 Task: Find connections with filter location Andenne with filter topic #Lockdownwith filter profile language Spanish with filter current company United Breweries Ltd. with filter school IETE with filter industry Museums, Historical Sites, and Zoos with filter service category Administrative with filter keywords title Chief Executive Officer
Action: Mouse moved to (697, 145)
Screenshot: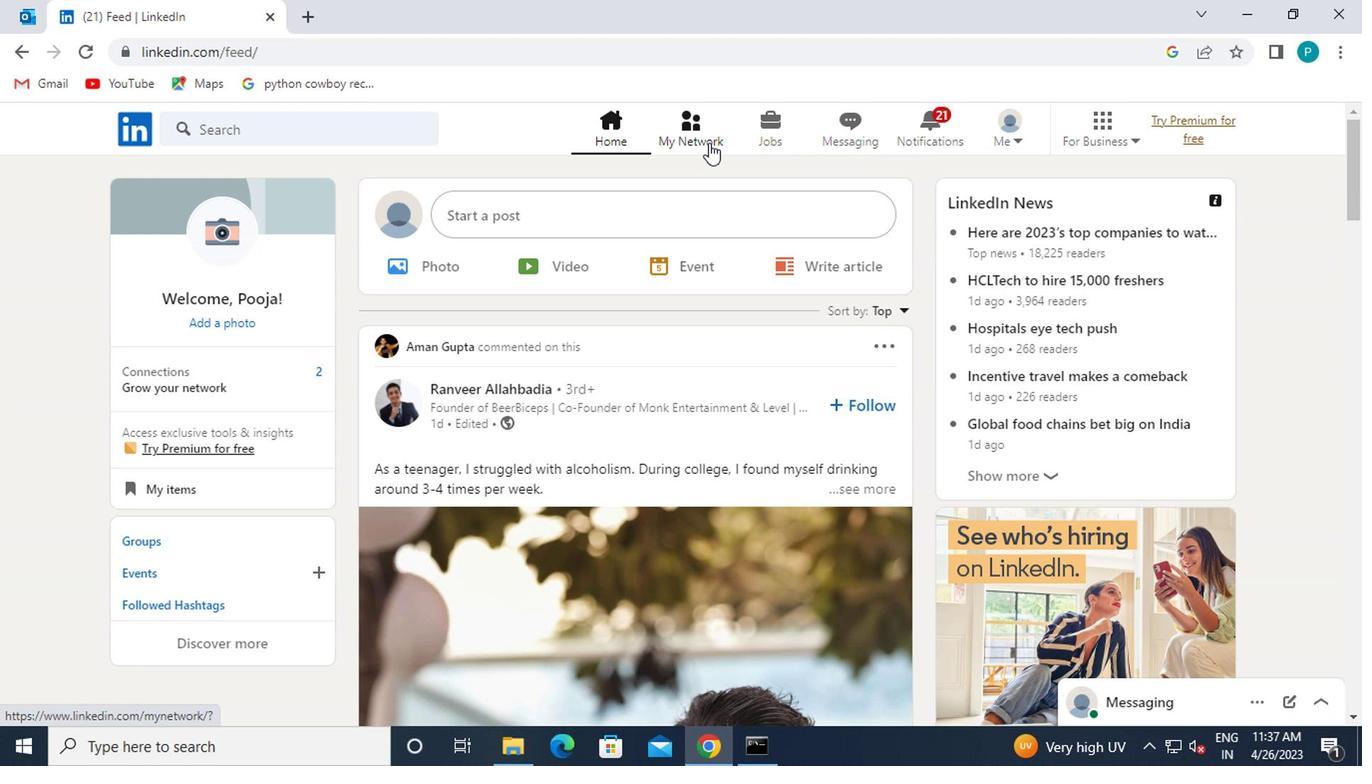 
Action: Mouse pressed left at (697, 145)
Screenshot: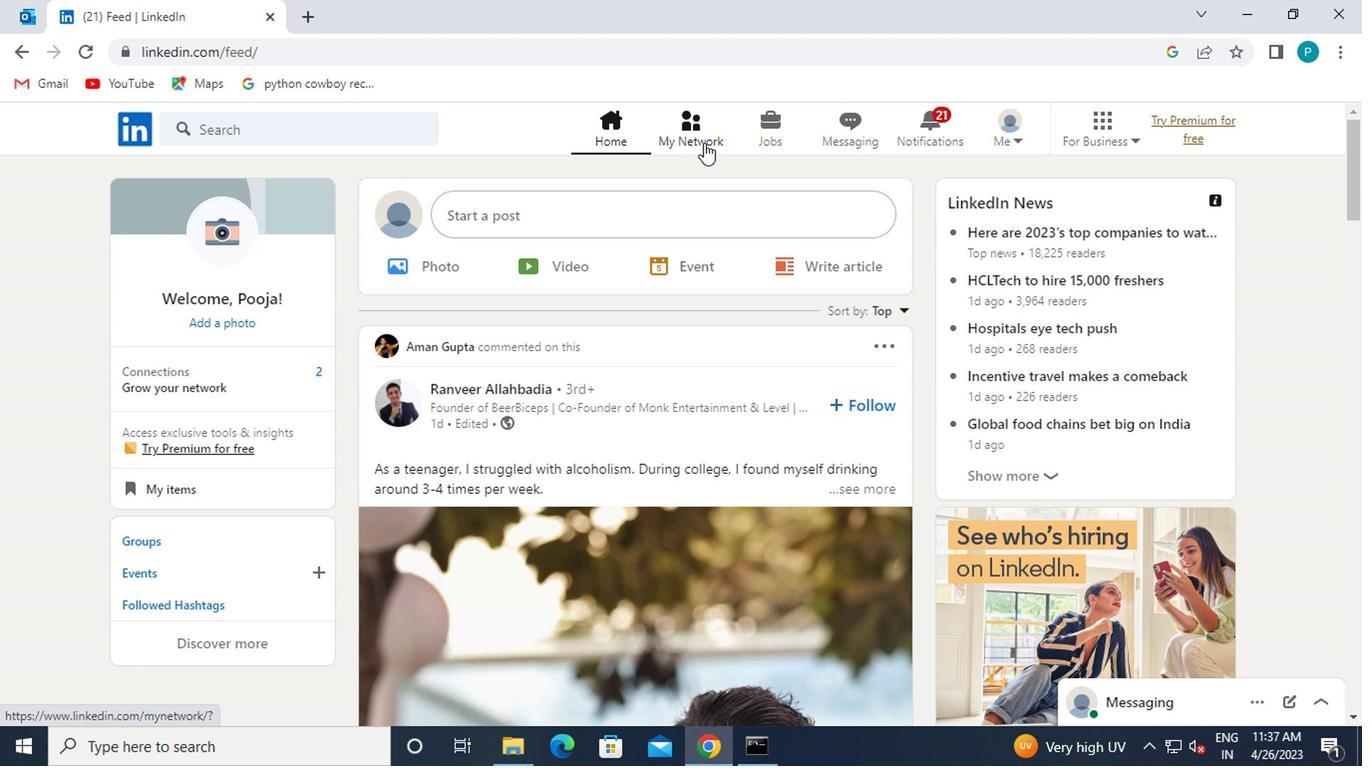 
Action: Mouse moved to (367, 227)
Screenshot: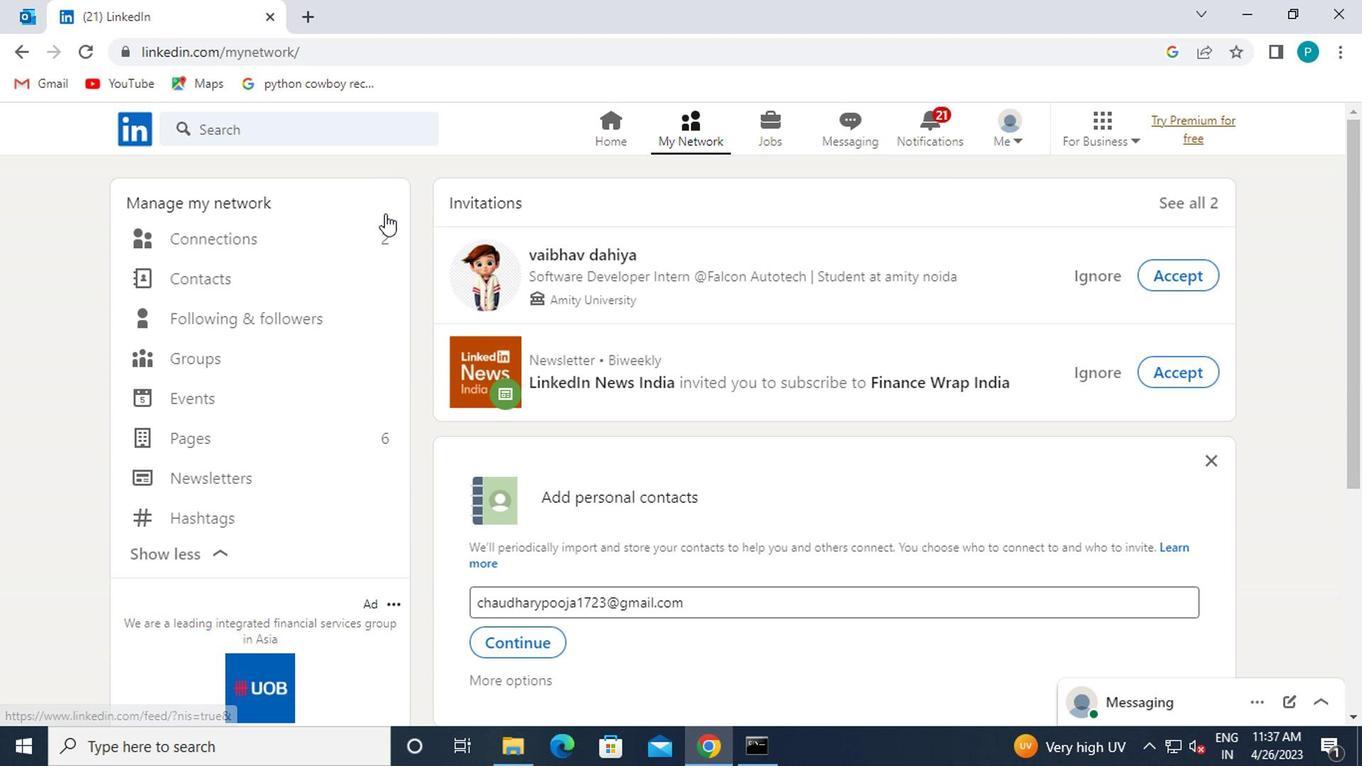 
Action: Mouse pressed left at (367, 227)
Screenshot: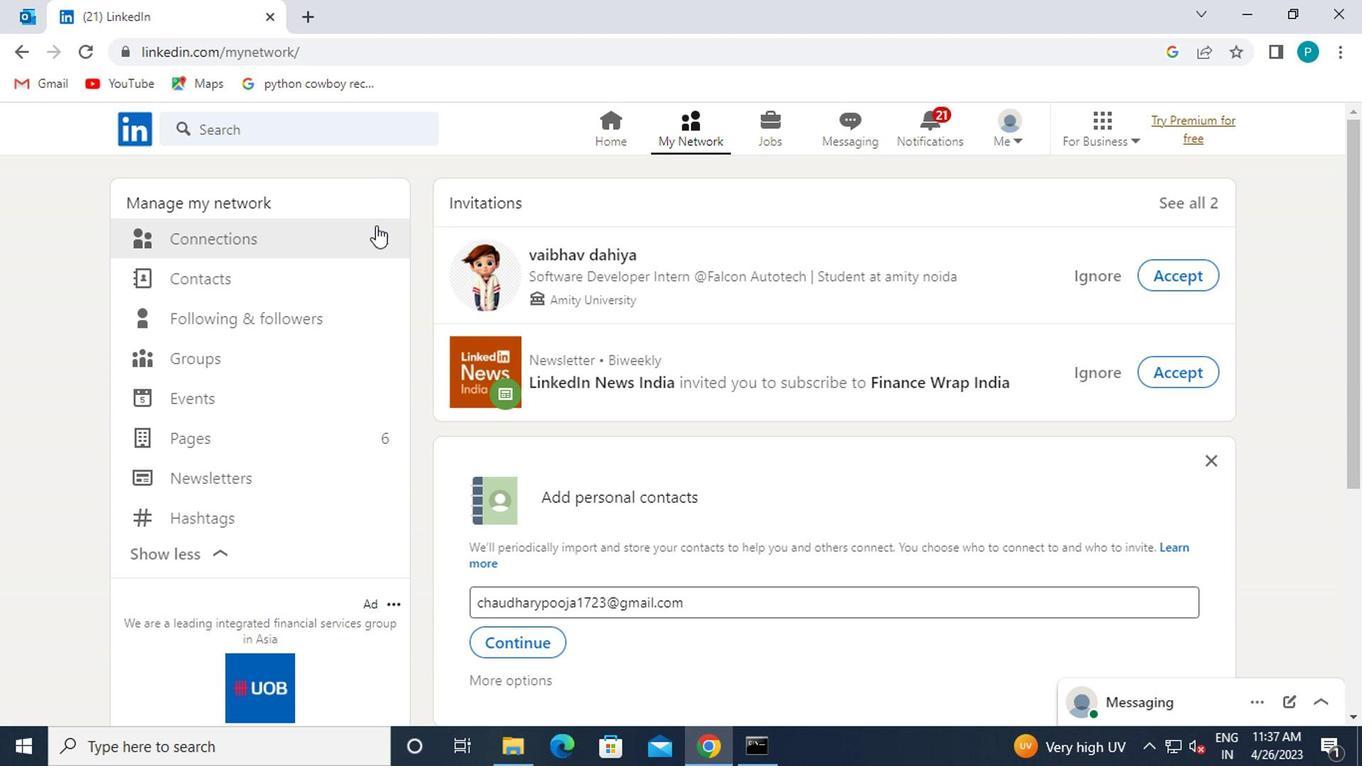 
Action: Mouse moved to (332, 236)
Screenshot: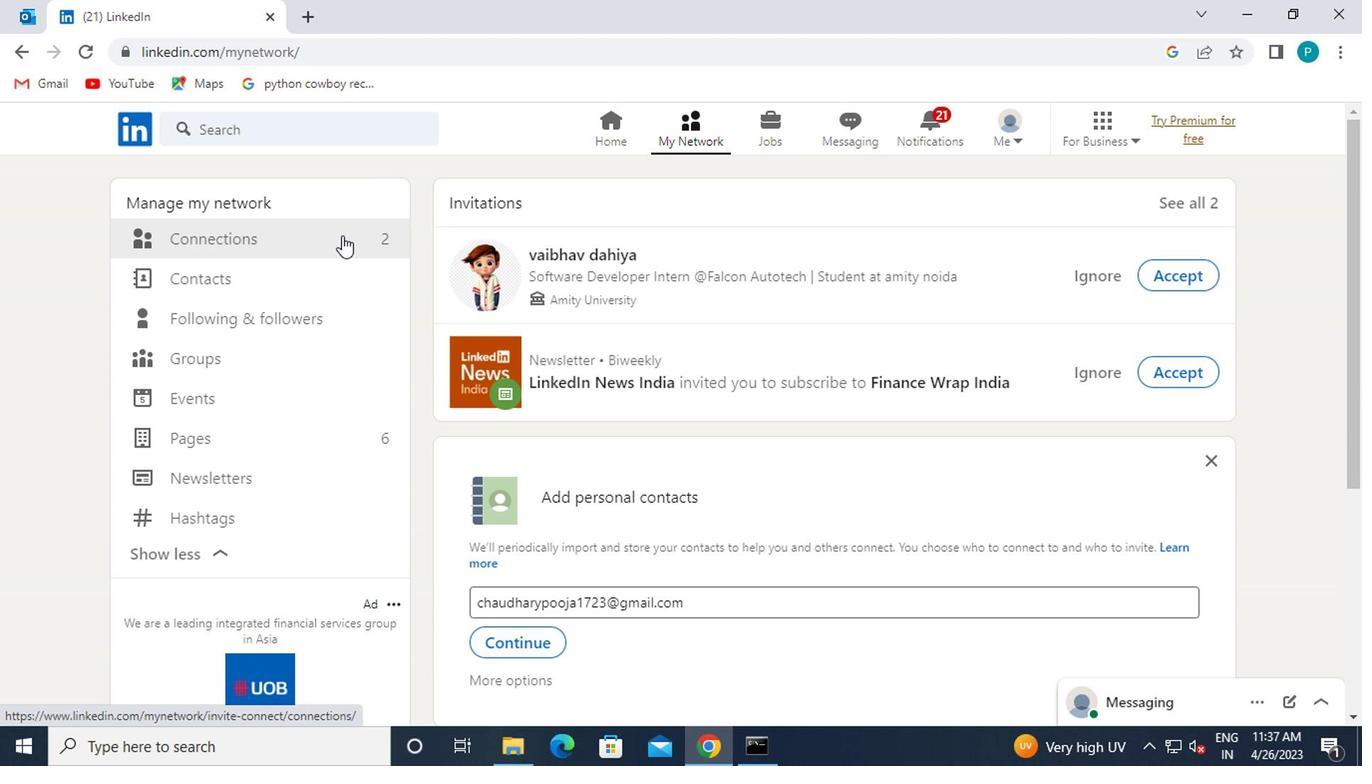 
Action: Mouse pressed left at (332, 236)
Screenshot: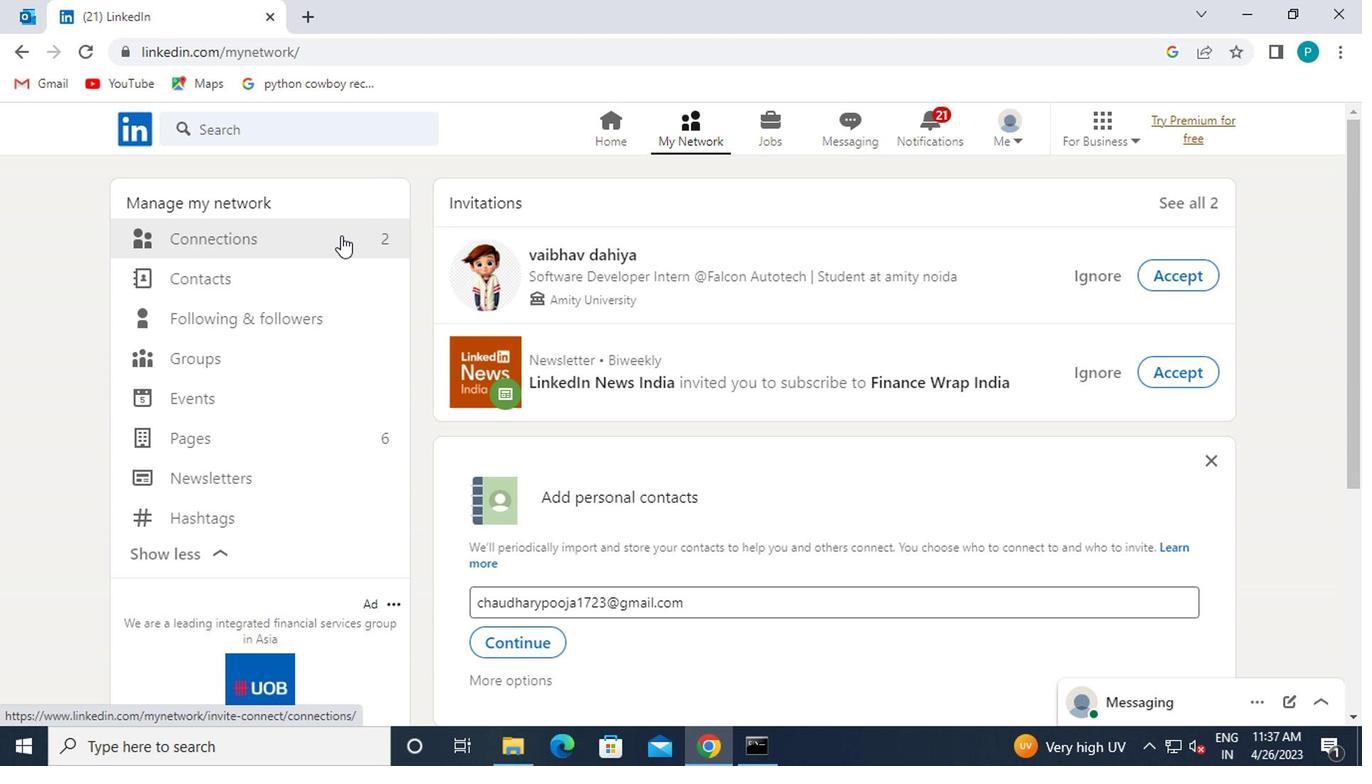 
Action: Mouse pressed left at (332, 236)
Screenshot: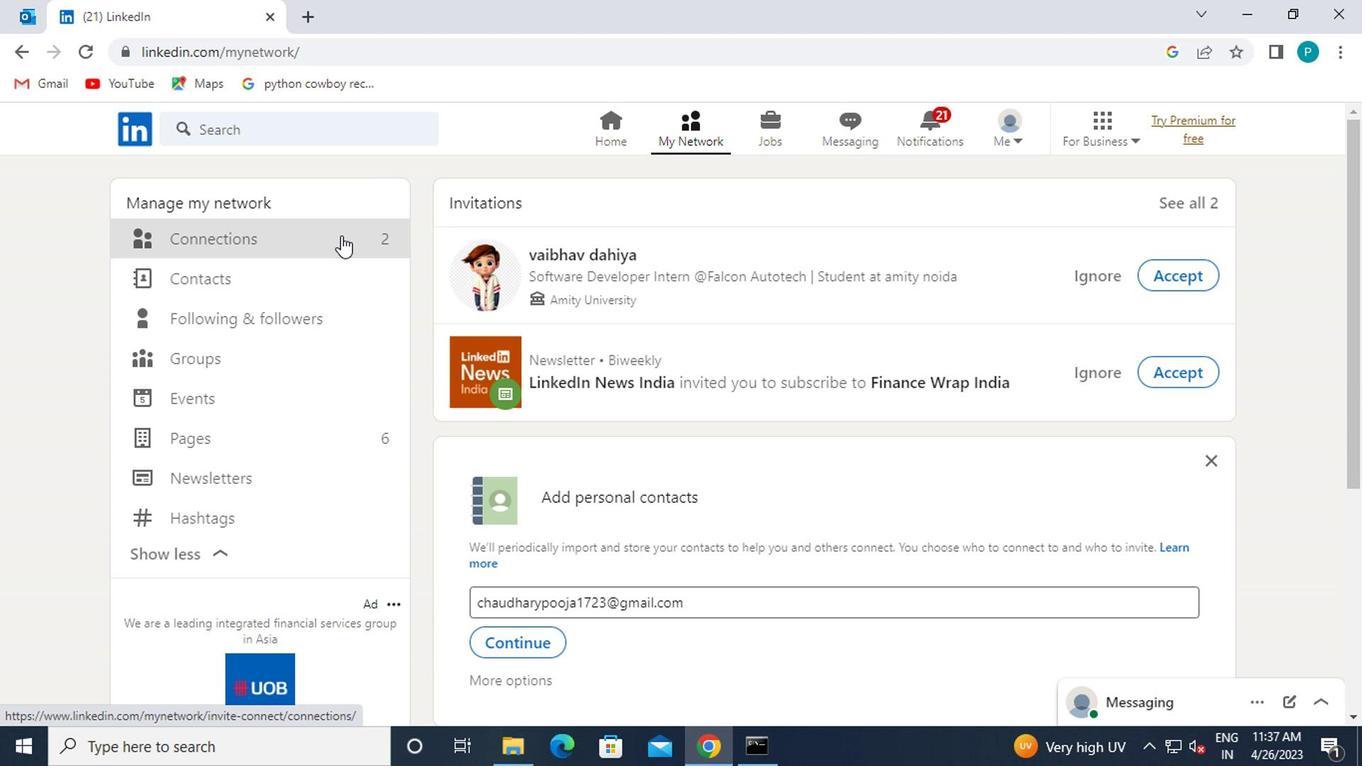 
Action: Mouse moved to (810, 234)
Screenshot: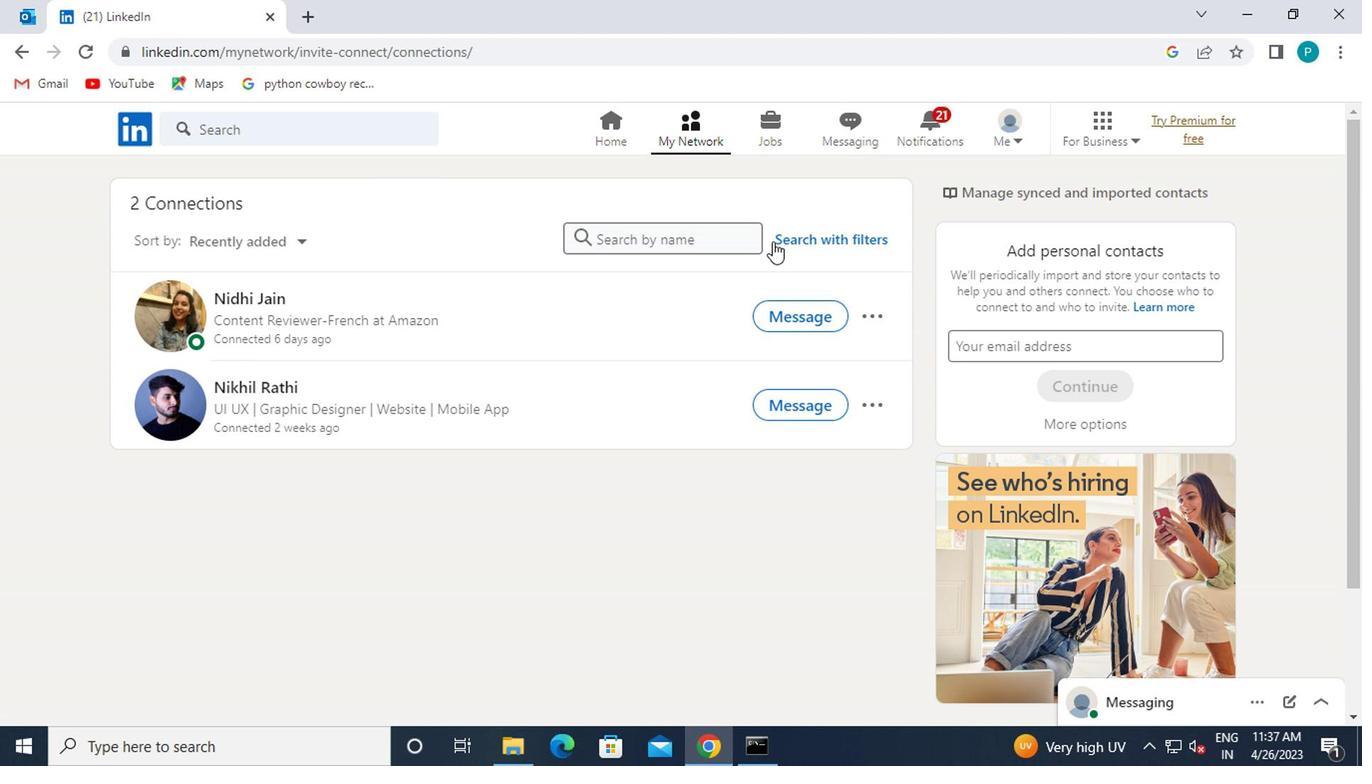 
Action: Mouse pressed left at (810, 234)
Screenshot: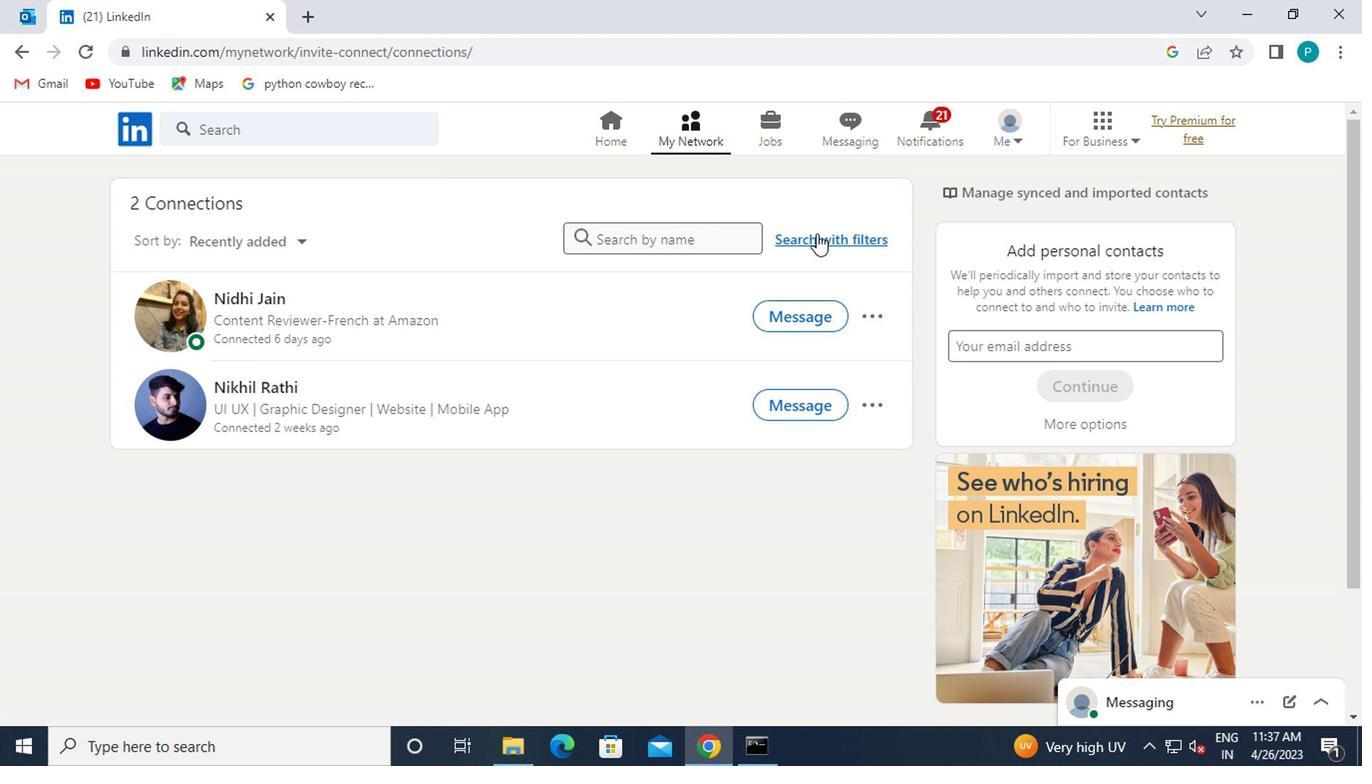 
Action: Mouse moved to (639, 181)
Screenshot: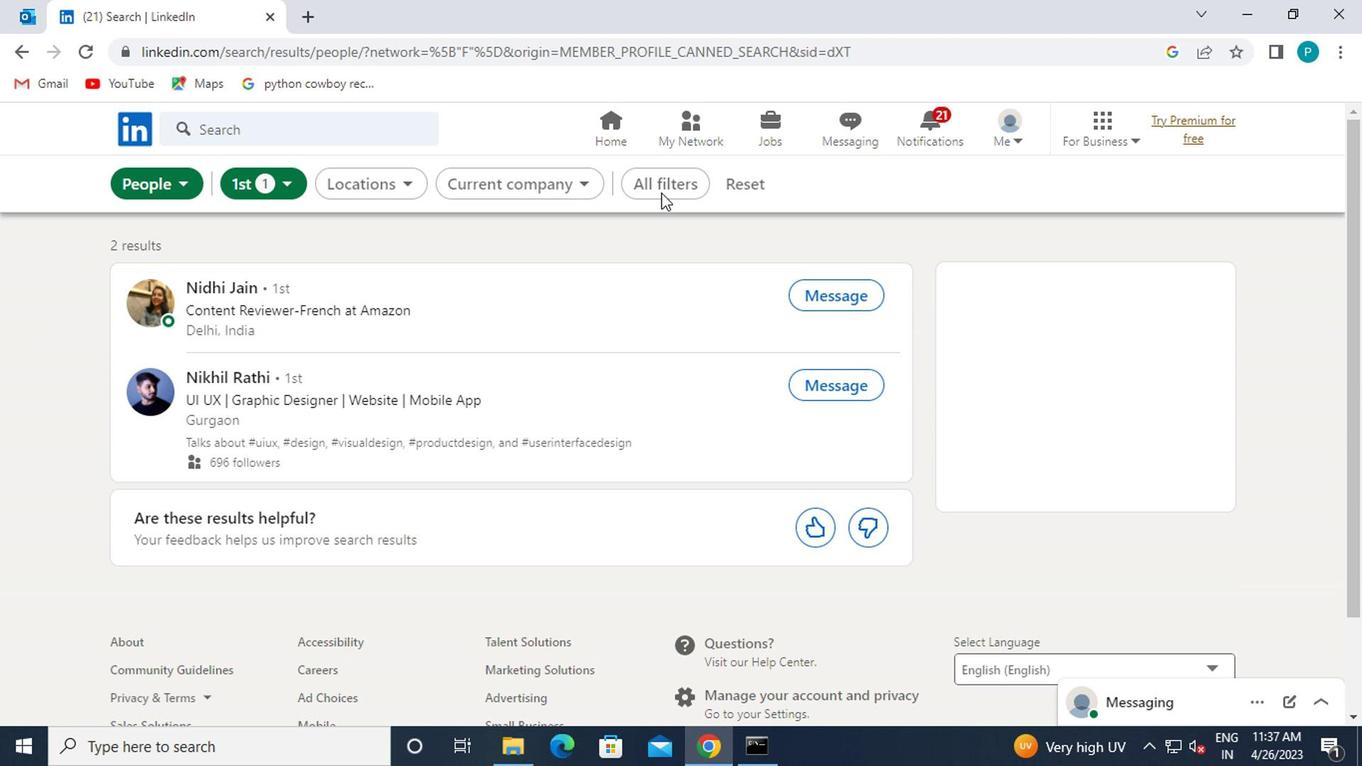 
Action: Mouse pressed left at (639, 181)
Screenshot: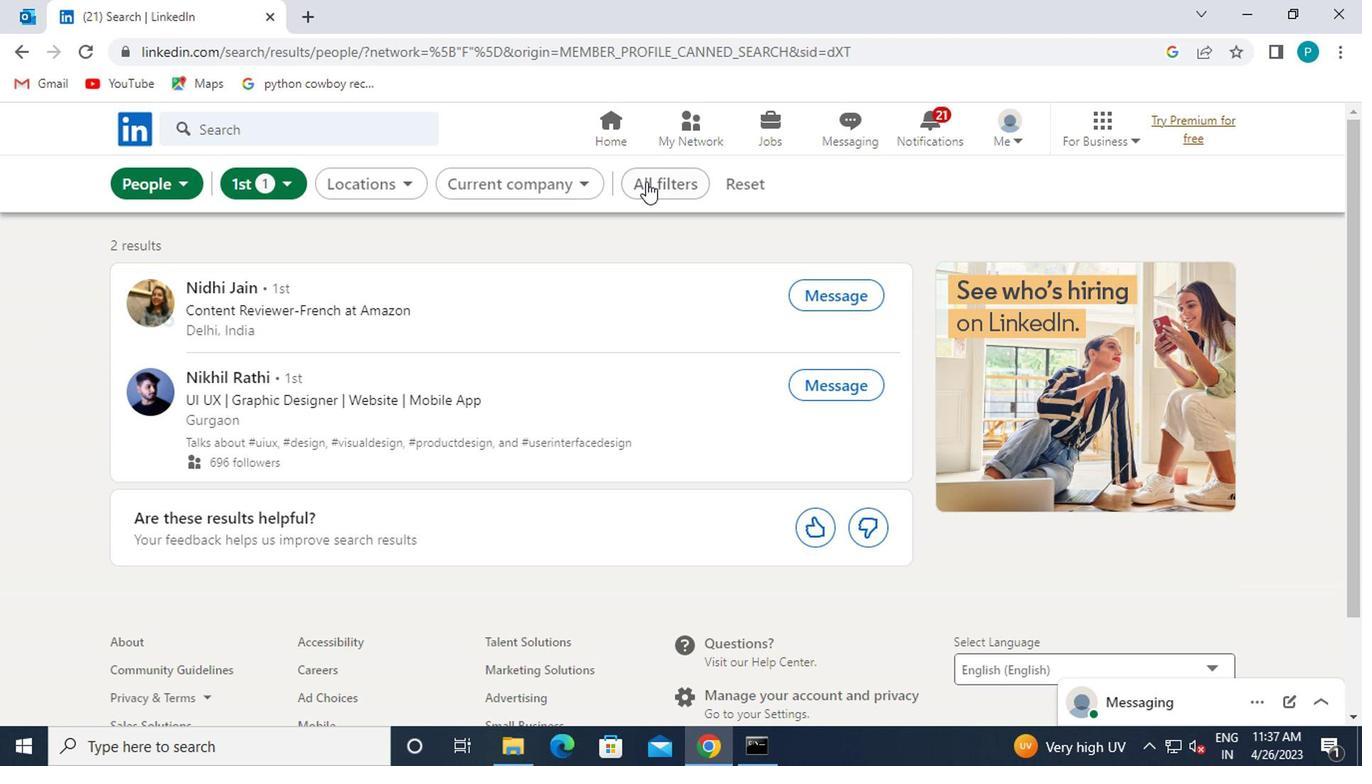 
Action: Mouse moved to (984, 482)
Screenshot: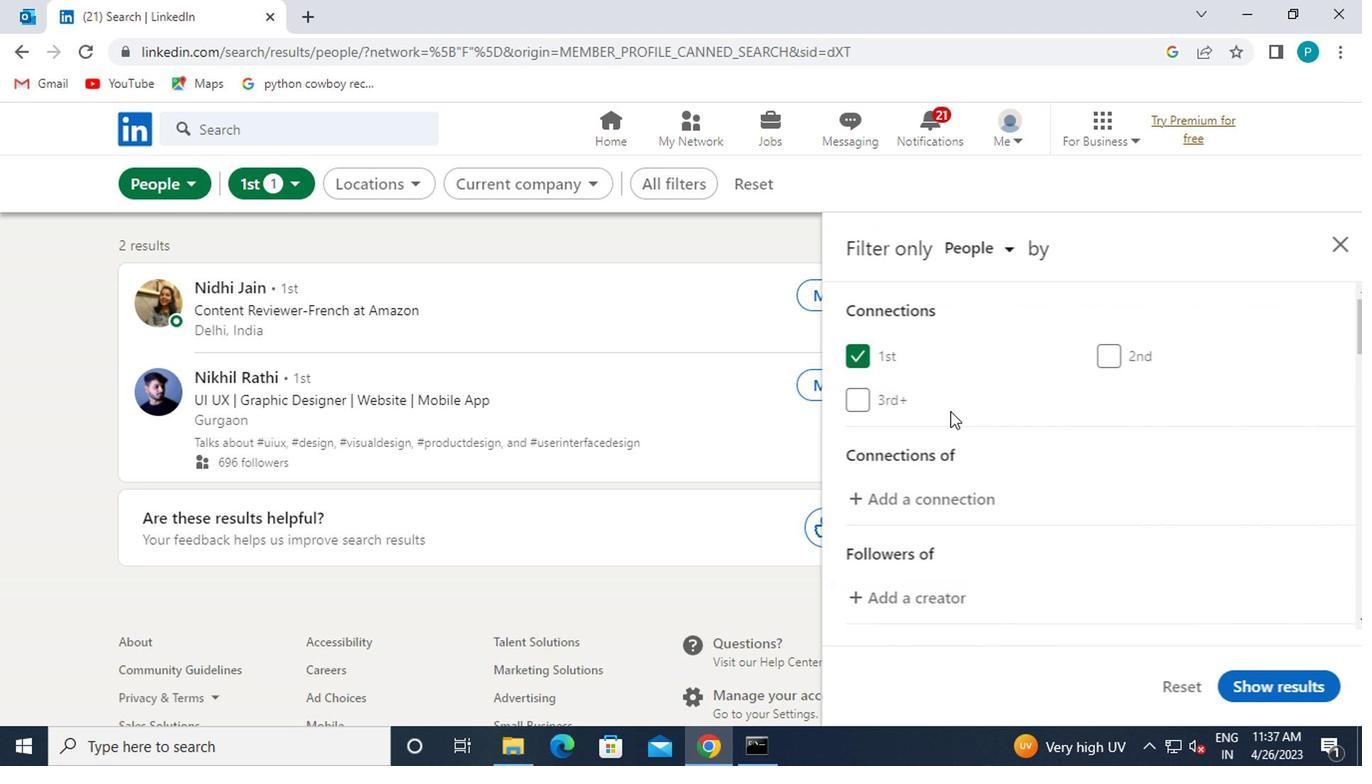 
Action: Mouse scrolled (984, 481) with delta (0, 0)
Screenshot: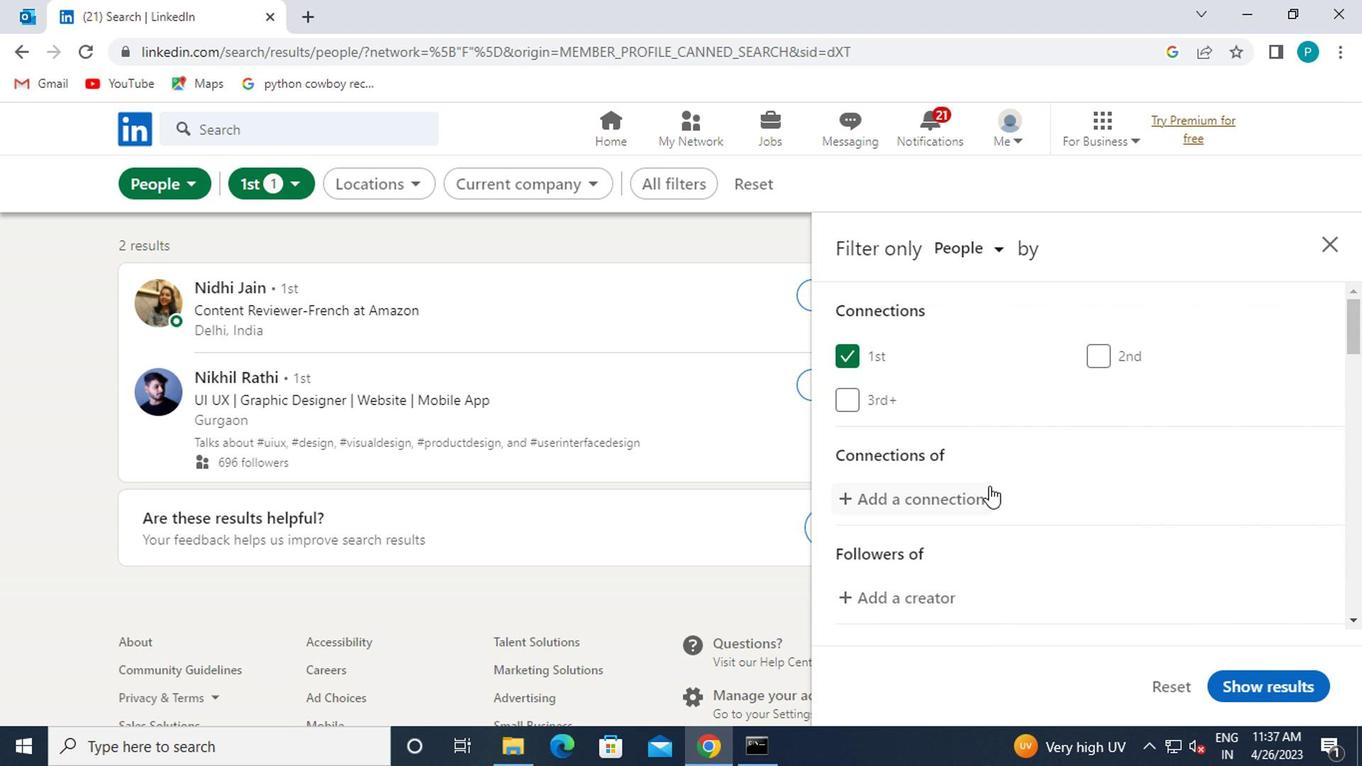 
Action: Mouse scrolled (984, 481) with delta (0, 0)
Screenshot: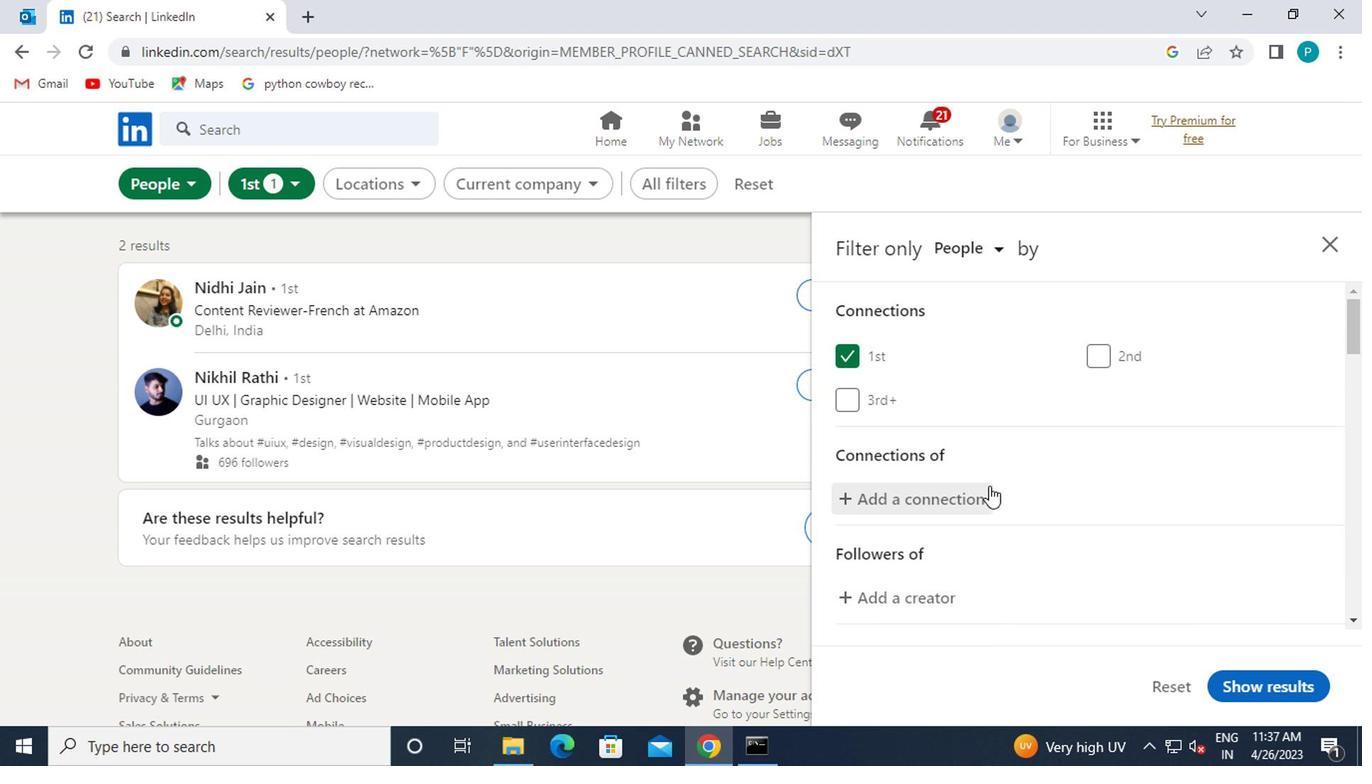 
Action: Mouse scrolled (984, 481) with delta (0, 0)
Screenshot: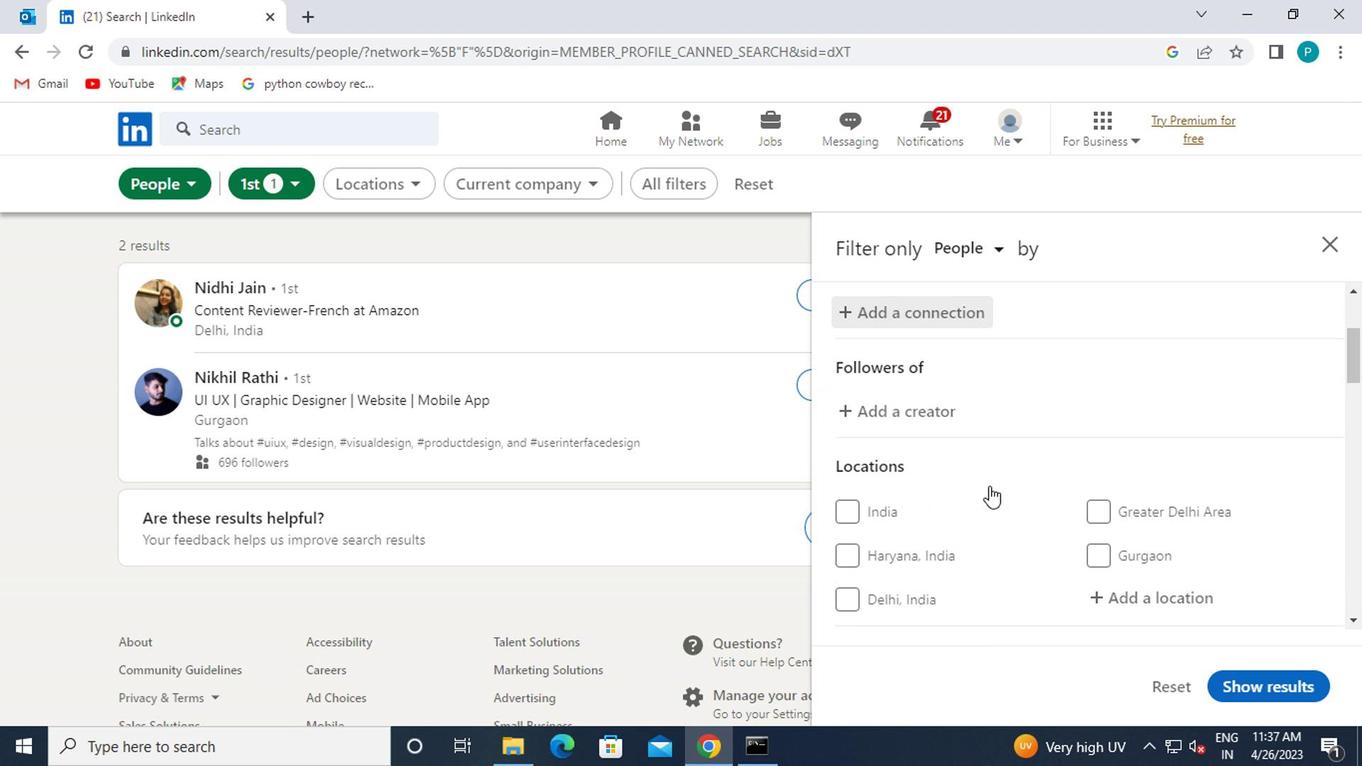 
Action: Mouse moved to (1097, 486)
Screenshot: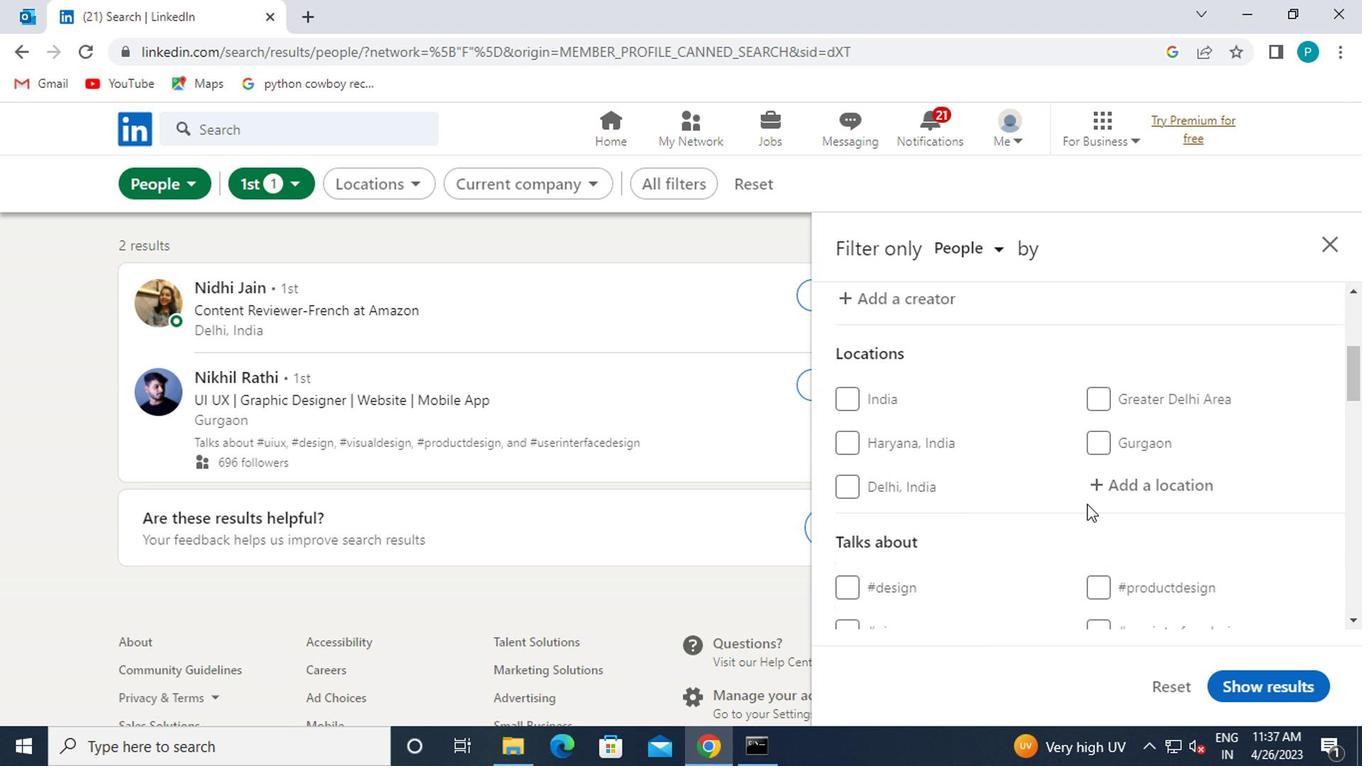 
Action: Mouse pressed left at (1097, 486)
Screenshot: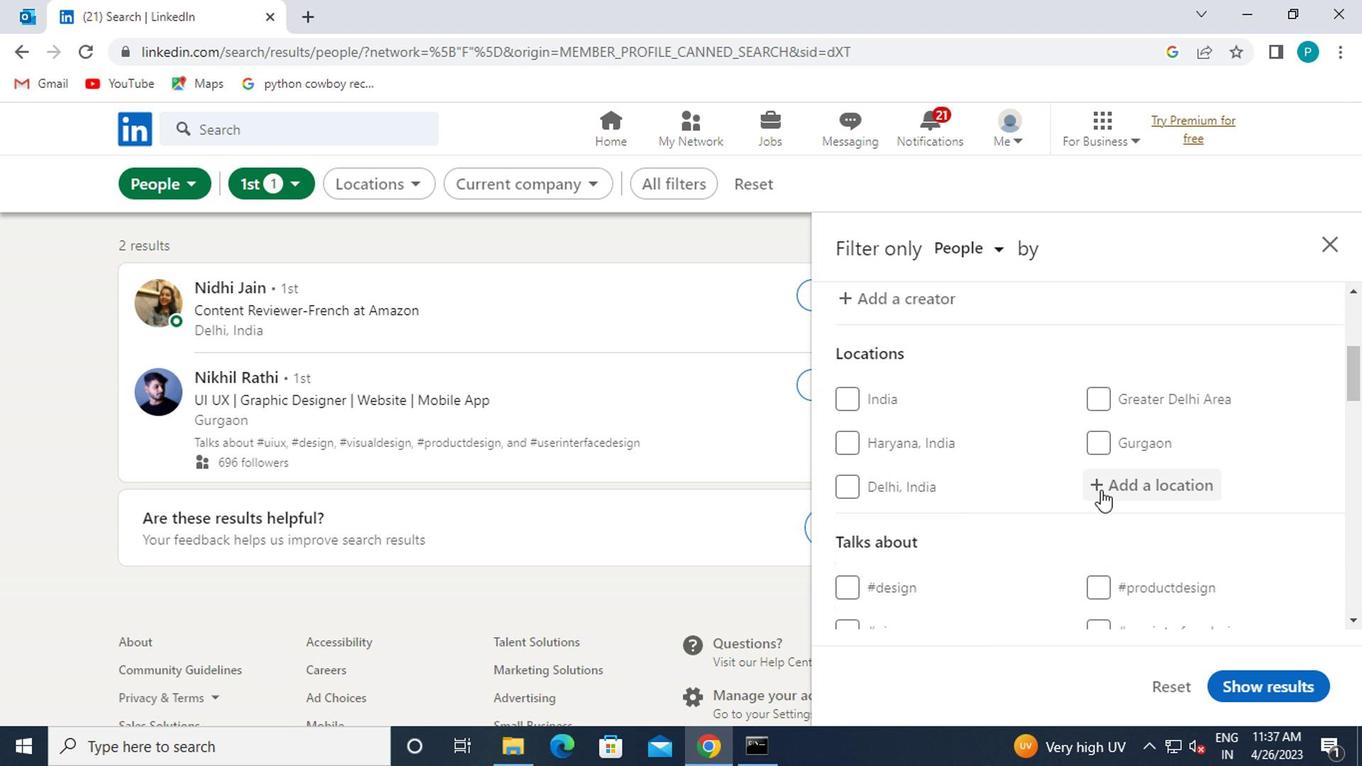 
Action: Mouse moved to (1111, 484)
Screenshot: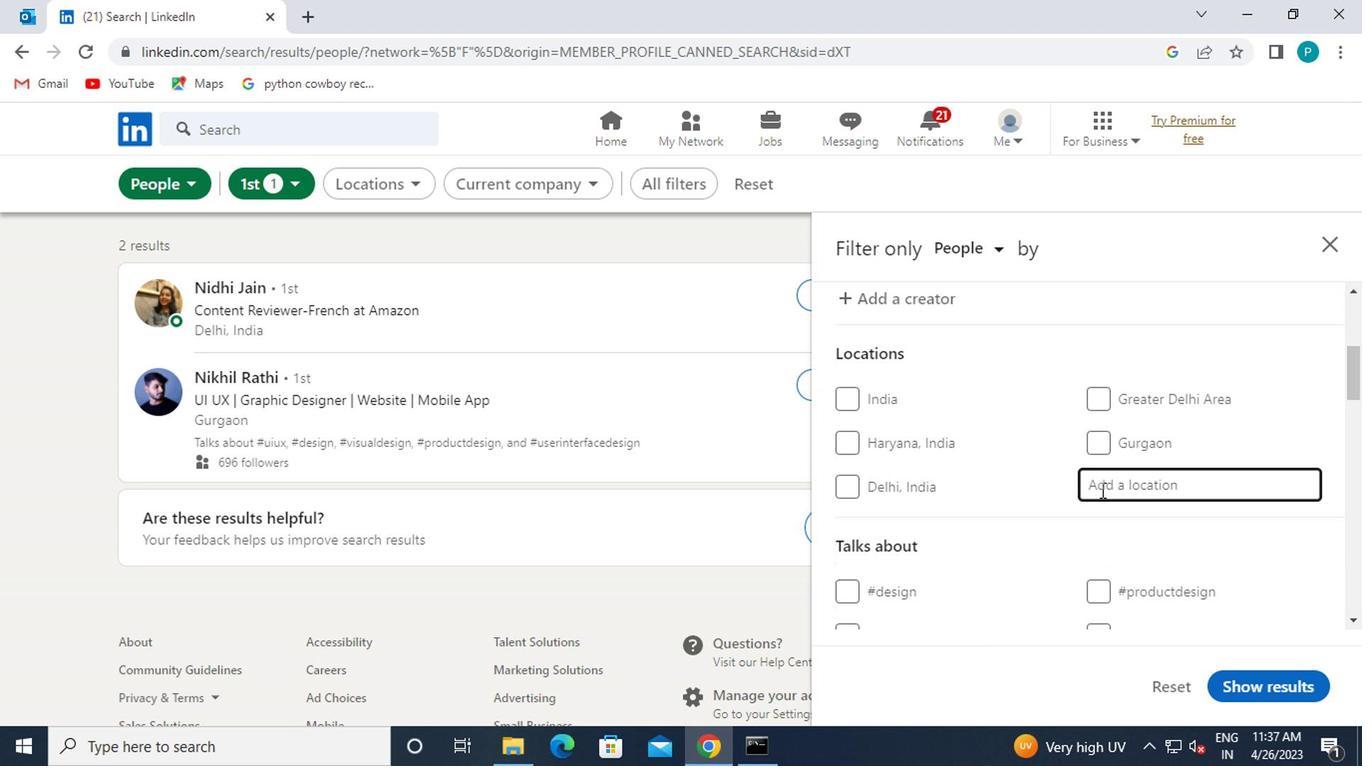 
Action: Key pressed <Key.caps_lock>a<Key.caps_lock>ndenne<Key.enter>
Screenshot: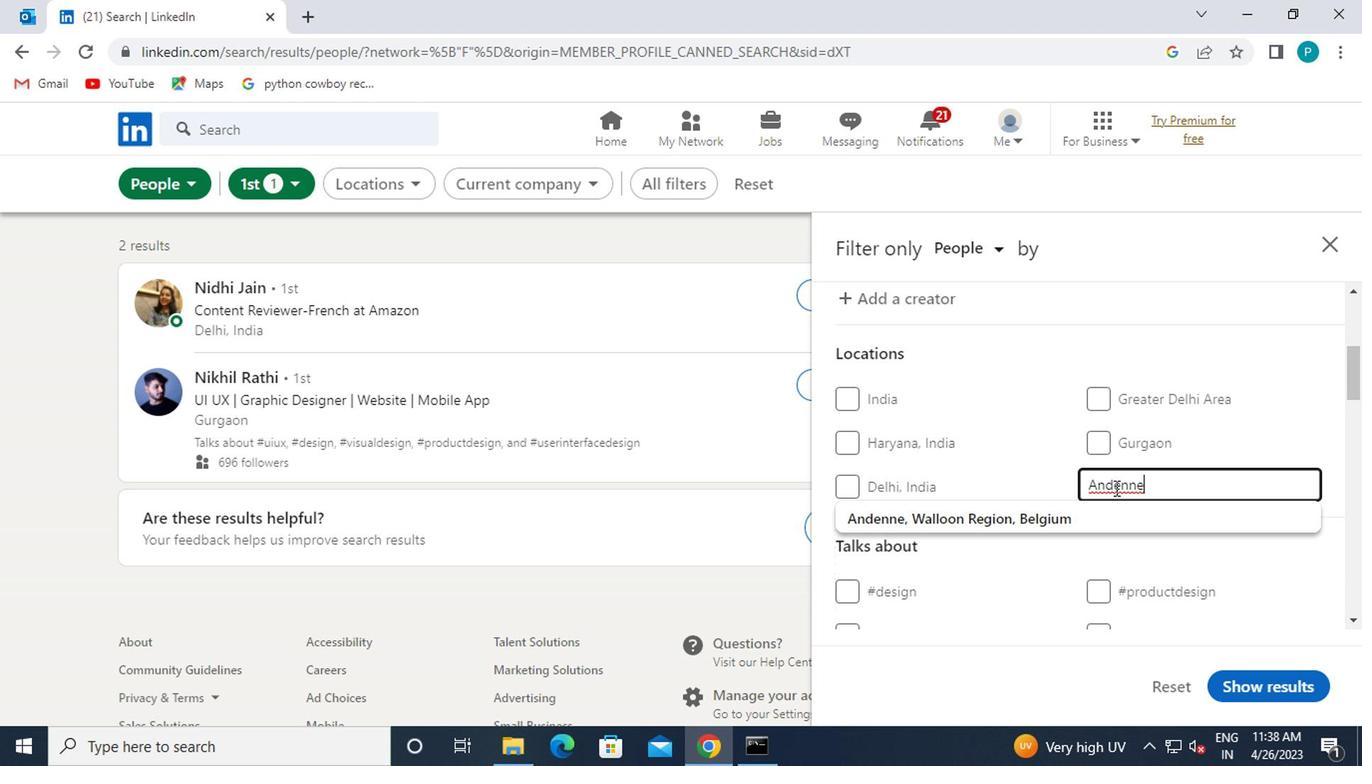 
Action: Mouse moved to (1236, 483)
Screenshot: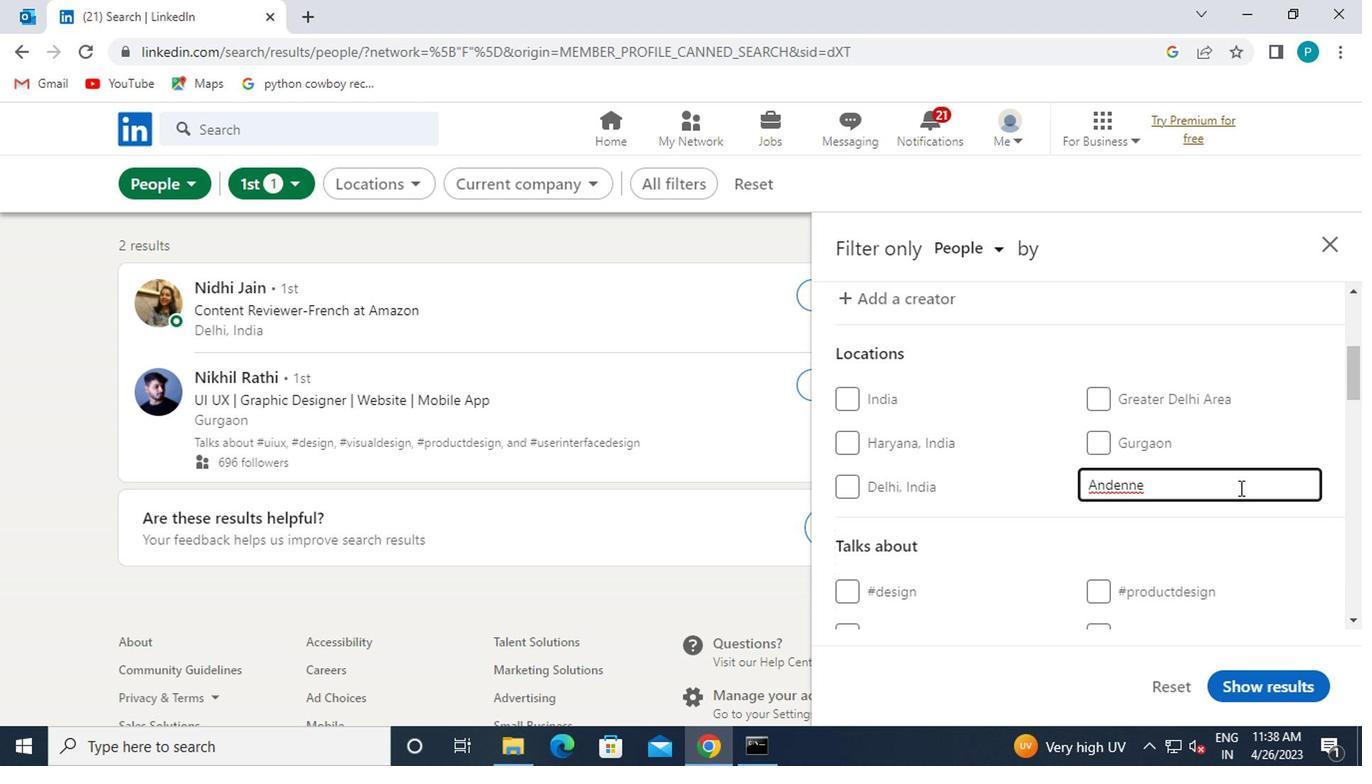 
Action: Mouse scrolled (1236, 482) with delta (0, -1)
Screenshot: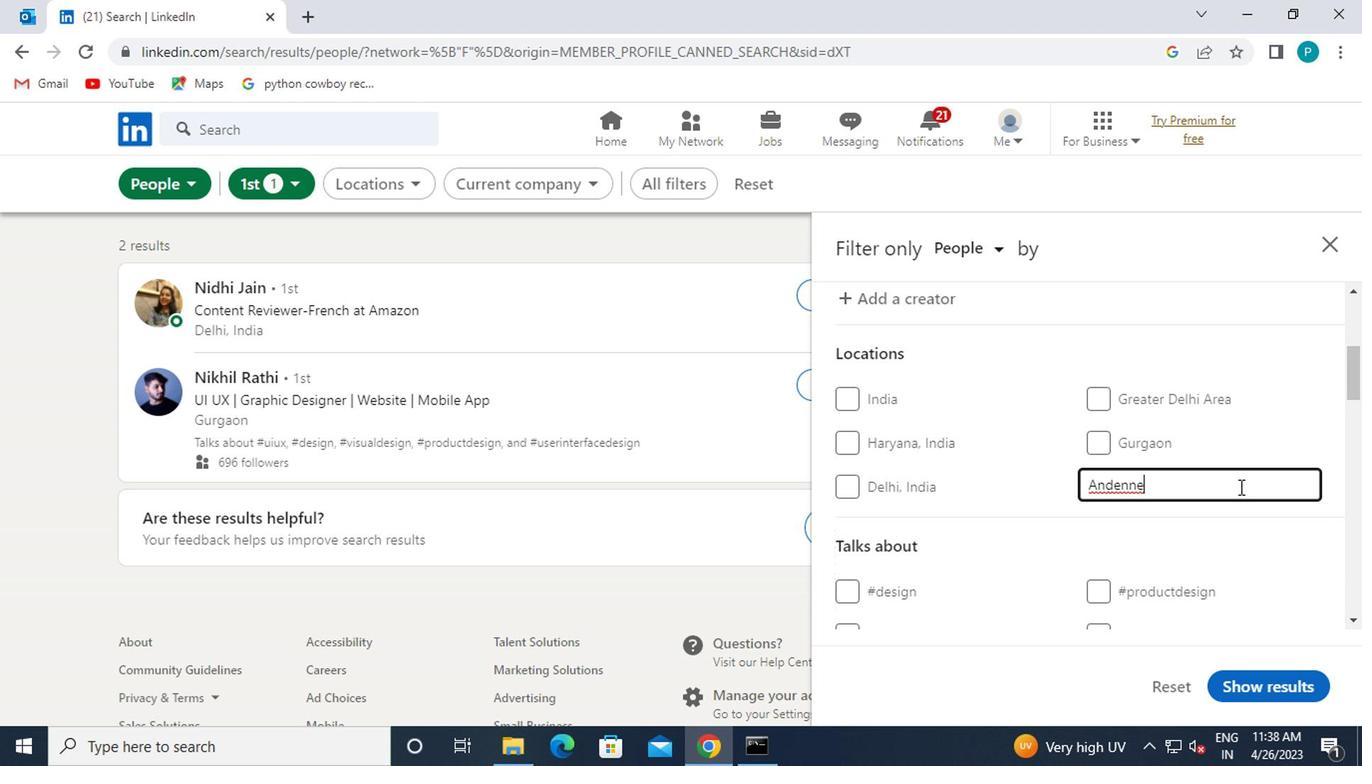 
Action: Mouse scrolled (1236, 482) with delta (0, -1)
Screenshot: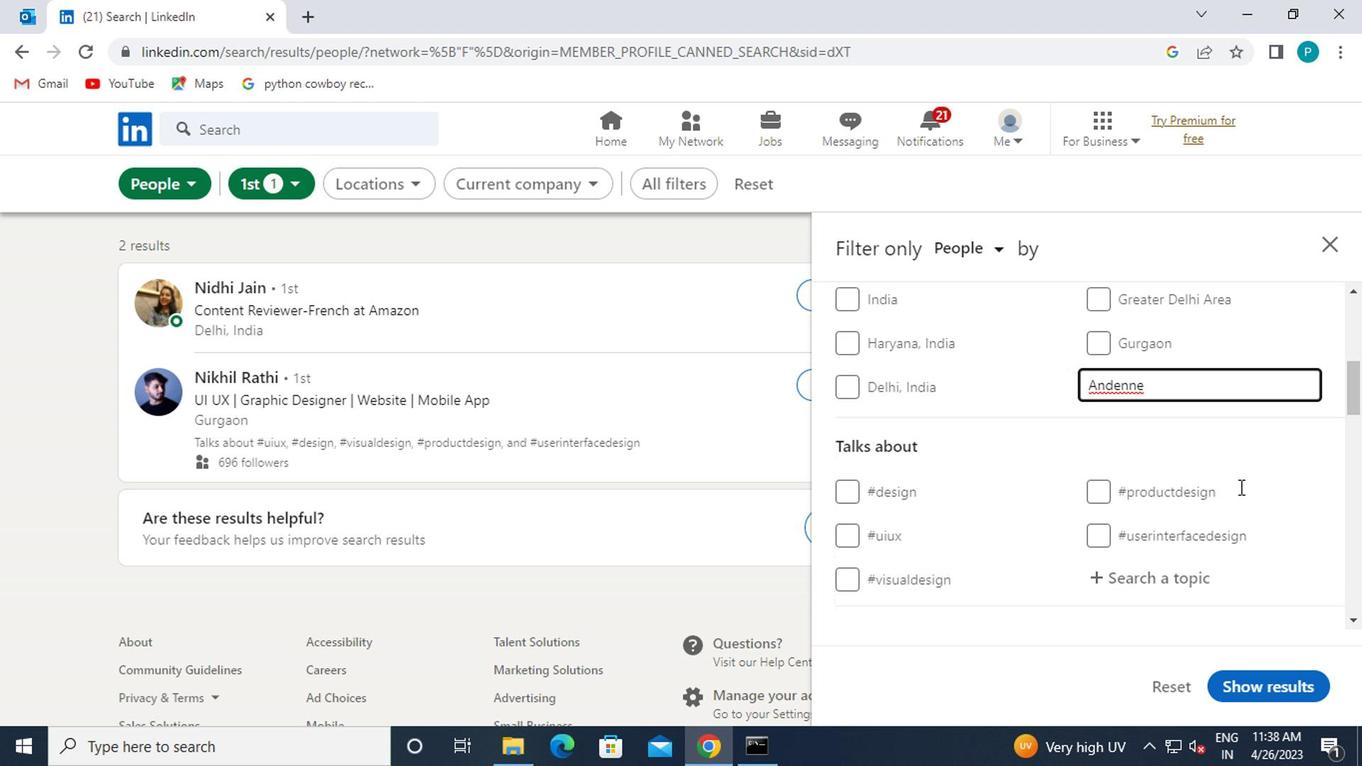 
Action: Mouse moved to (1168, 461)
Screenshot: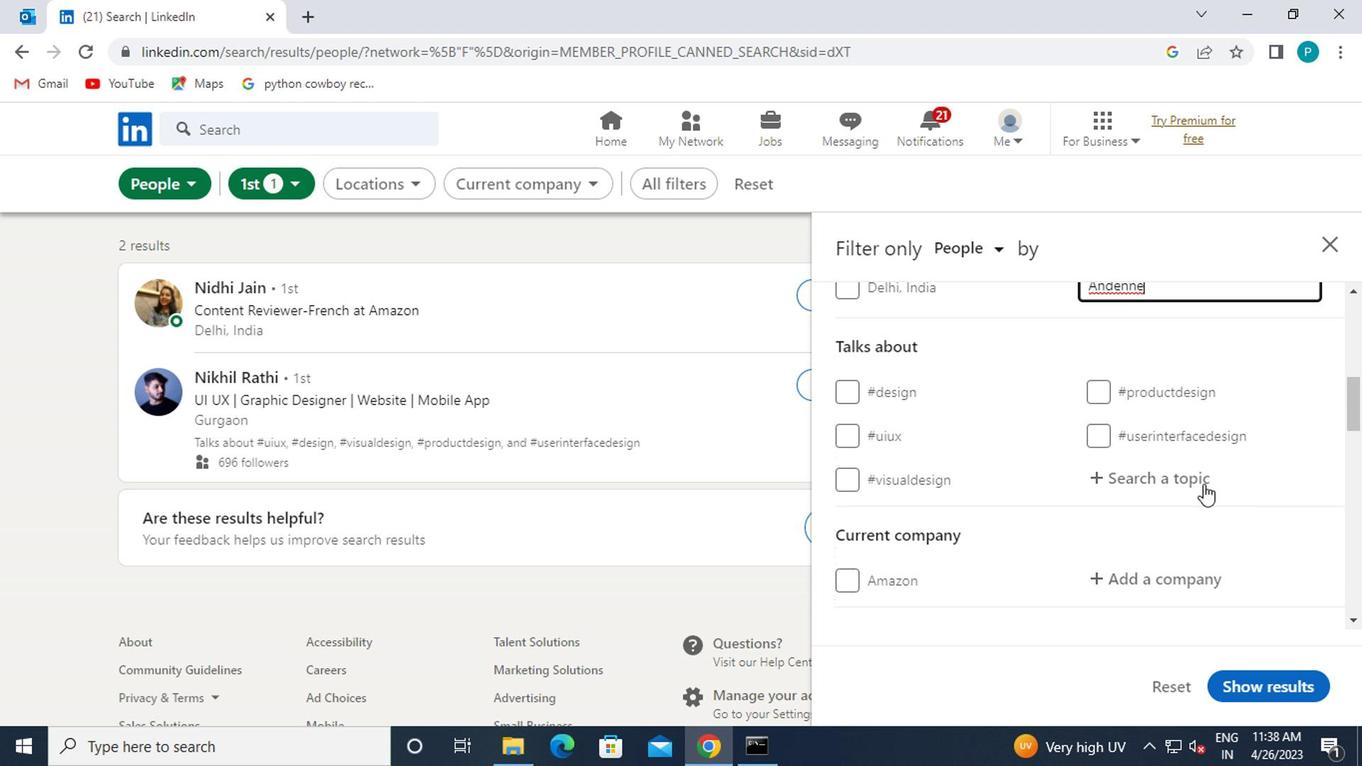 
Action: Mouse pressed left at (1168, 461)
Screenshot: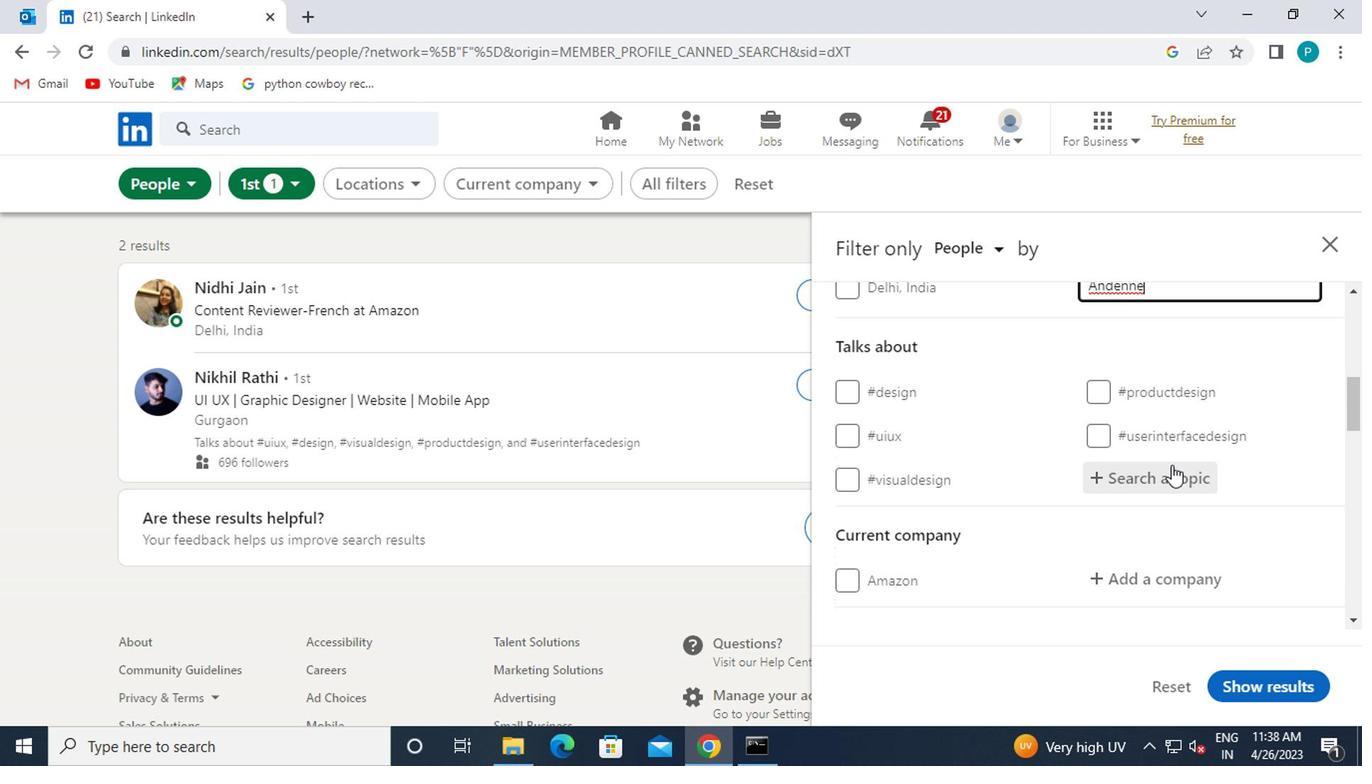 
Action: Key pressed <Key.shift><Key.shift>#<Key.caps_lock>L<Key.caps_lock>OCKDOWN
Screenshot: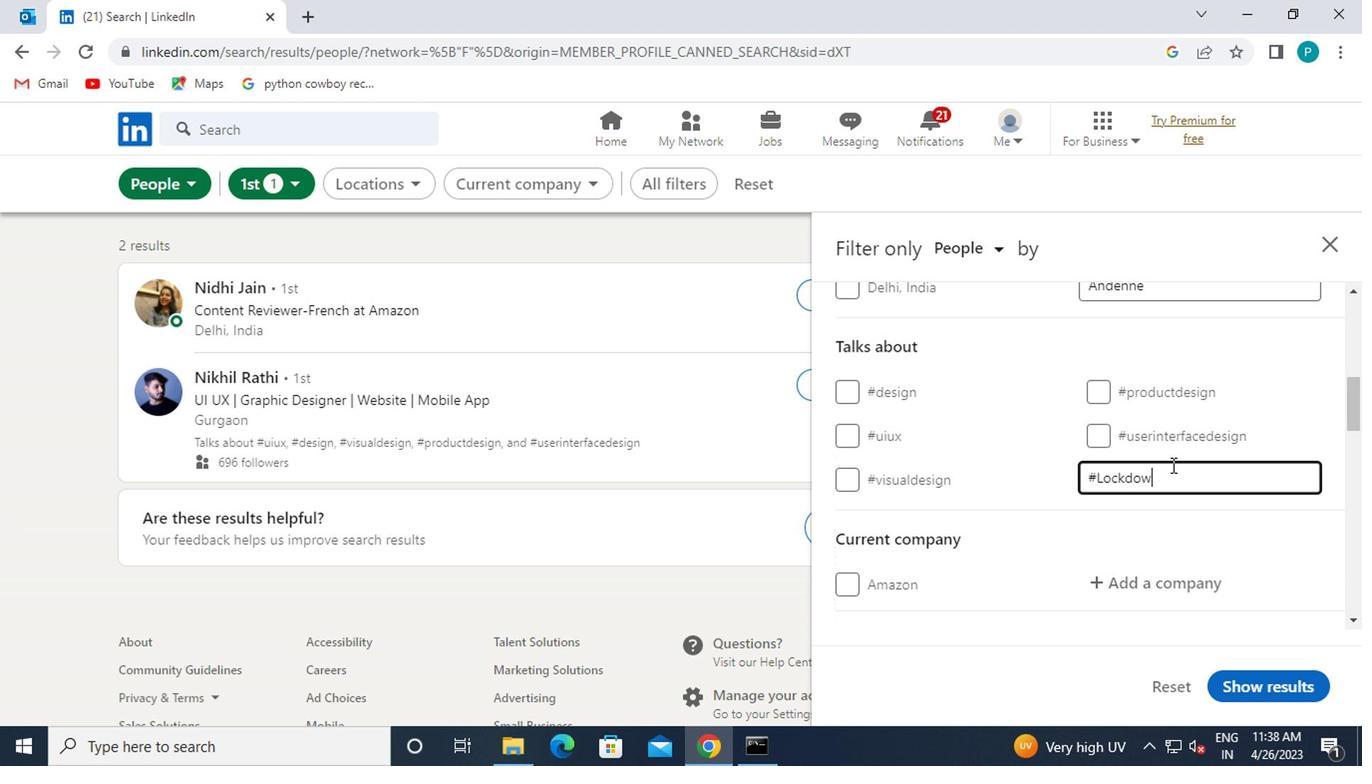 
Action: Mouse moved to (1168, 461)
Screenshot: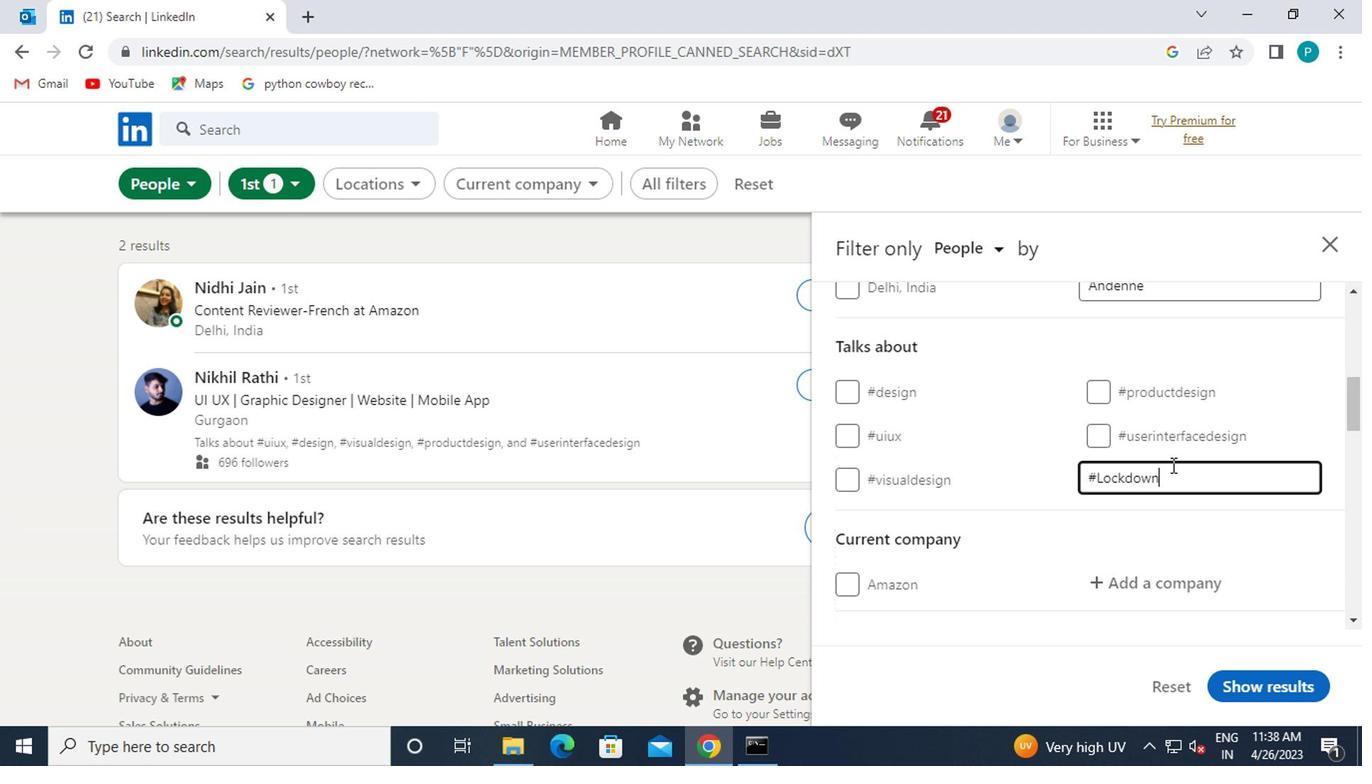 
Action: Mouse scrolled (1168, 461) with delta (0, 0)
Screenshot: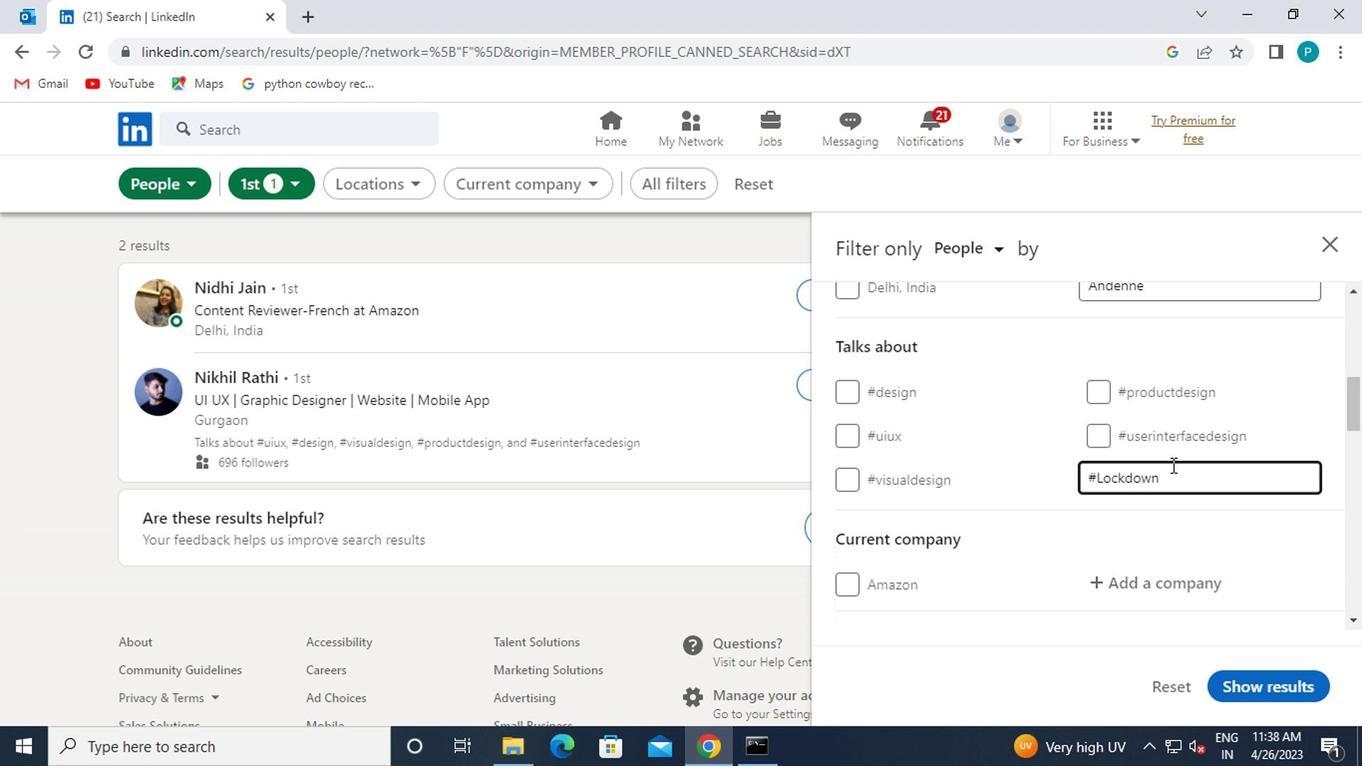 
Action: Mouse scrolled (1168, 461) with delta (0, 0)
Screenshot: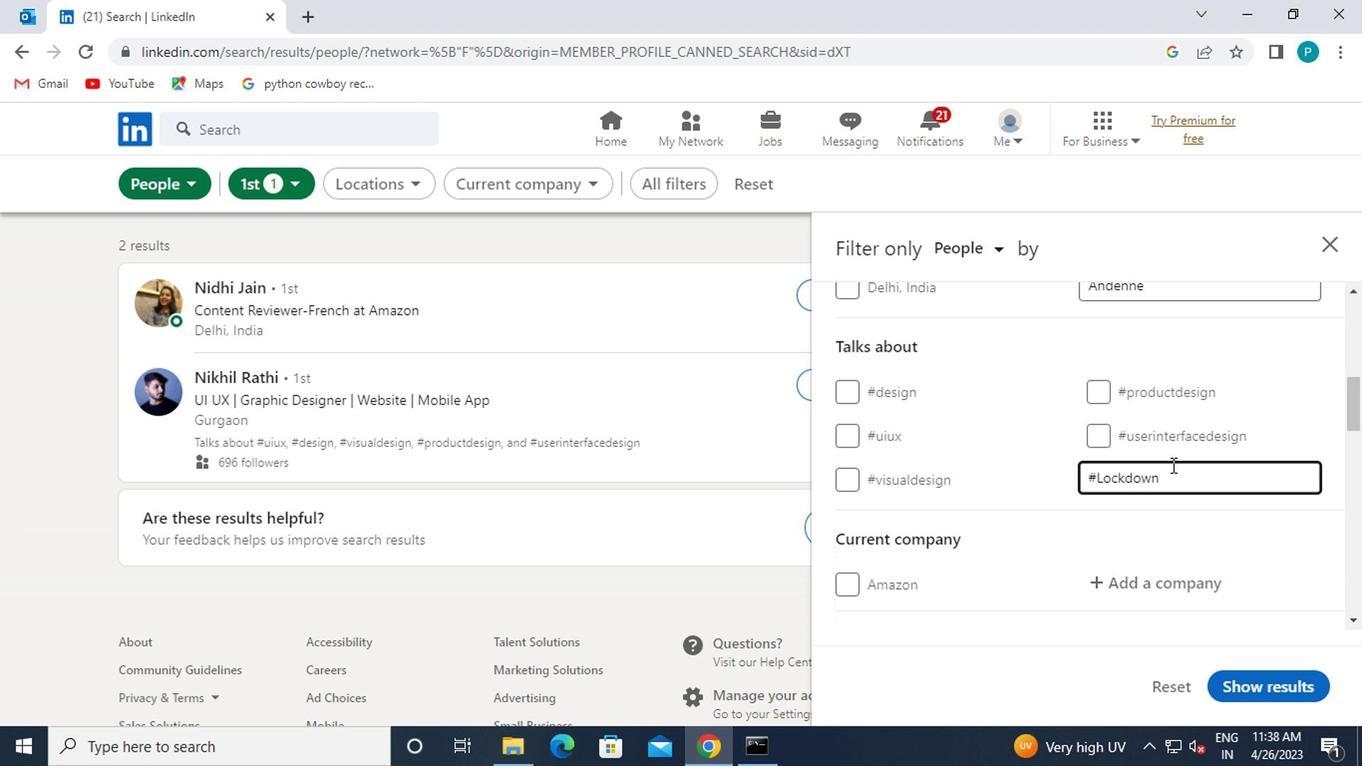 
Action: Mouse scrolled (1168, 461) with delta (0, 0)
Screenshot: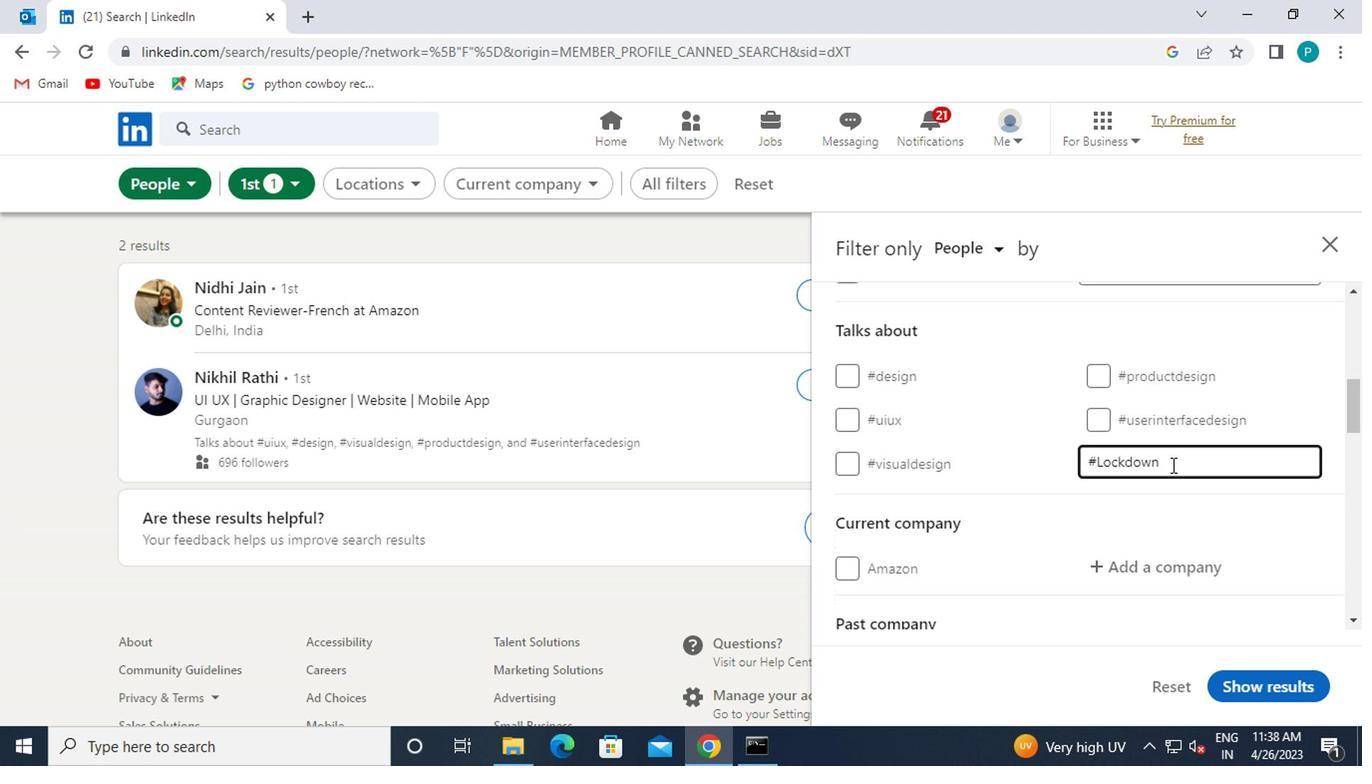 
Action: Mouse moved to (1136, 454)
Screenshot: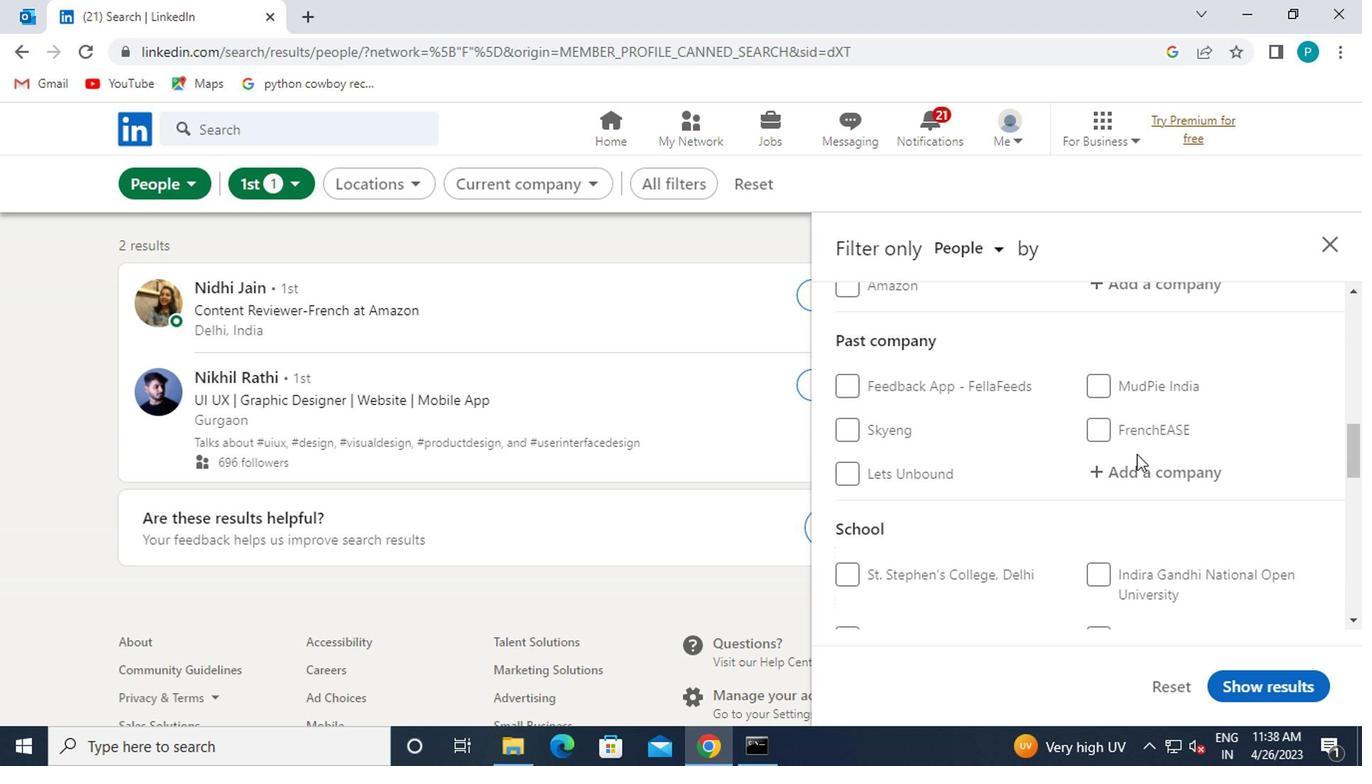 
Action: Mouse scrolled (1136, 453) with delta (0, 0)
Screenshot: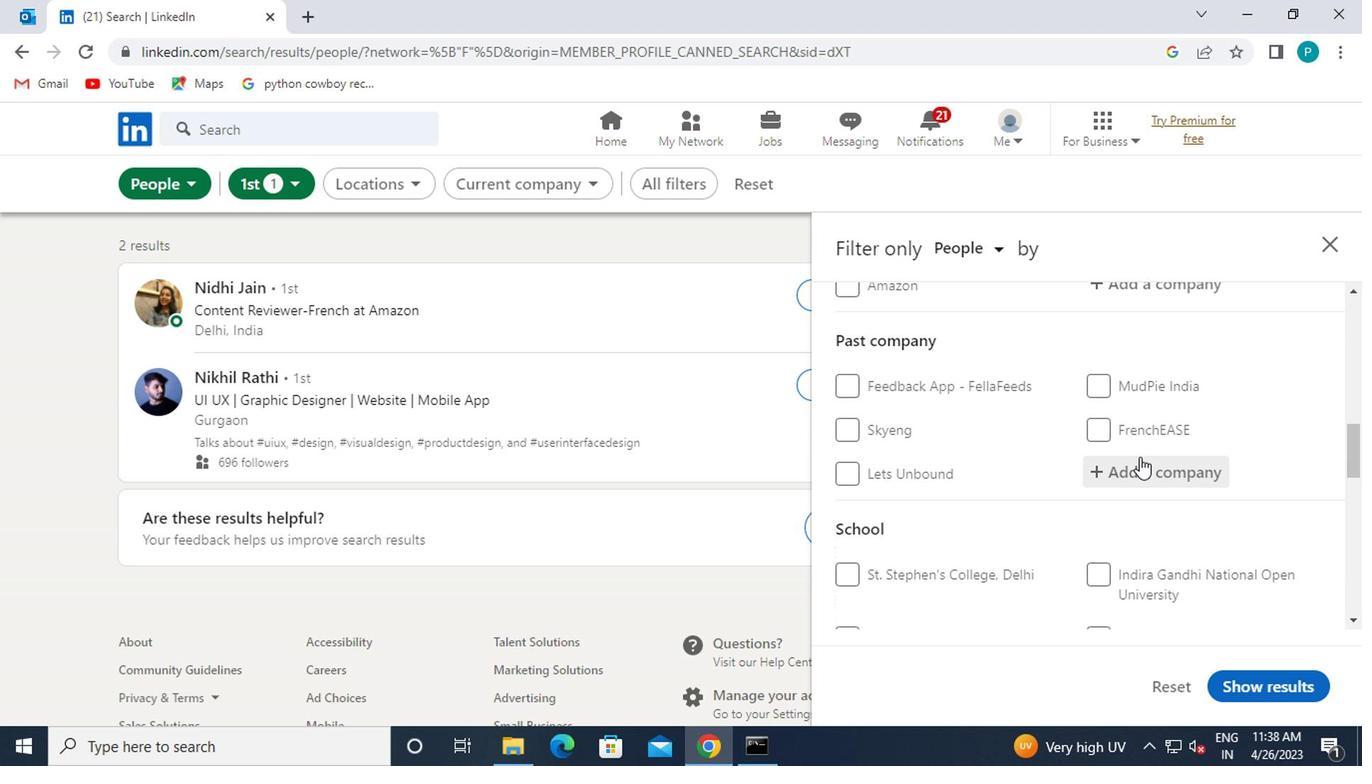 
Action: Mouse scrolled (1136, 455) with delta (0, 1)
Screenshot: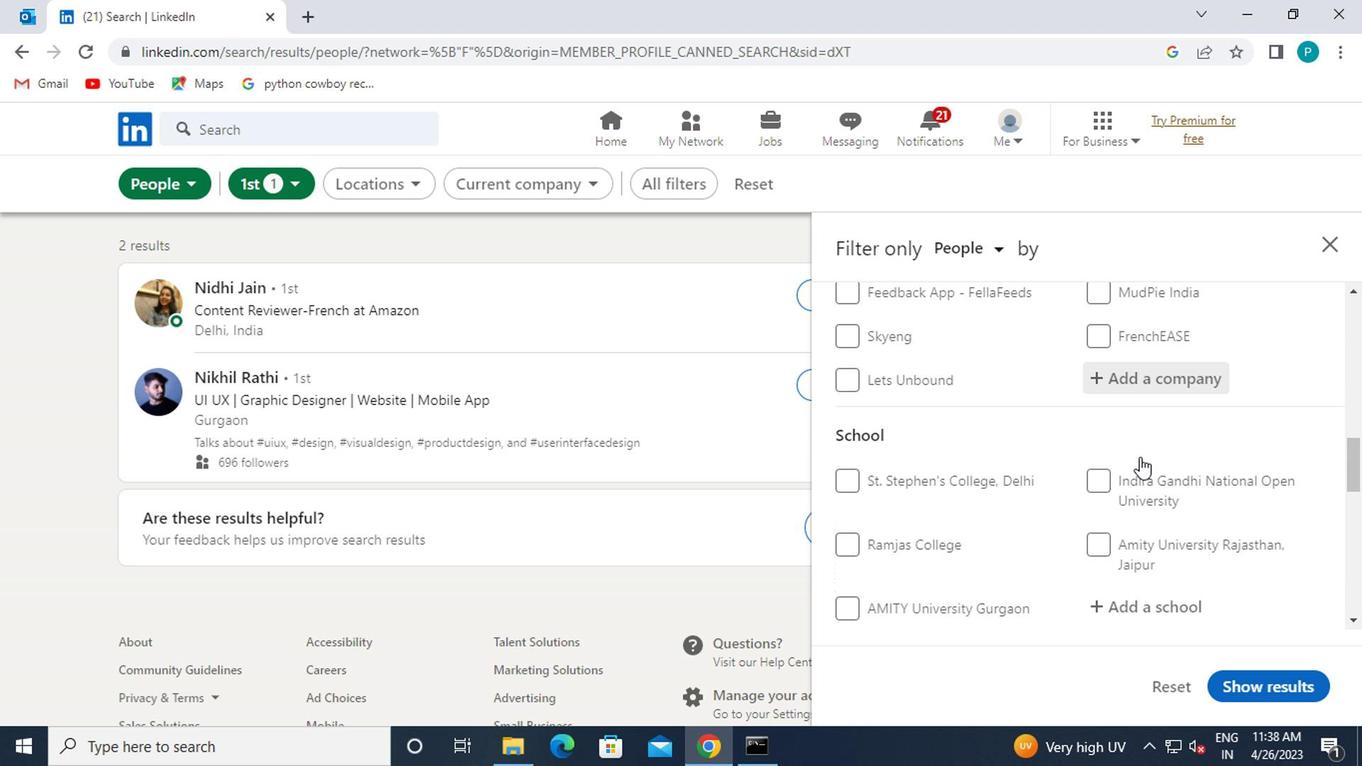 
Action: Mouse scrolled (1136, 455) with delta (0, 1)
Screenshot: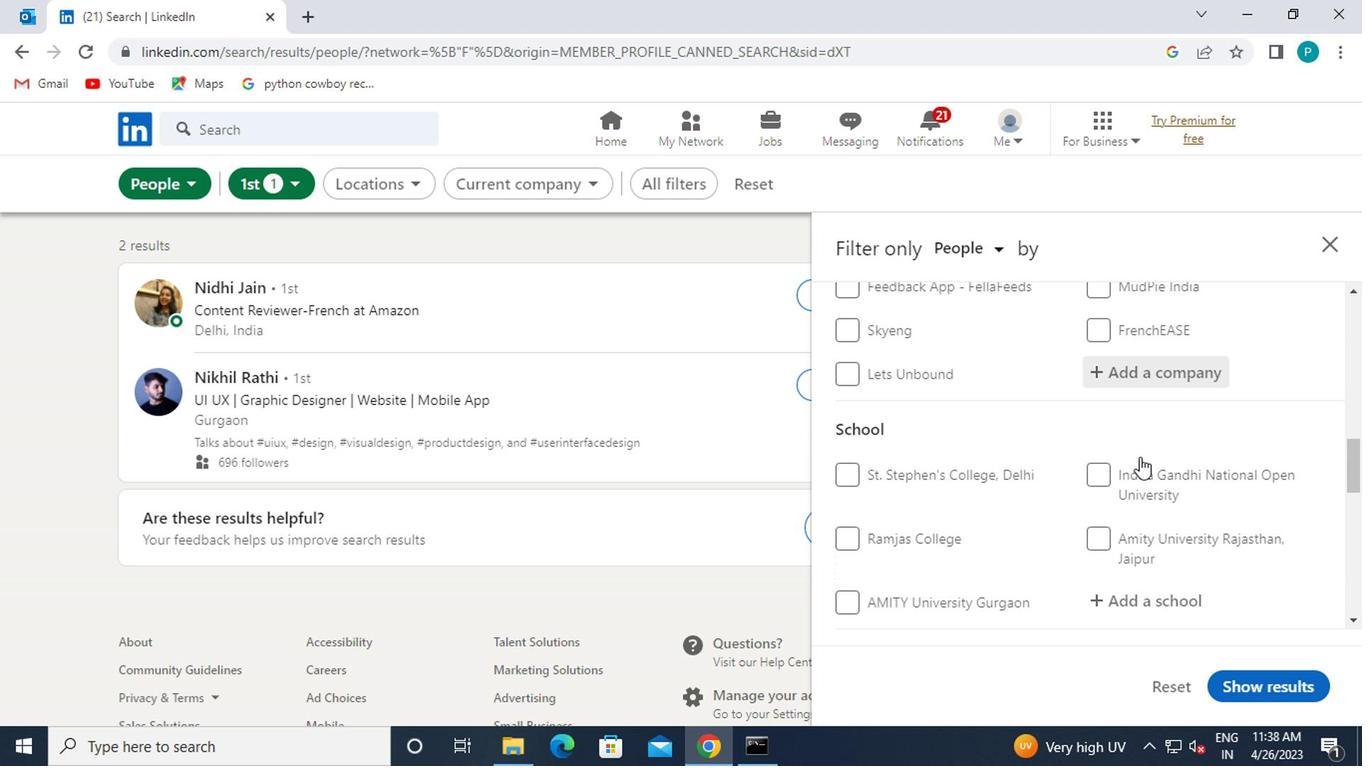 
Action: Mouse scrolled (1136, 455) with delta (0, 1)
Screenshot: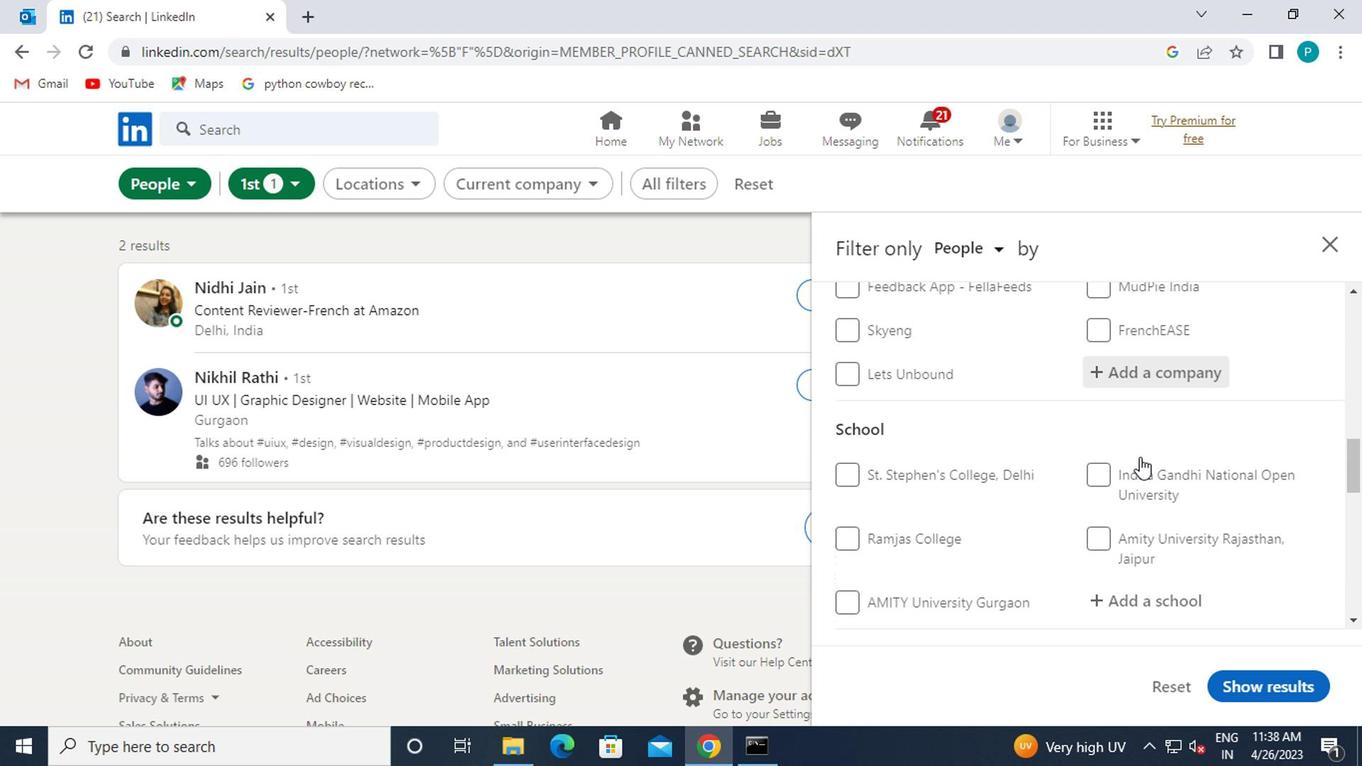 
Action: Mouse moved to (1148, 468)
Screenshot: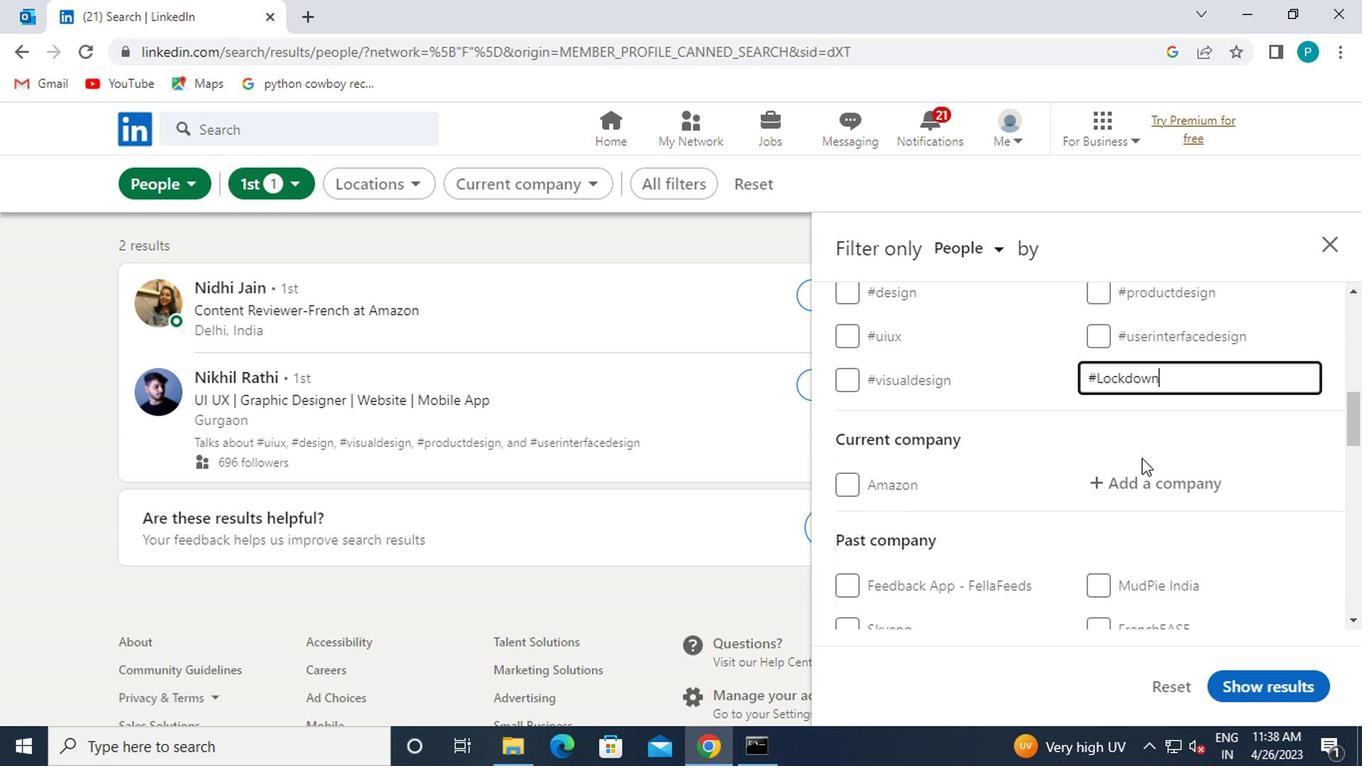 
Action: Mouse pressed left at (1148, 468)
Screenshot: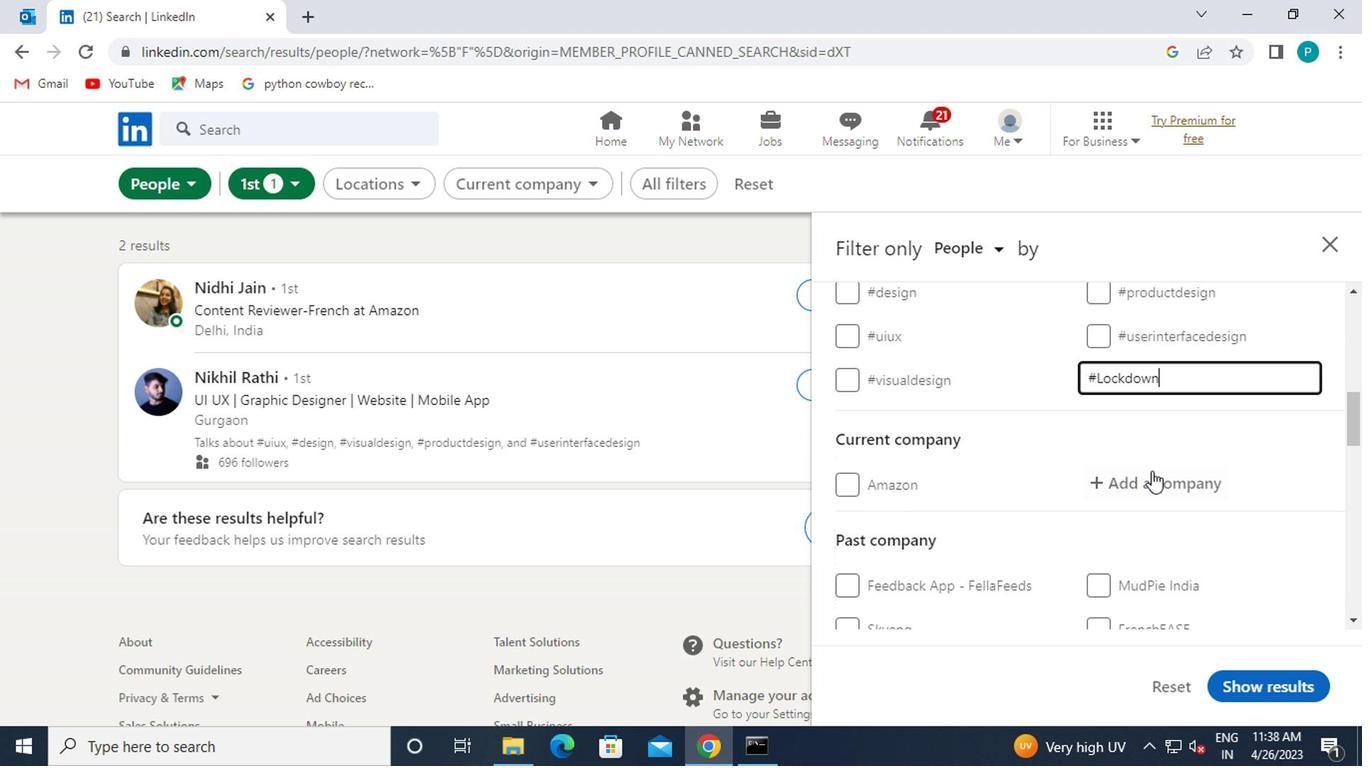 
Action: Key pressed UNITED
Screenshot: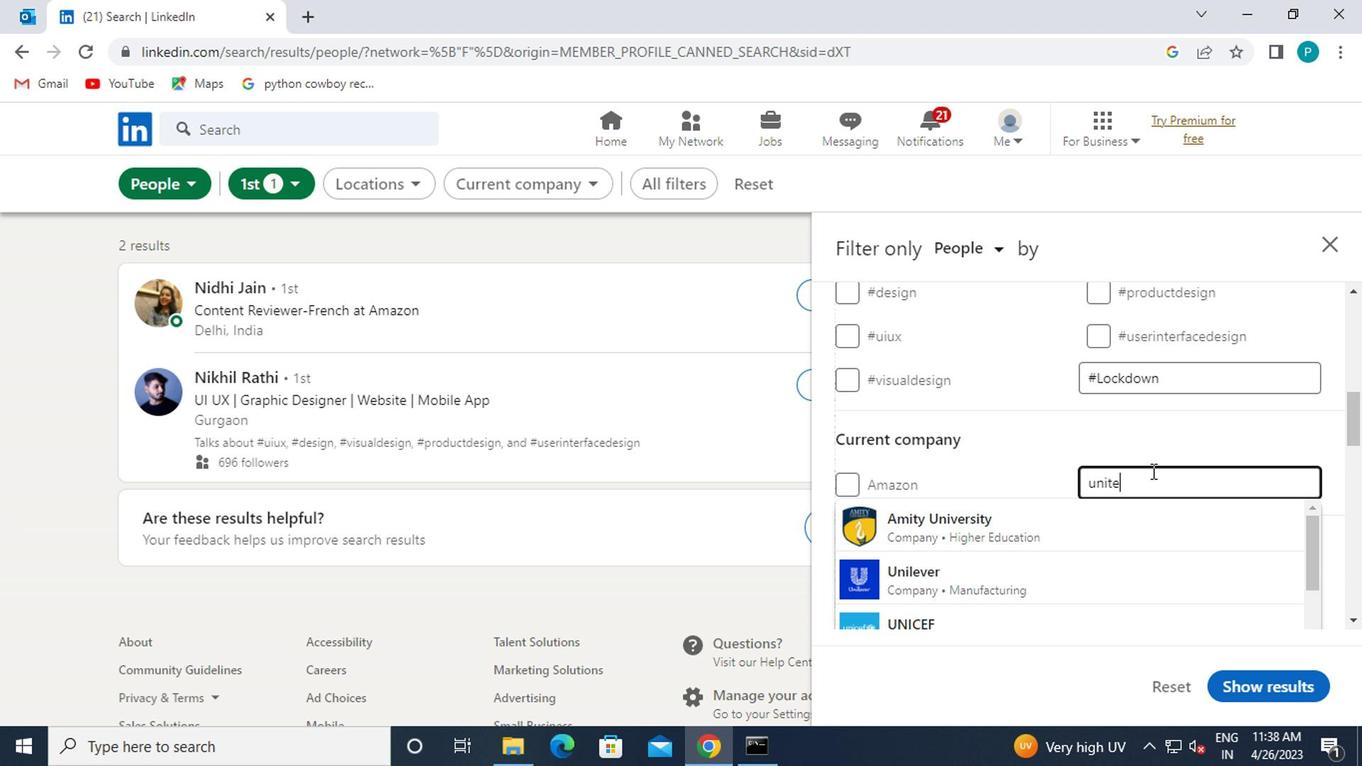 
Action: Mouse moved to (1164, 496)
Screenshot: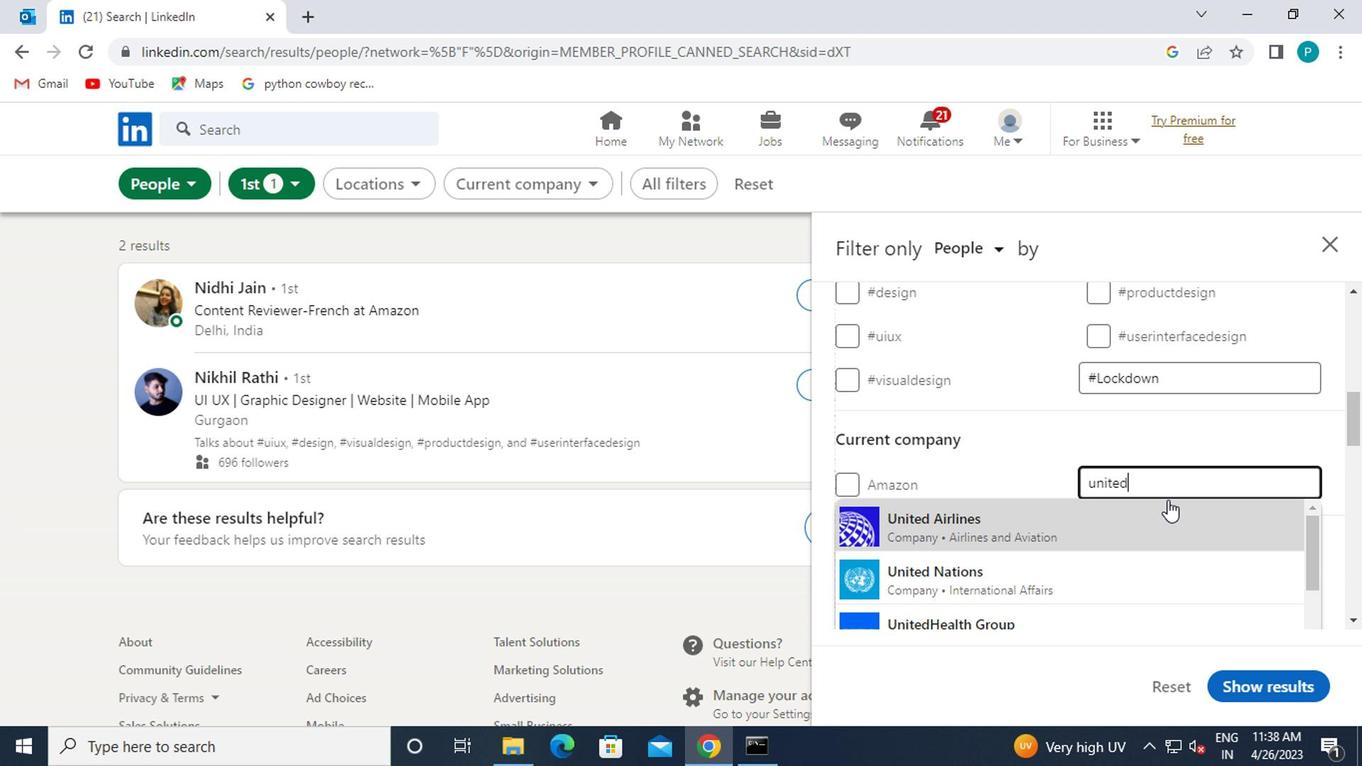 
Action: Key pressed <Key.space>BRE
Screenshot: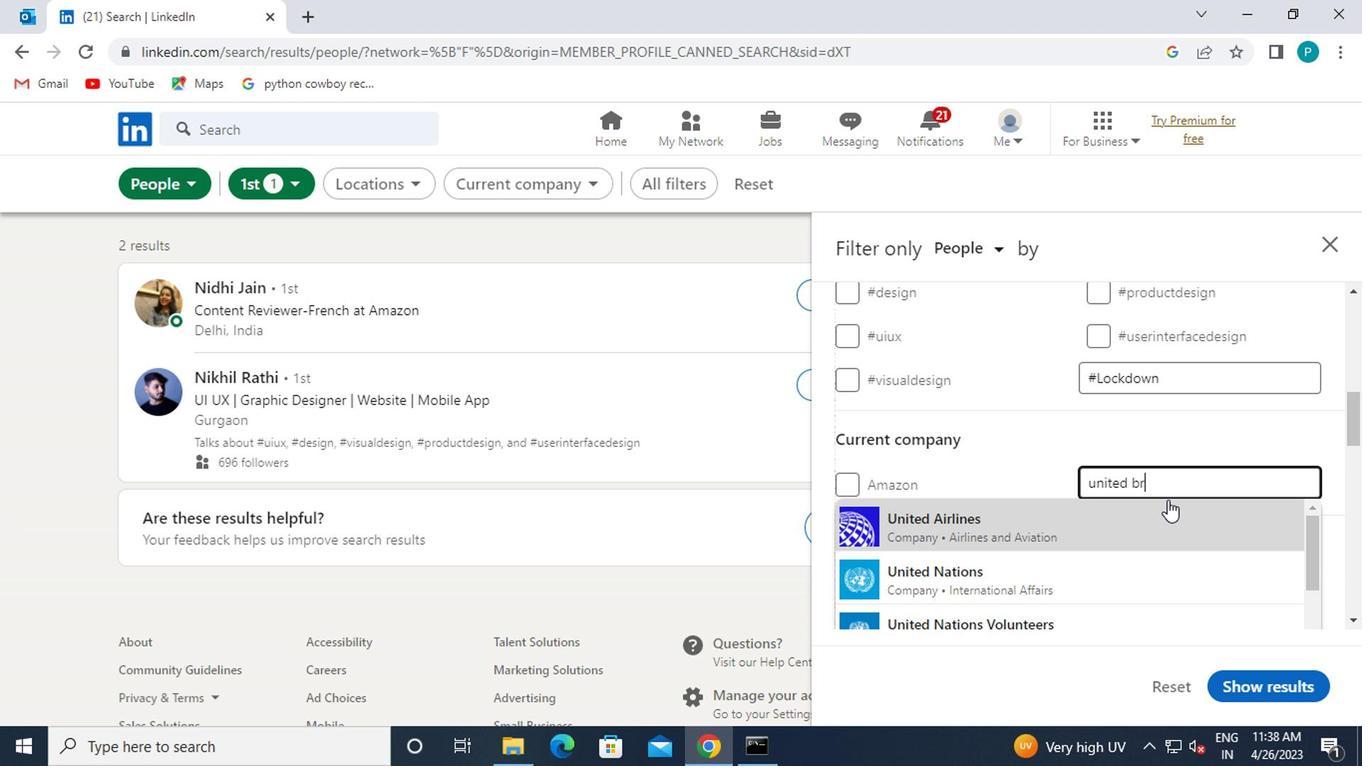 
Action: Mouse pressed left at (1164, 496)
Screenshot: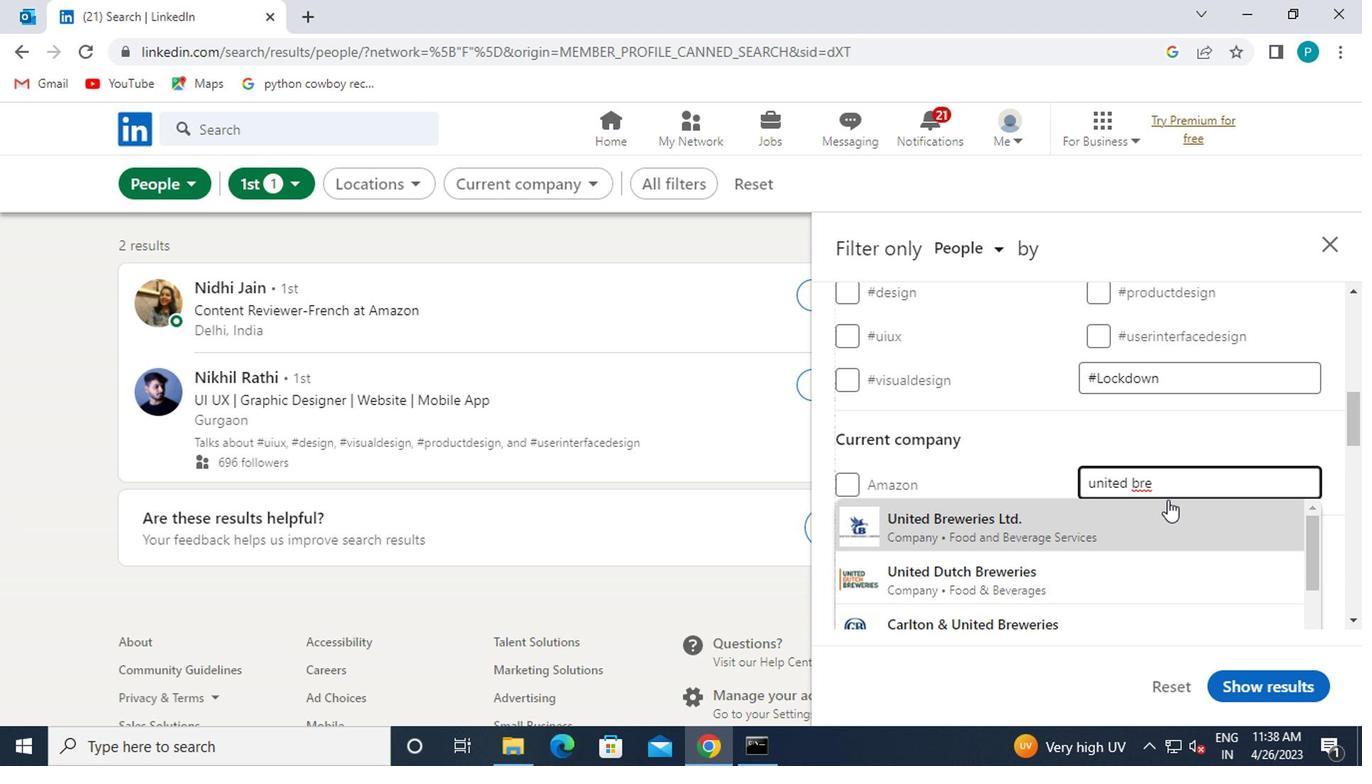 
Action: Mouse moved to (1049, 441)
Screenshot: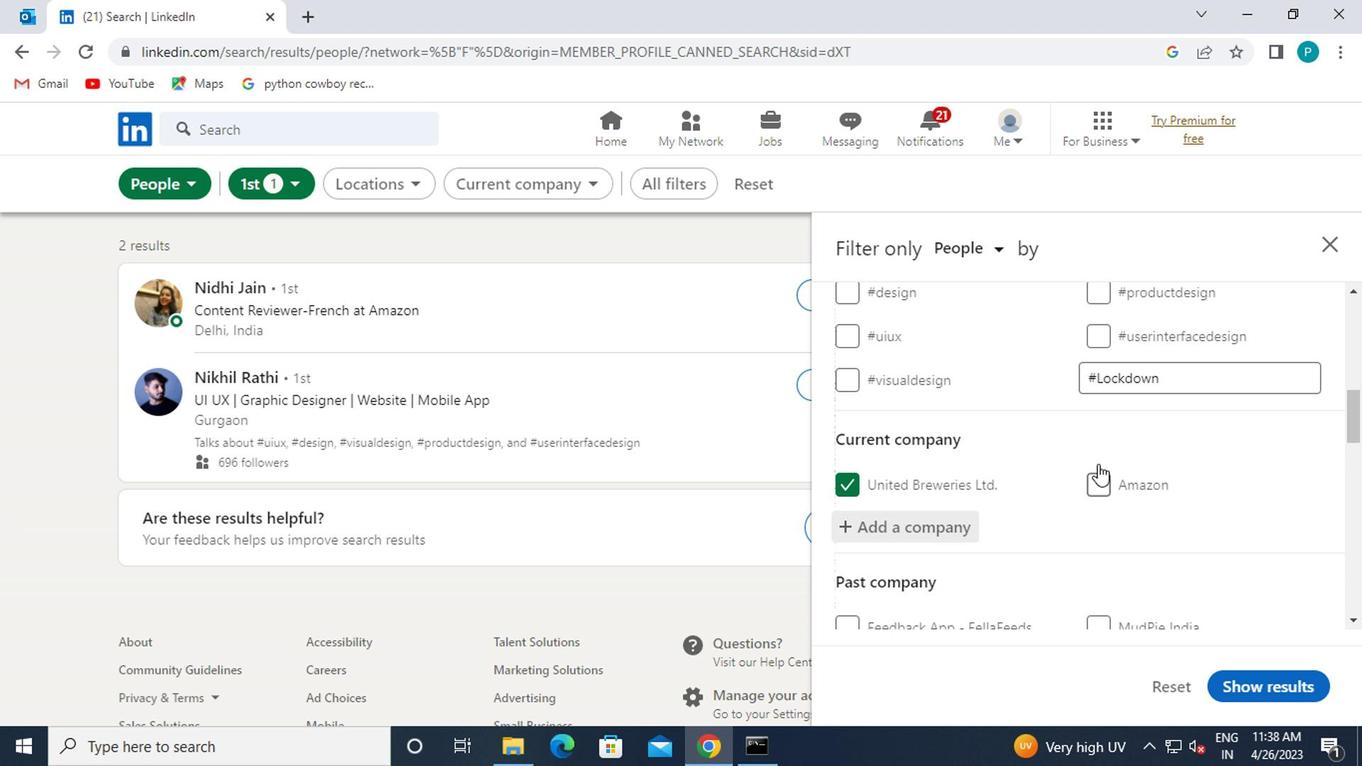 
Action: Mouse scrolled (1049, 440) with delta (0, 0)
Screenshot: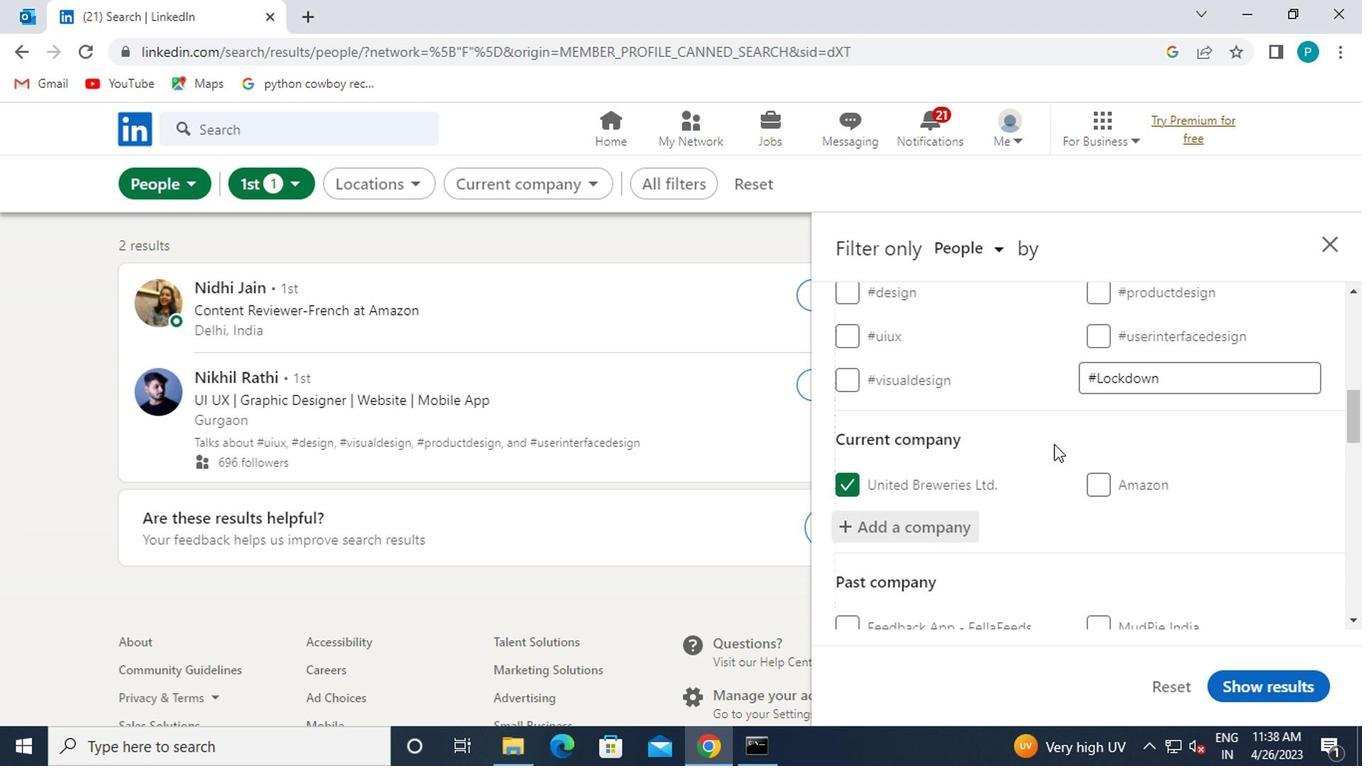 
Action: Mouse scrolled (1049, 440) with delta (0, 0)
Screenshot: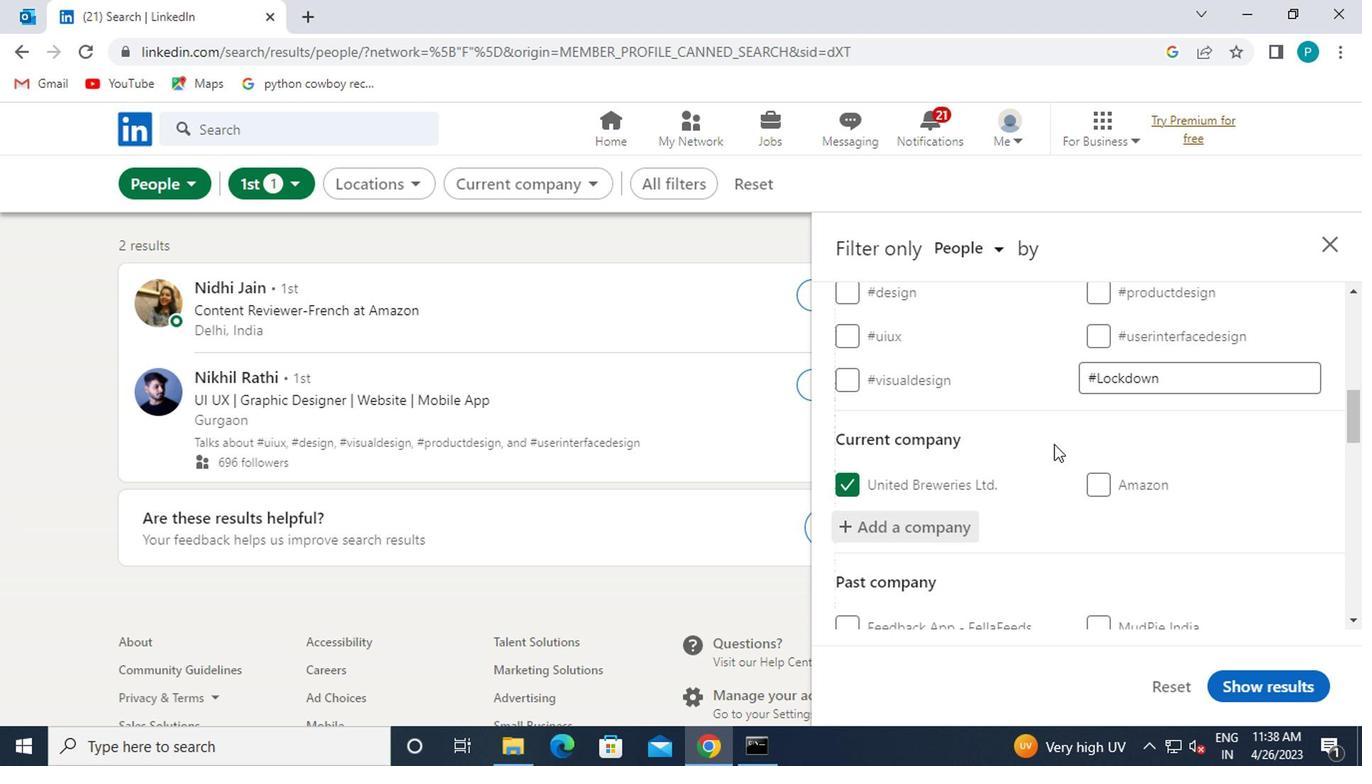 
Action: Mouse scrolled (1049, 440) with delta (0, 0)
Screenshot: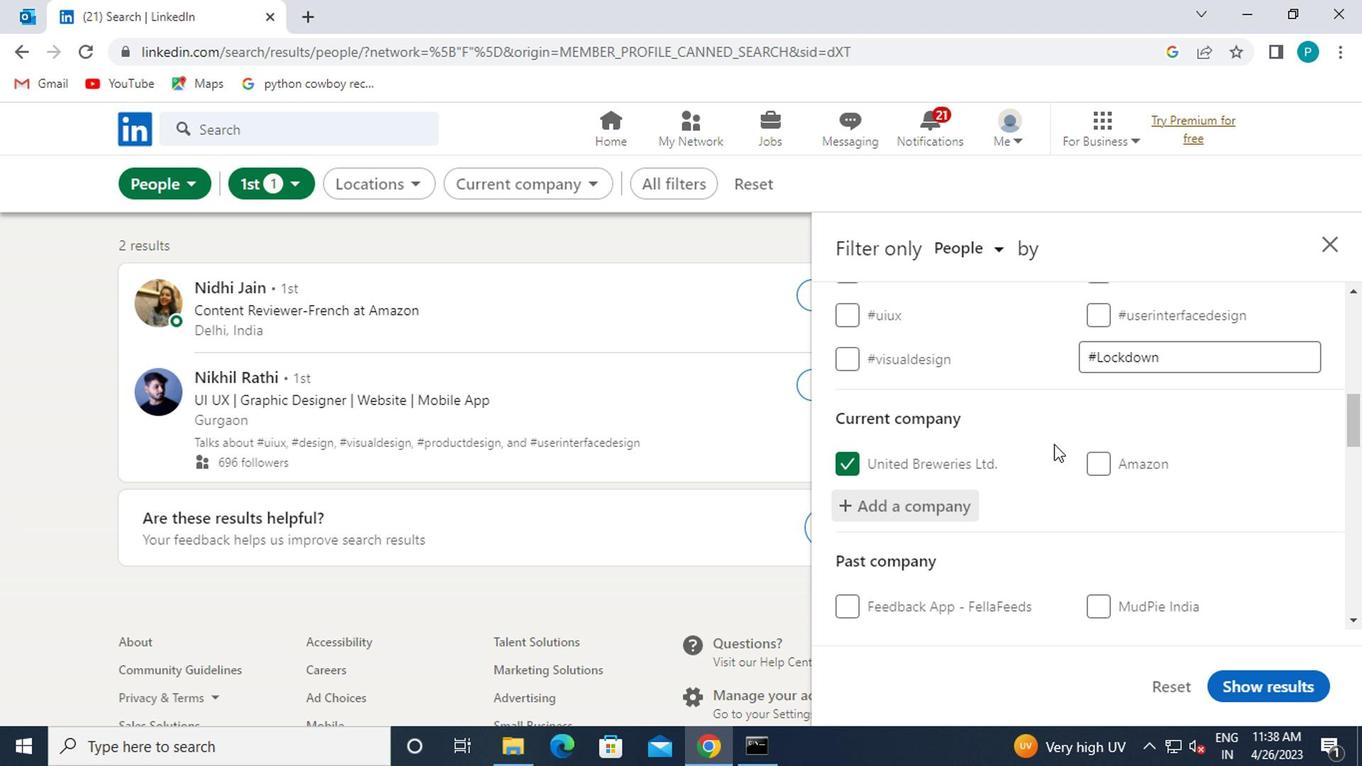
Action: Mouse moved to (1103, 442)
Screenshot: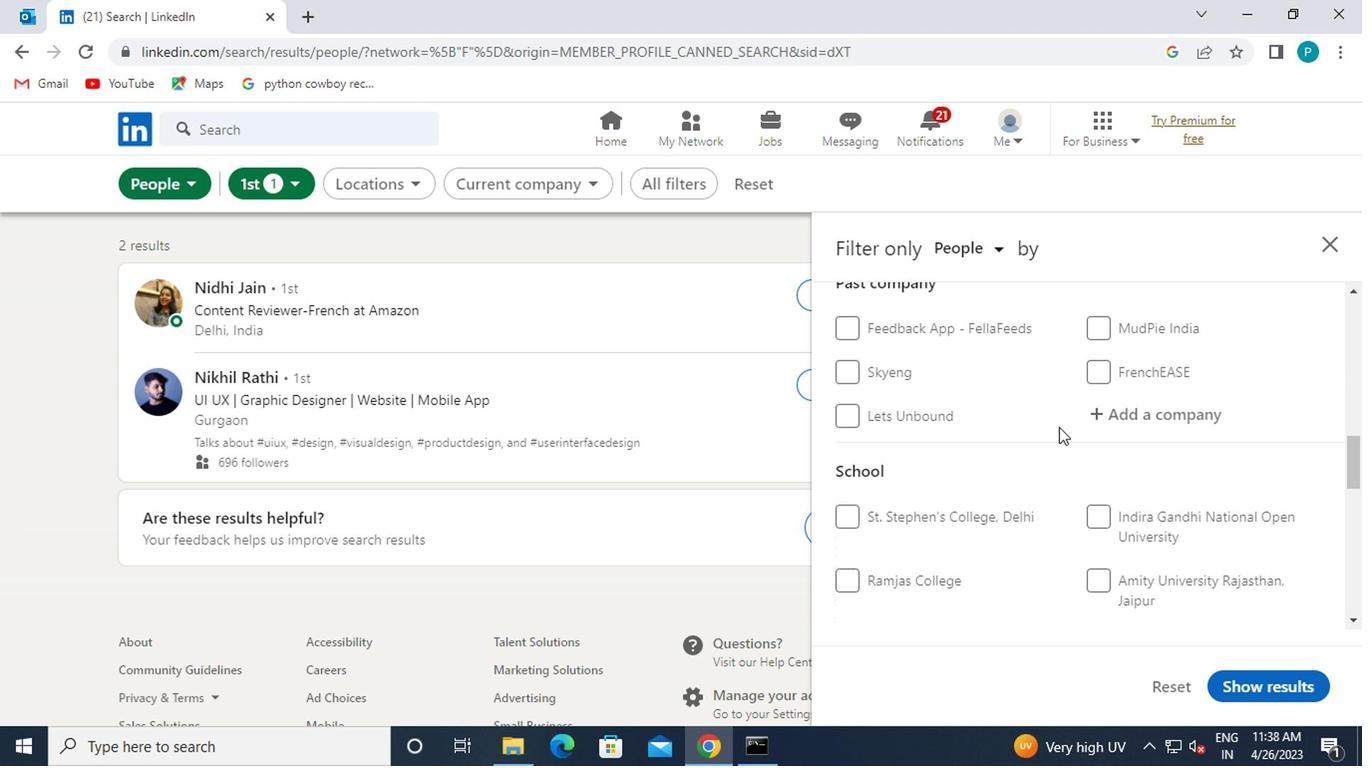 
Action: Mouse scrolled (1103, 441) with delta (0, -1)
Screenshot: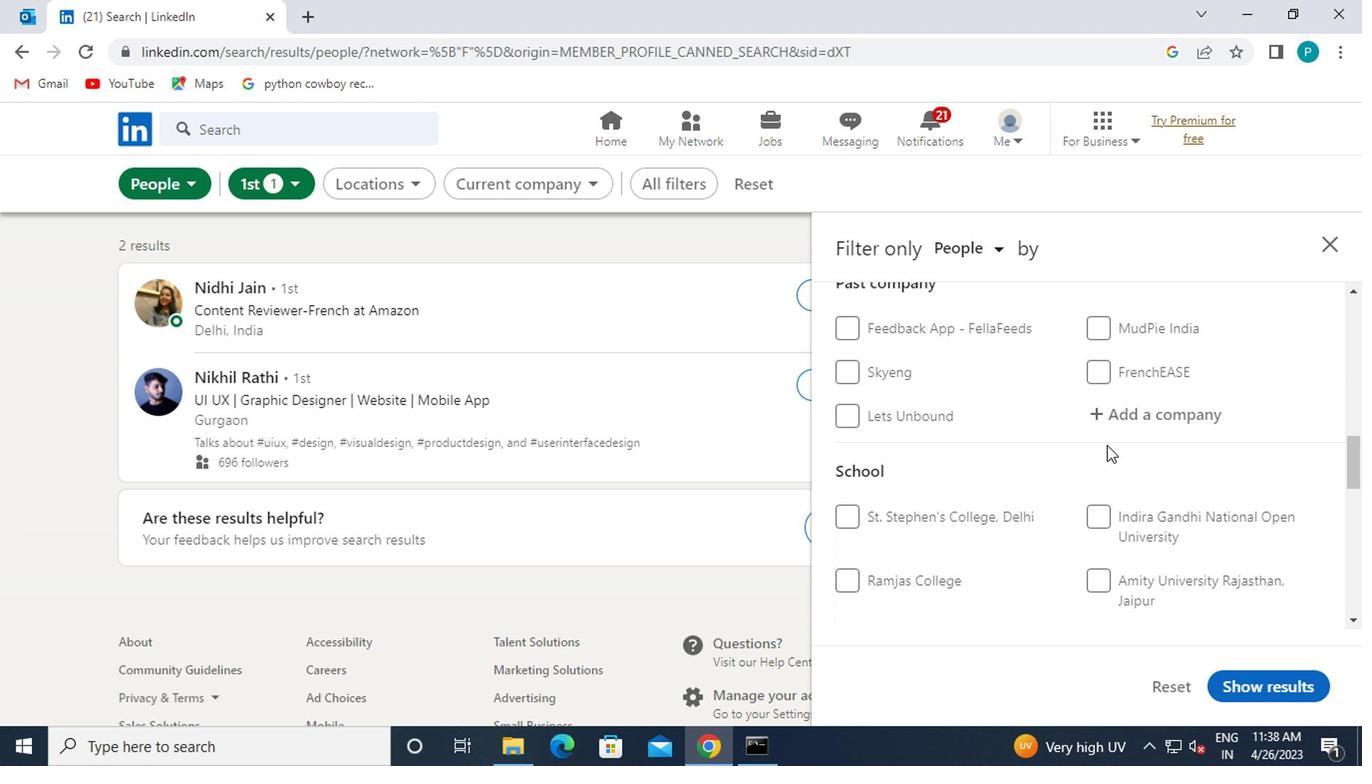 
Action: Mouse scrolled (1103, 441) with delta (0, -1)
Screenshot: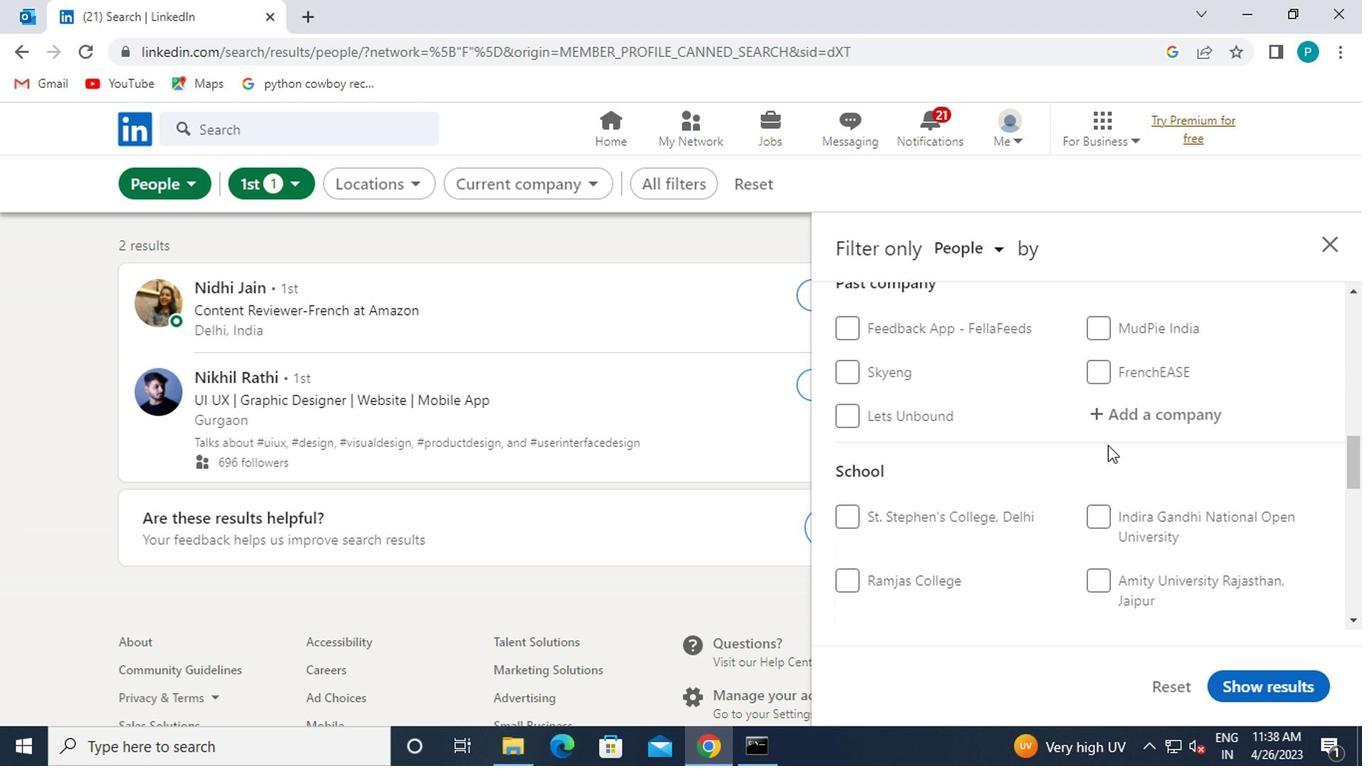 
Action: Mouse pressed left at (1103, 442)
Screenshot: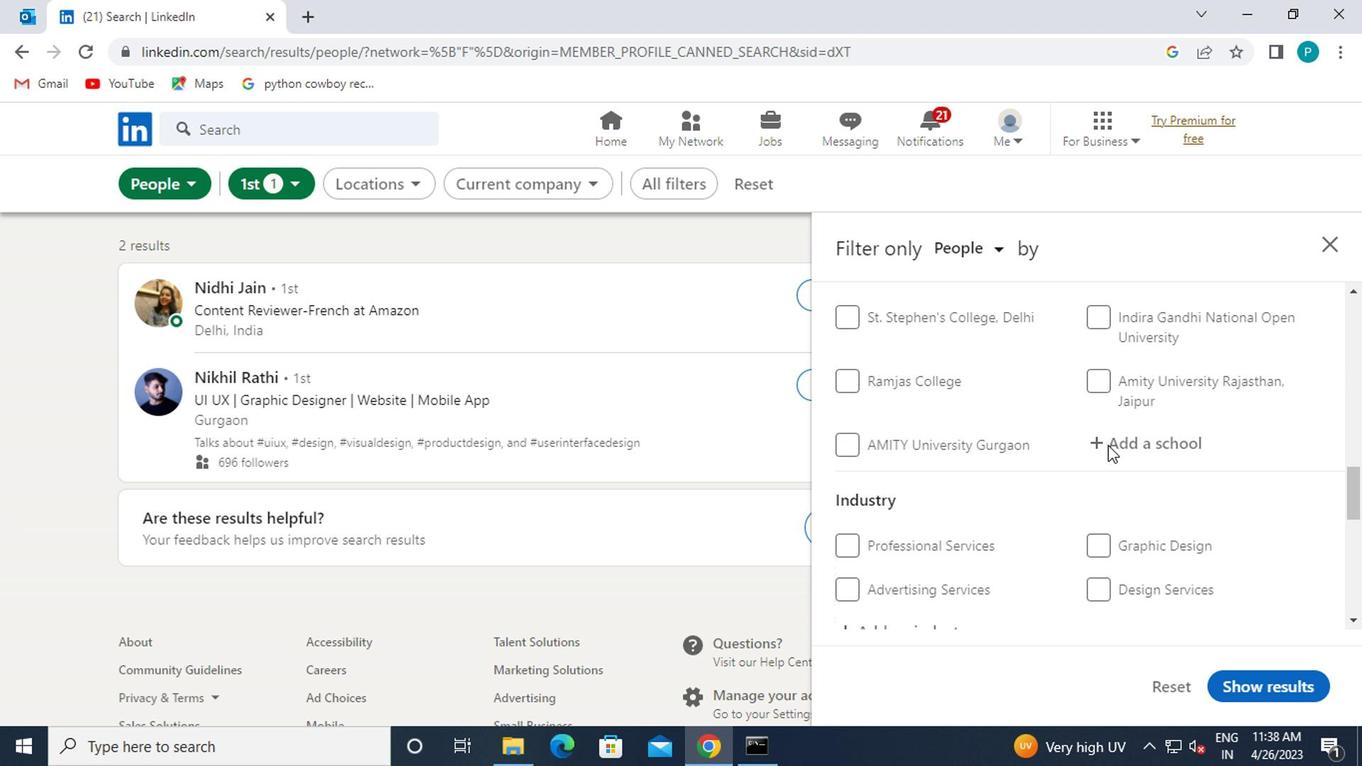 
Action: Mouse moved to (1114, 441)
Screenshot: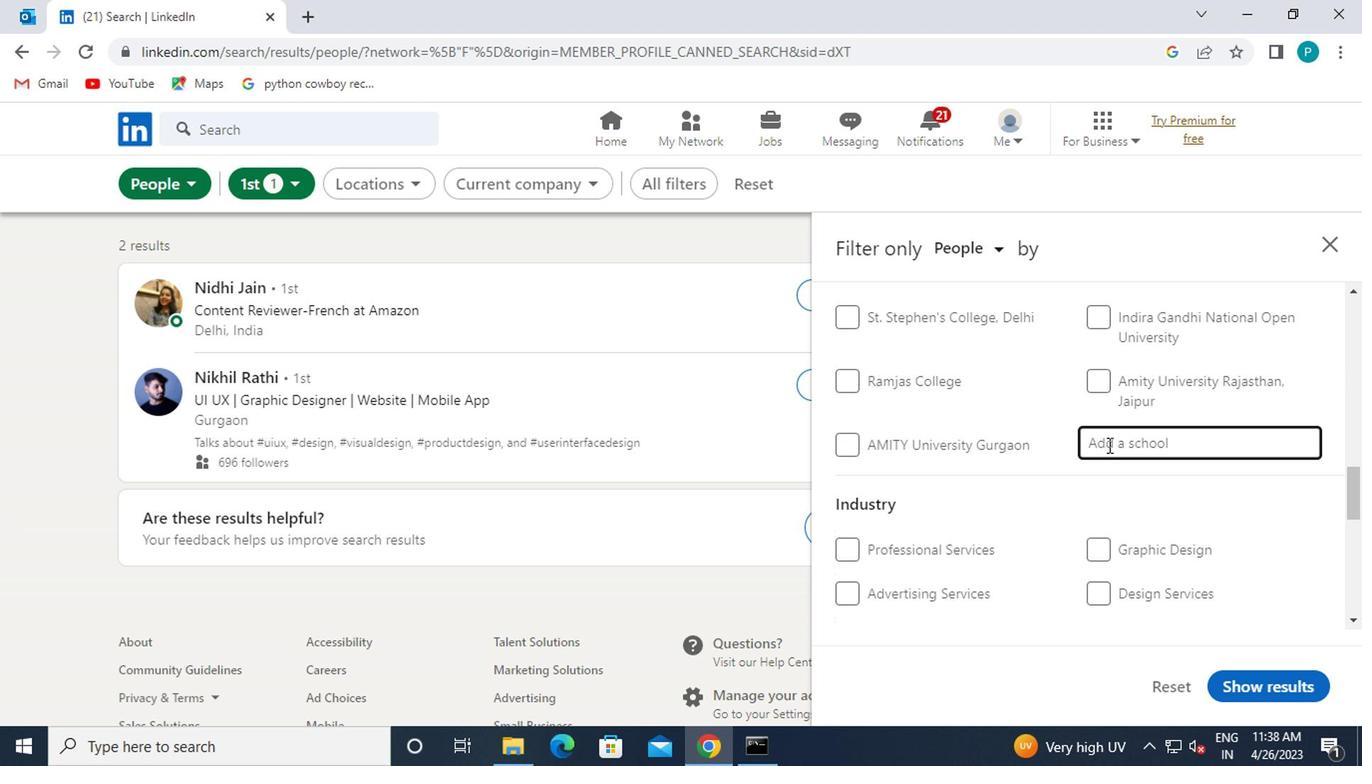 
Action: Key pressed <Key.caps_lock>IETE
Screenshot: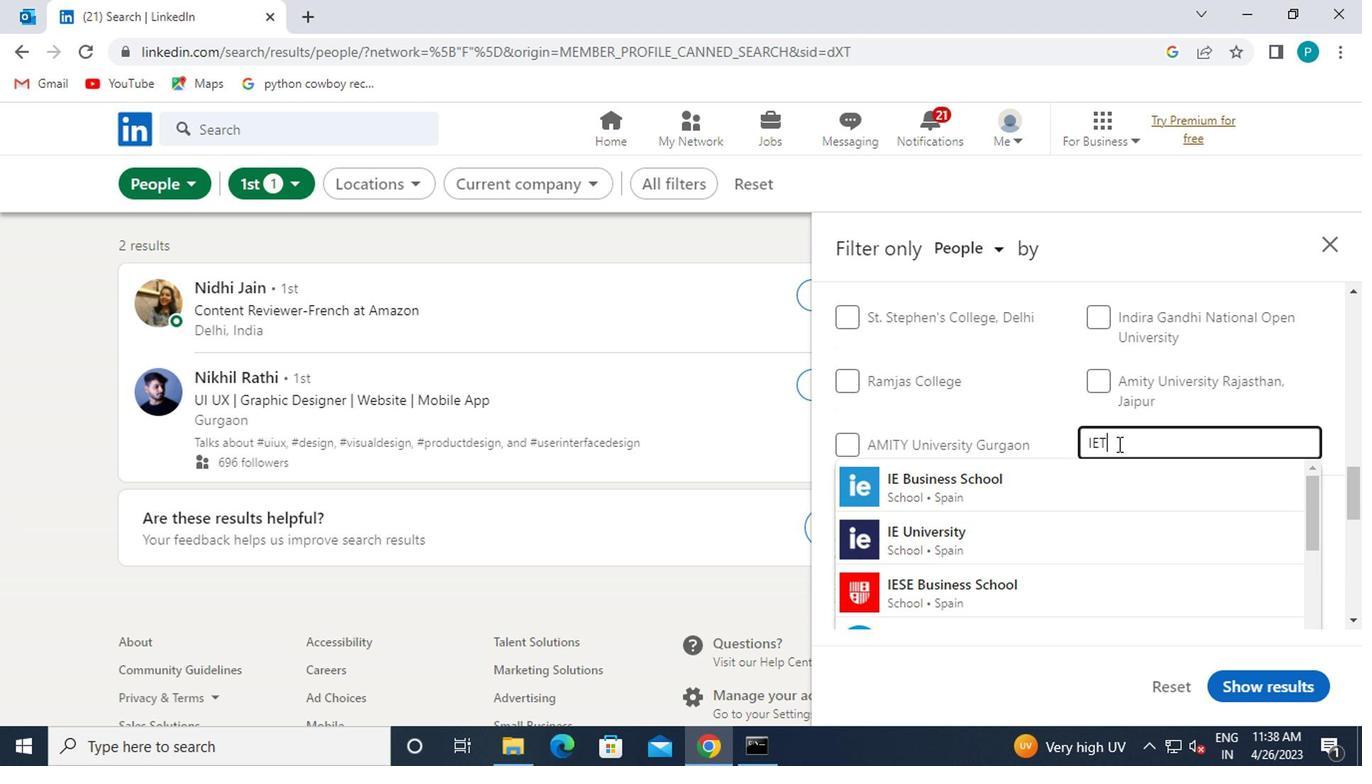 
Action: Mouse moved to (1097, 471)
Screenshot: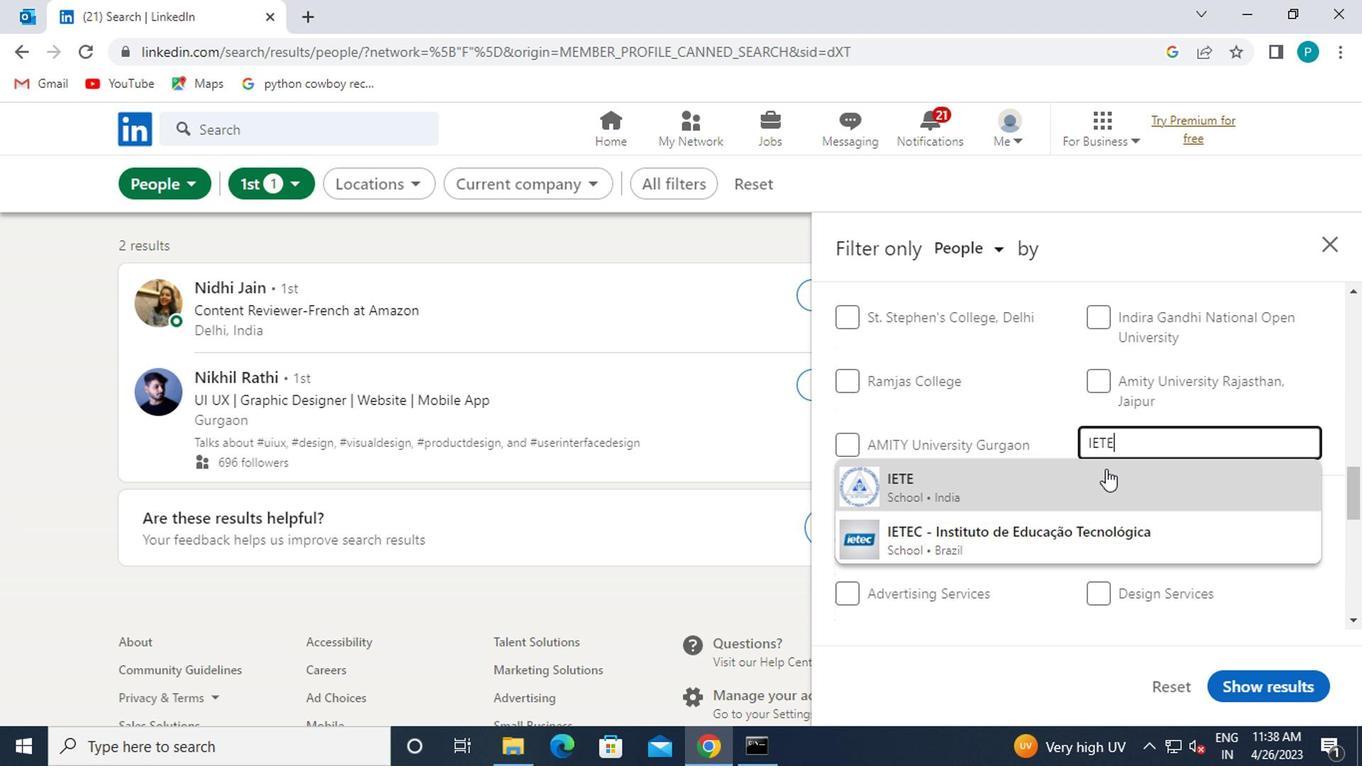 
Action: Mouse pressed left at (1097, 471)
Screenshot: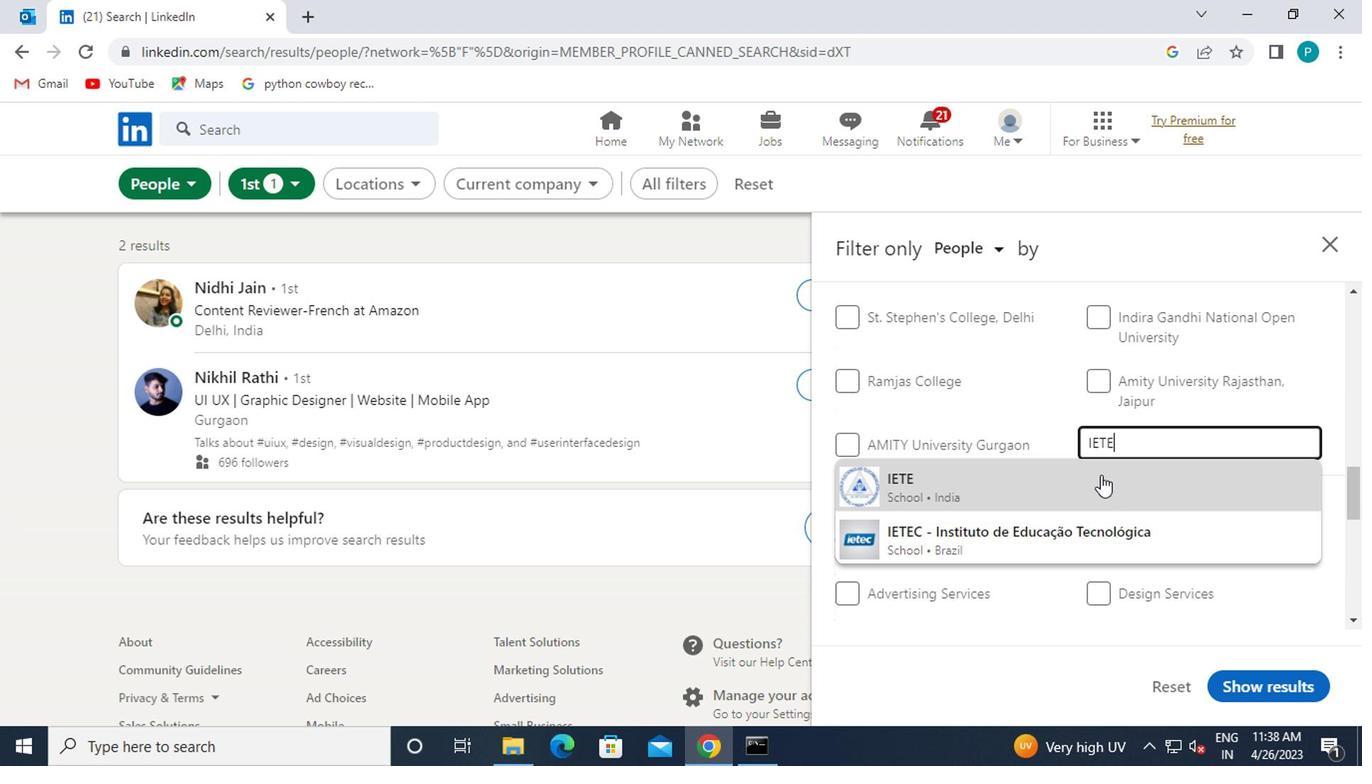 
Action: Mouse moved to (1037, 459)
Screenshot: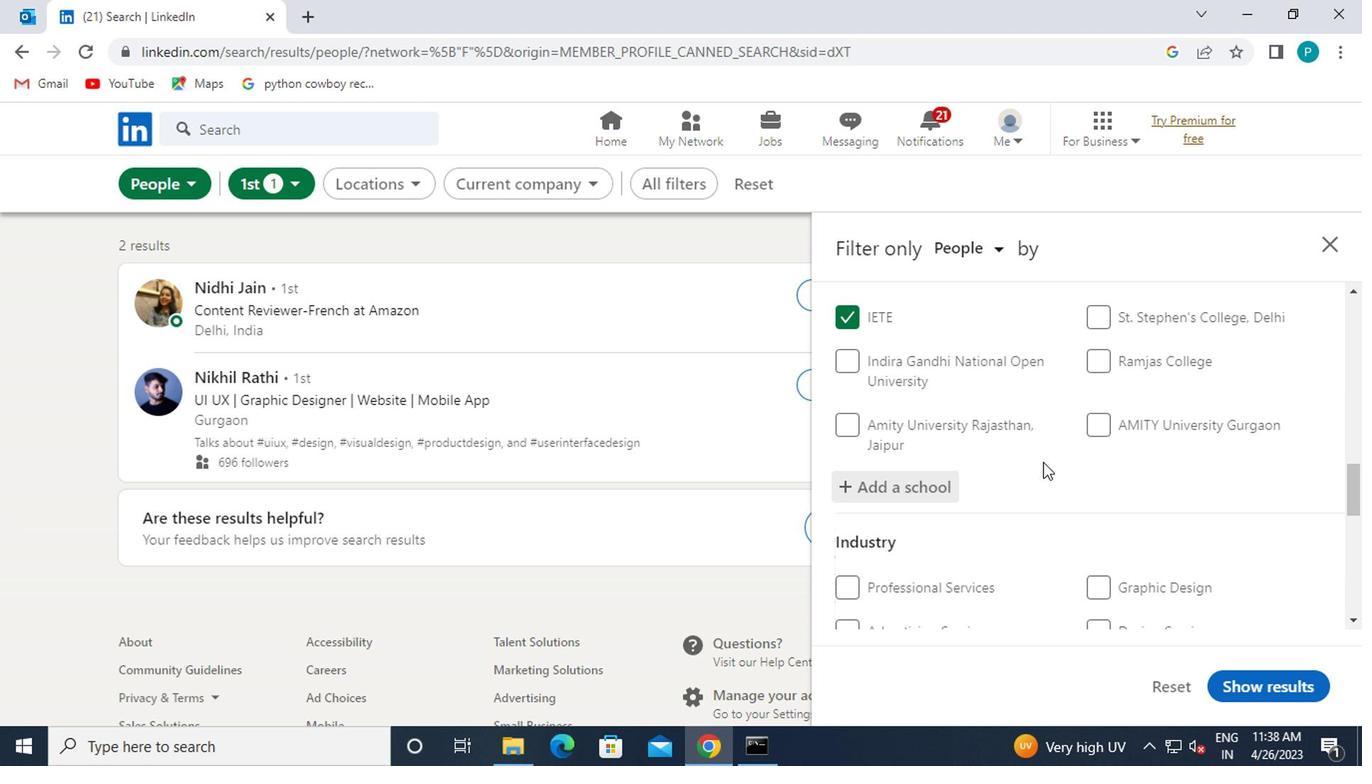 
Action: Mouse scrolled (1037, 458) with delta (0, 0)
Screenshot: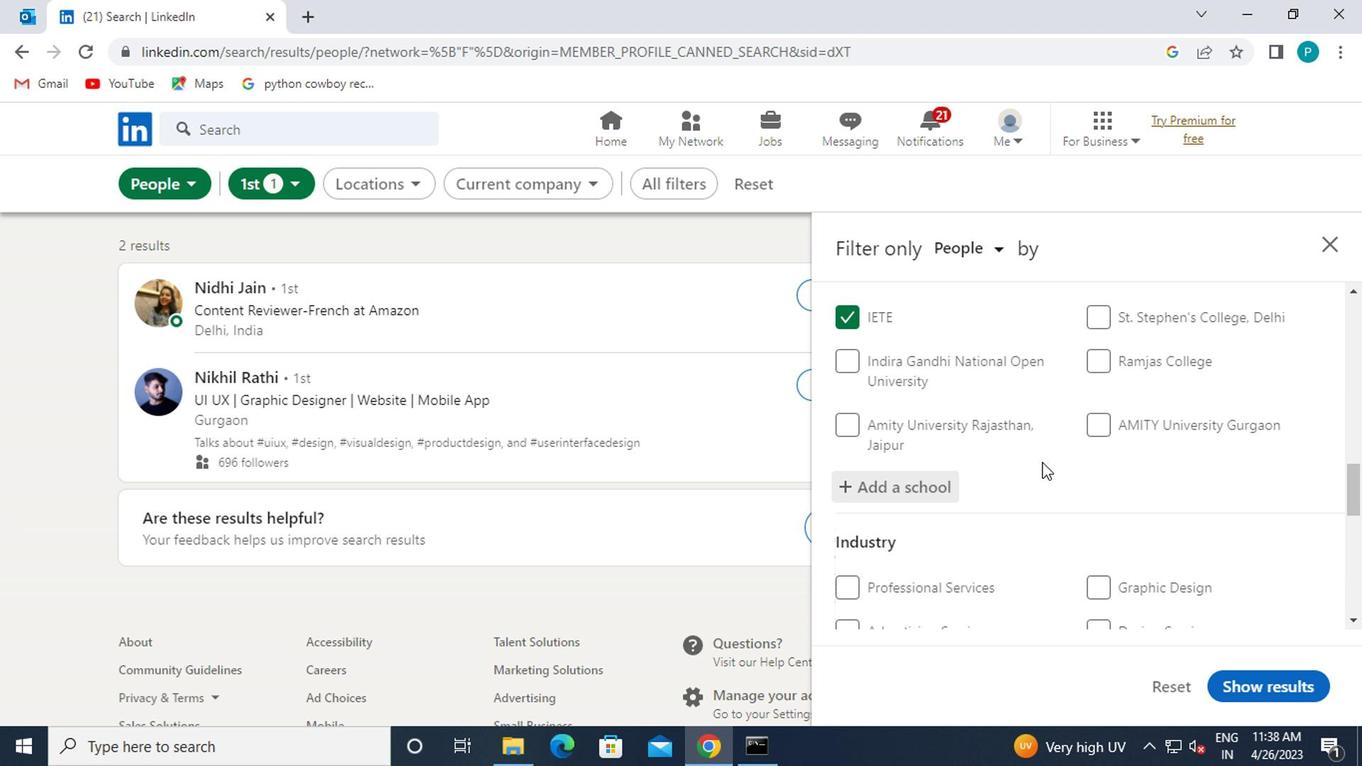
Action: Mouse moved to (1015, 464)
Screenshot: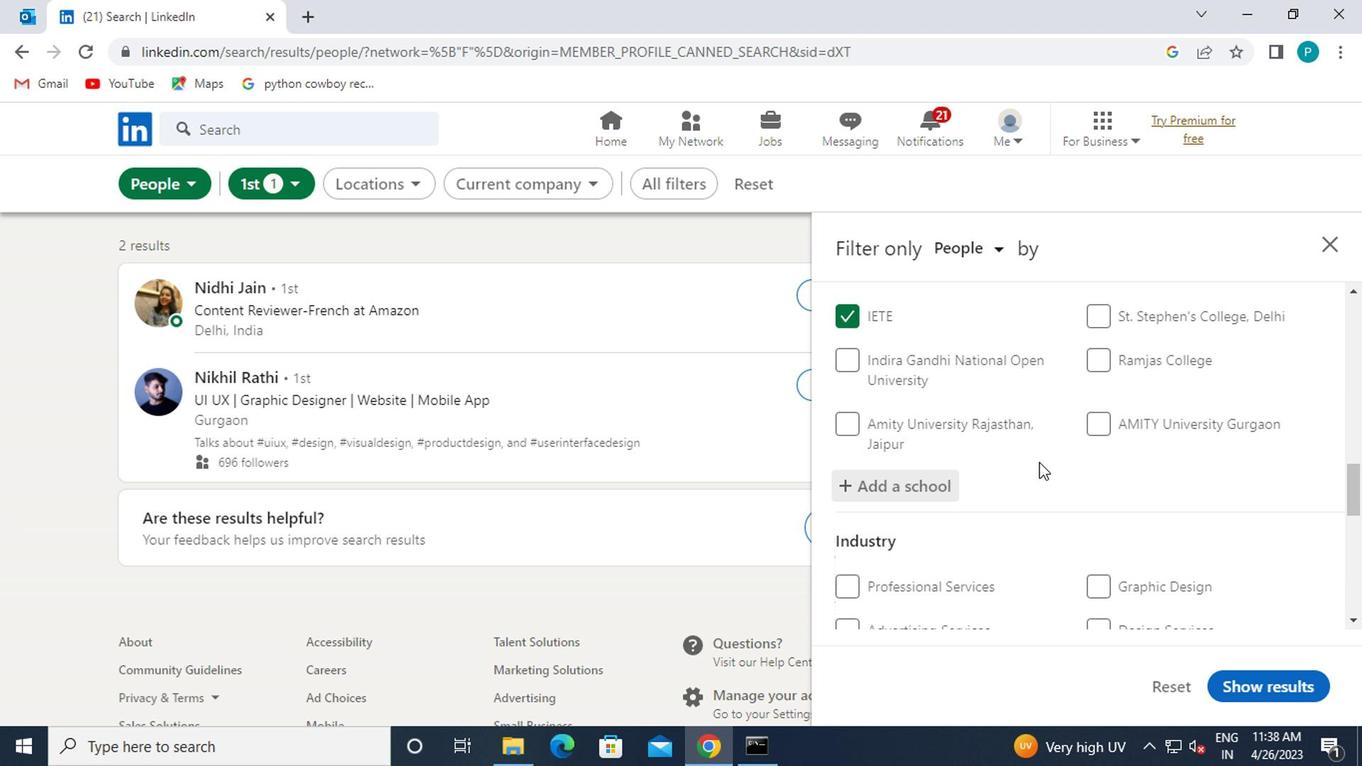 
Action: Mouse scrolled (1015, 463) with delta (0, 0)
Screenshot: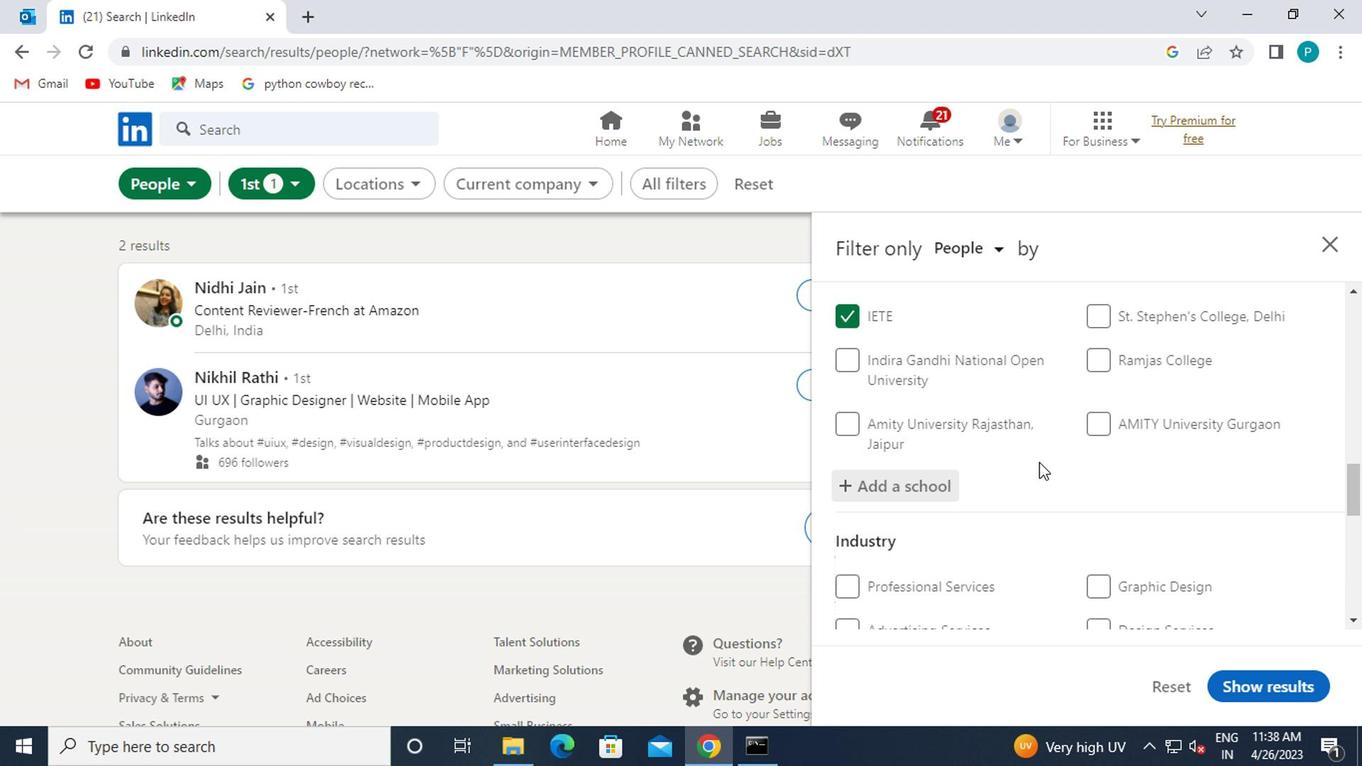 
Action: Mouse moved to (1010, 468)
Screenshot: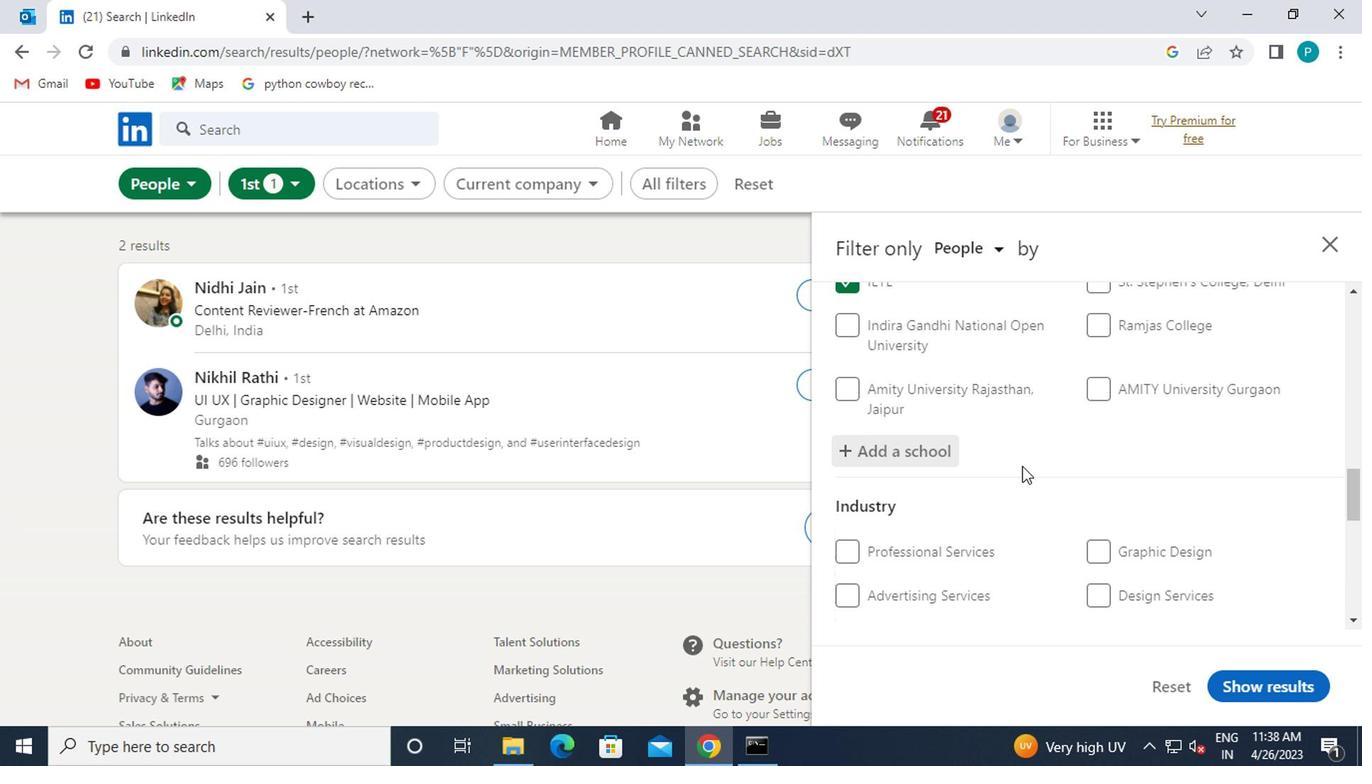 
Action: Mouse scrolled (1010, 466) with delta (0, -1)
Screenshot: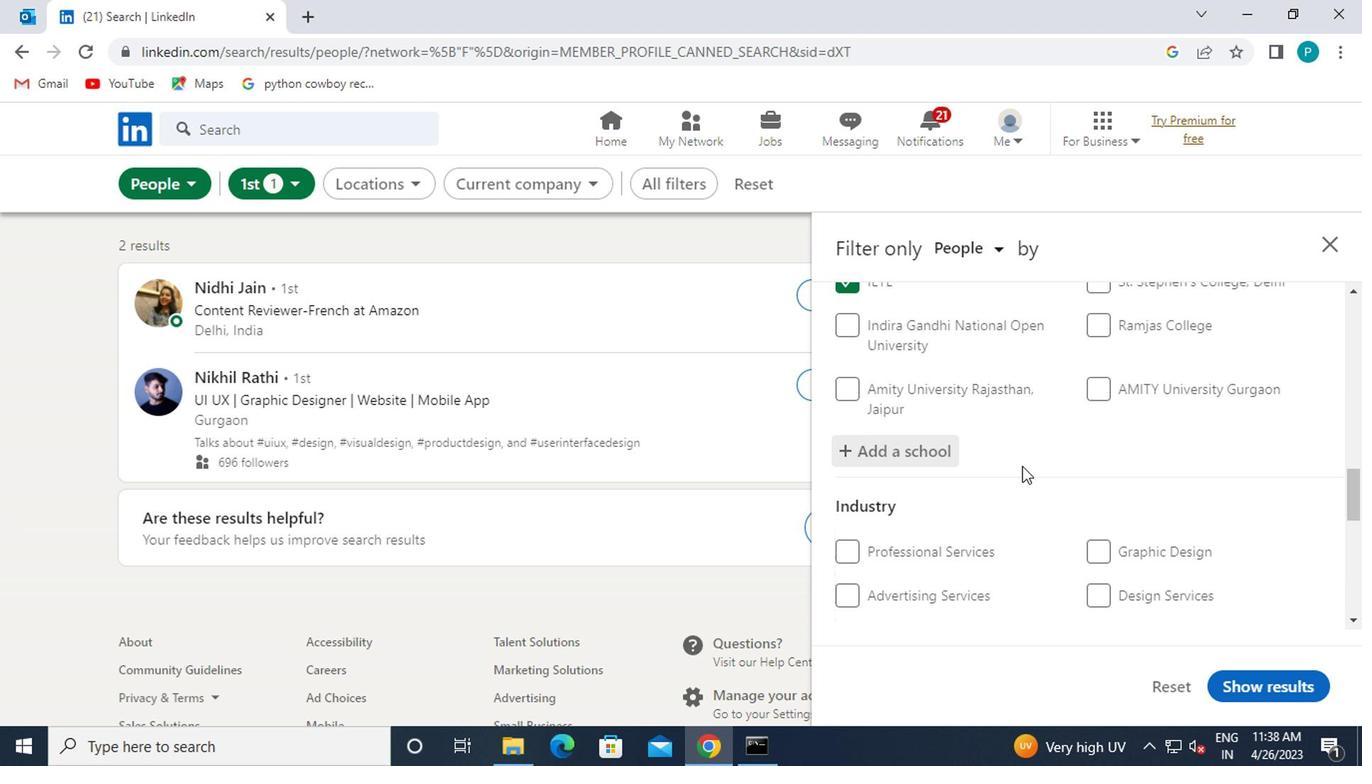 
Action: Mouse moved to (969, 410)
Screenshot: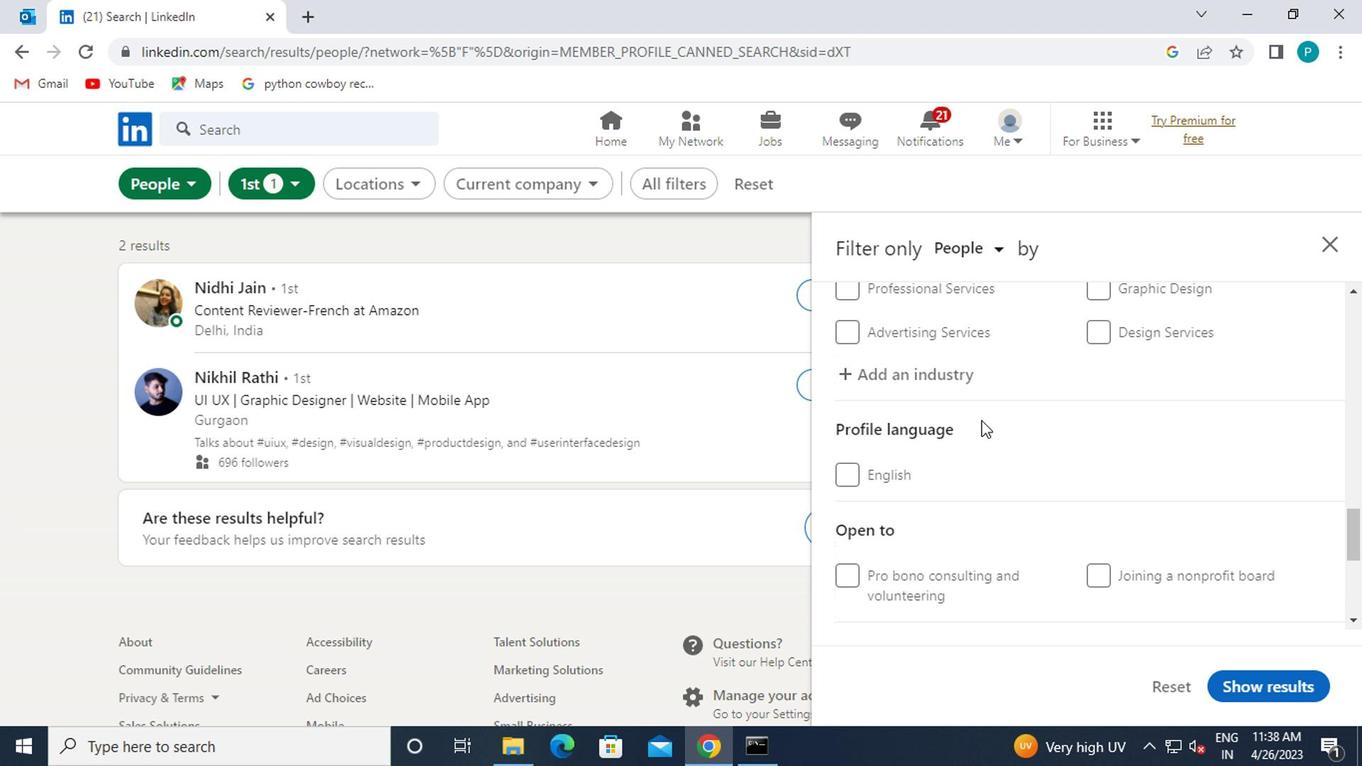 
Action: Mouse scrolled (969, 410) with delta (0, 0)
Screenshot: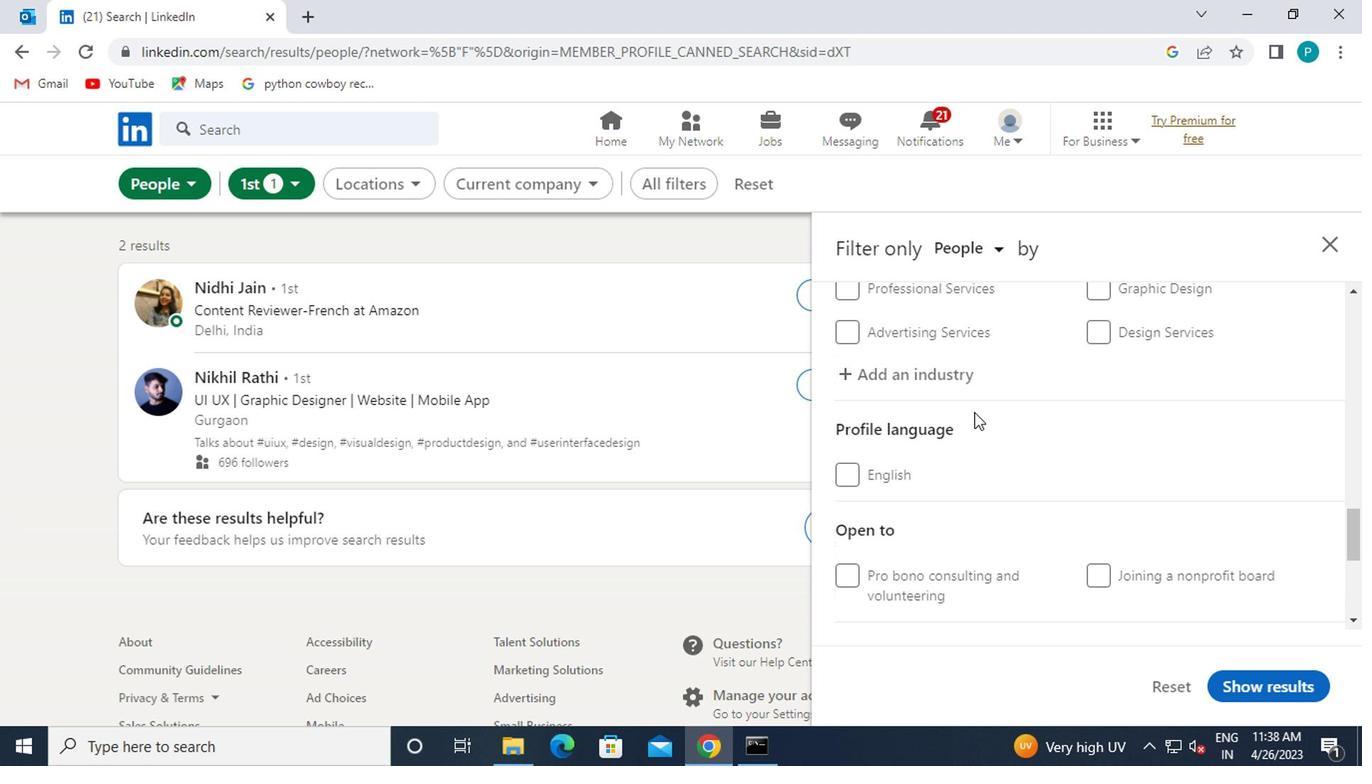 
Action: Mouse moved to (915, 455)
Screenshot: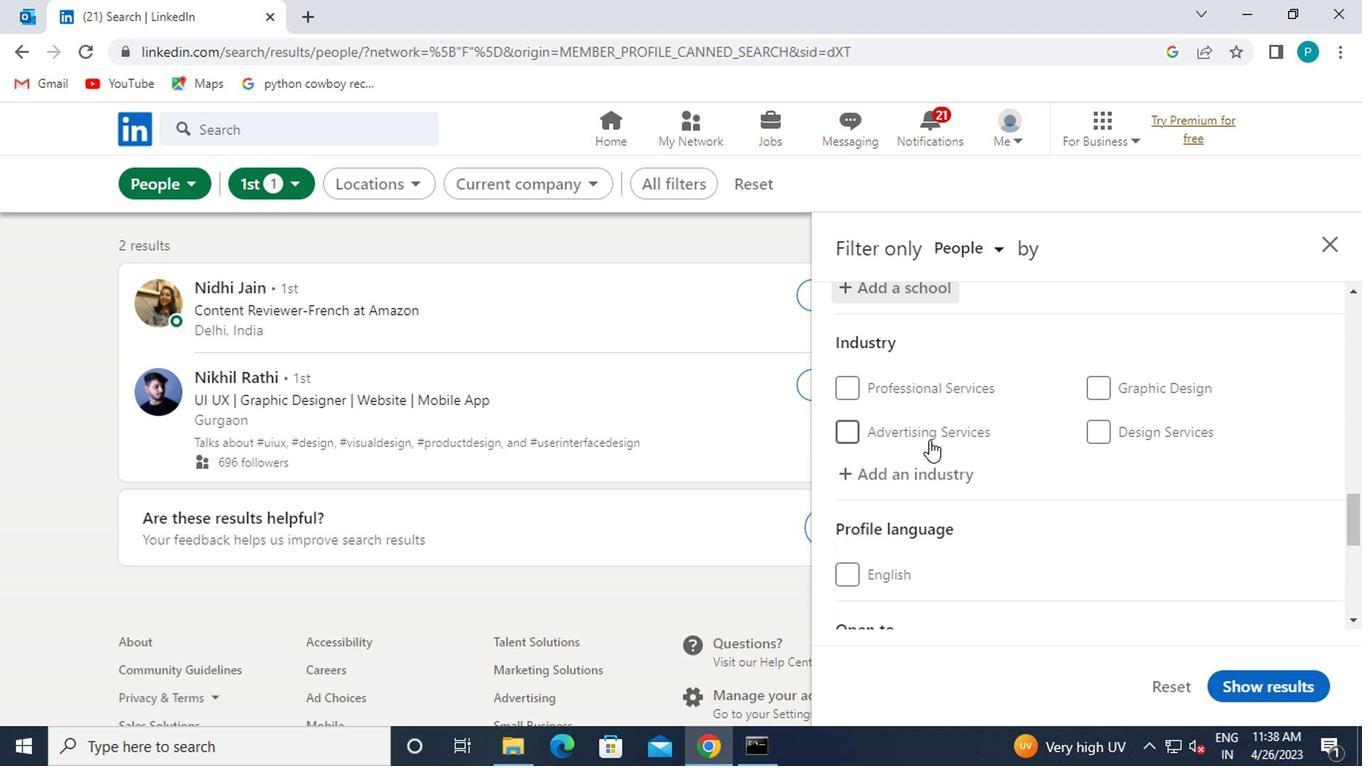 
Action: Mouse pressed left at (915, 455)
Screenshot: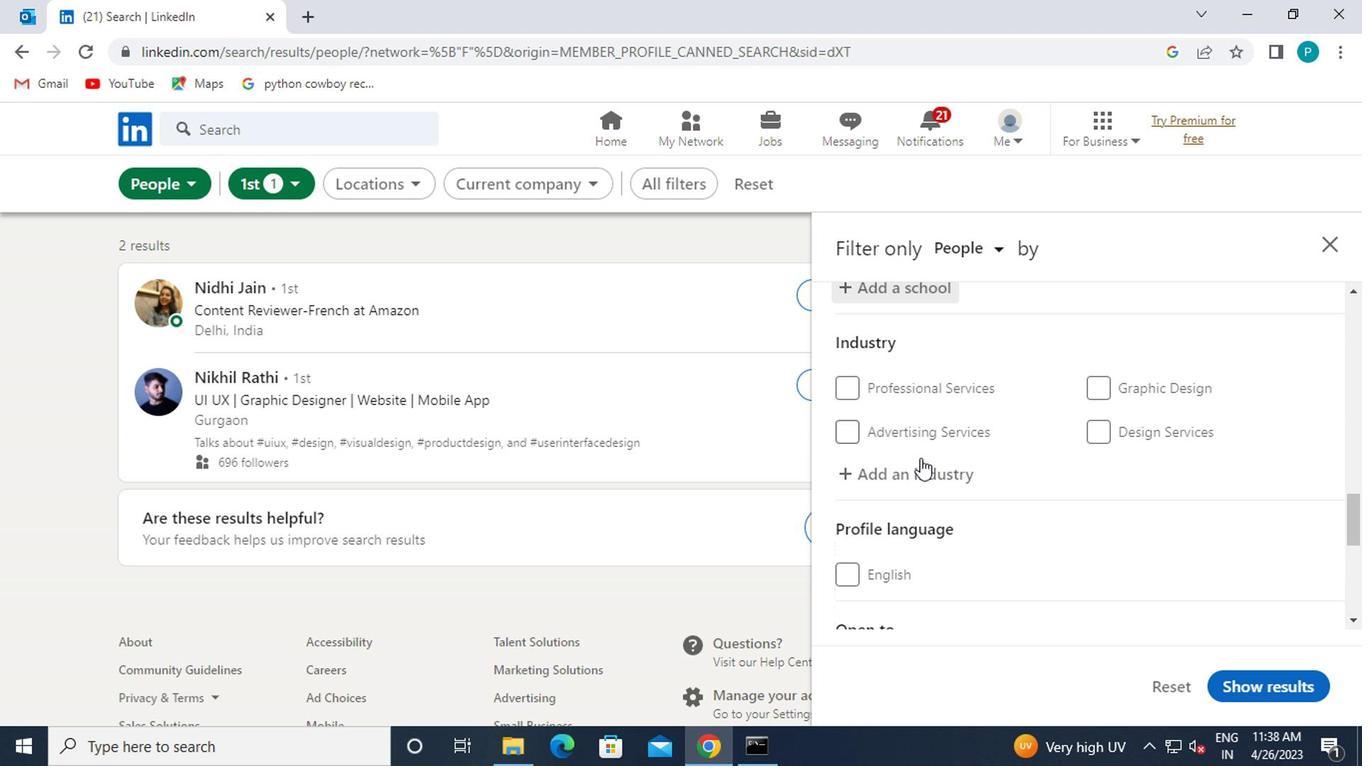 
Action: Mouse moved to (925, 456)
Screenshot: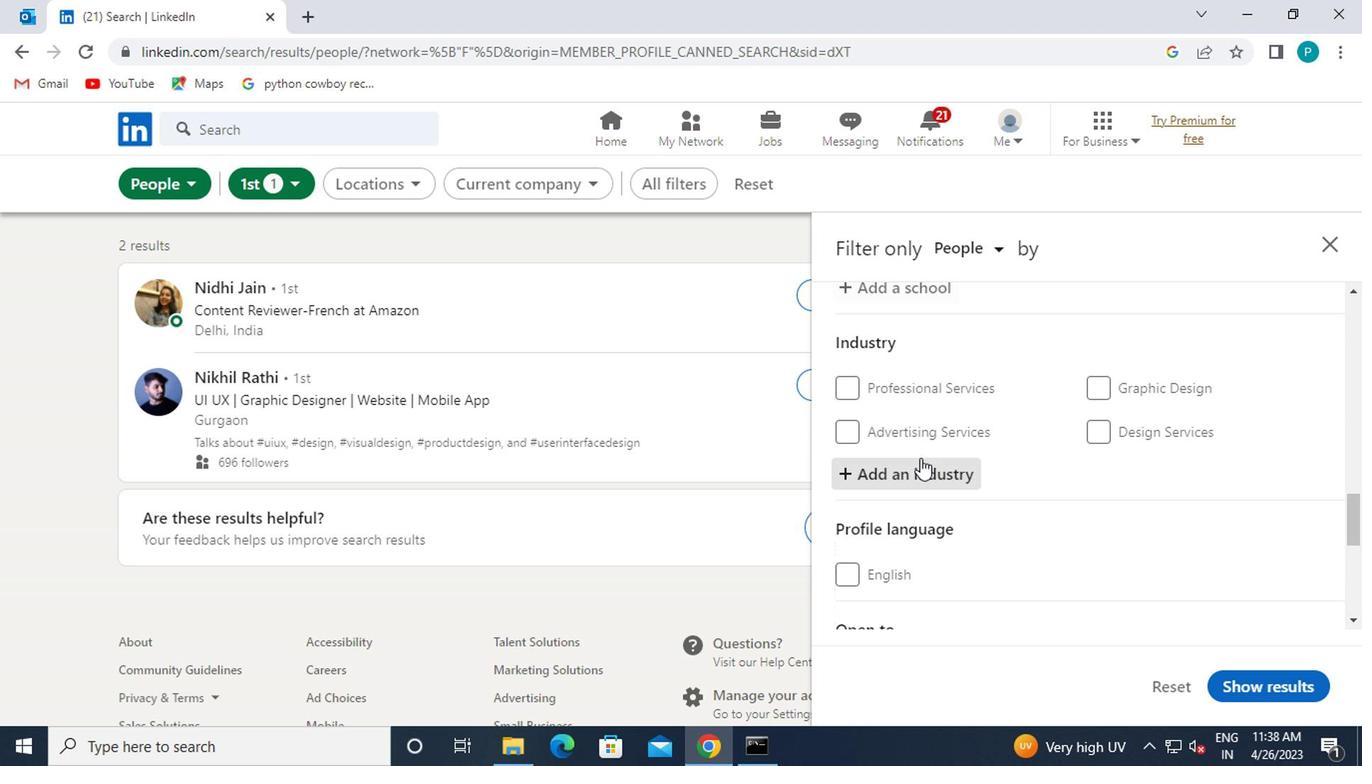 
Action: Key pressed MUS
Screenshot: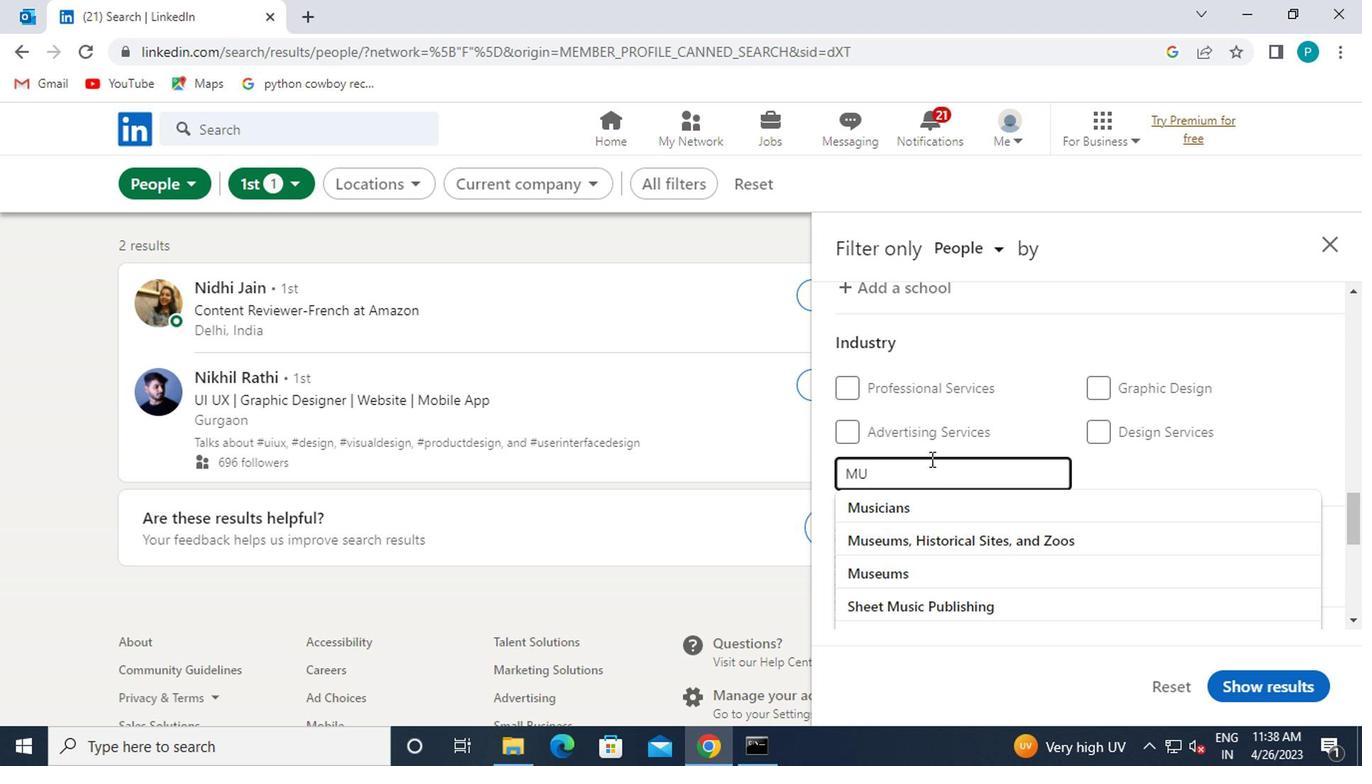 
Action: Mouse moved to (926, 531)
Screenshot: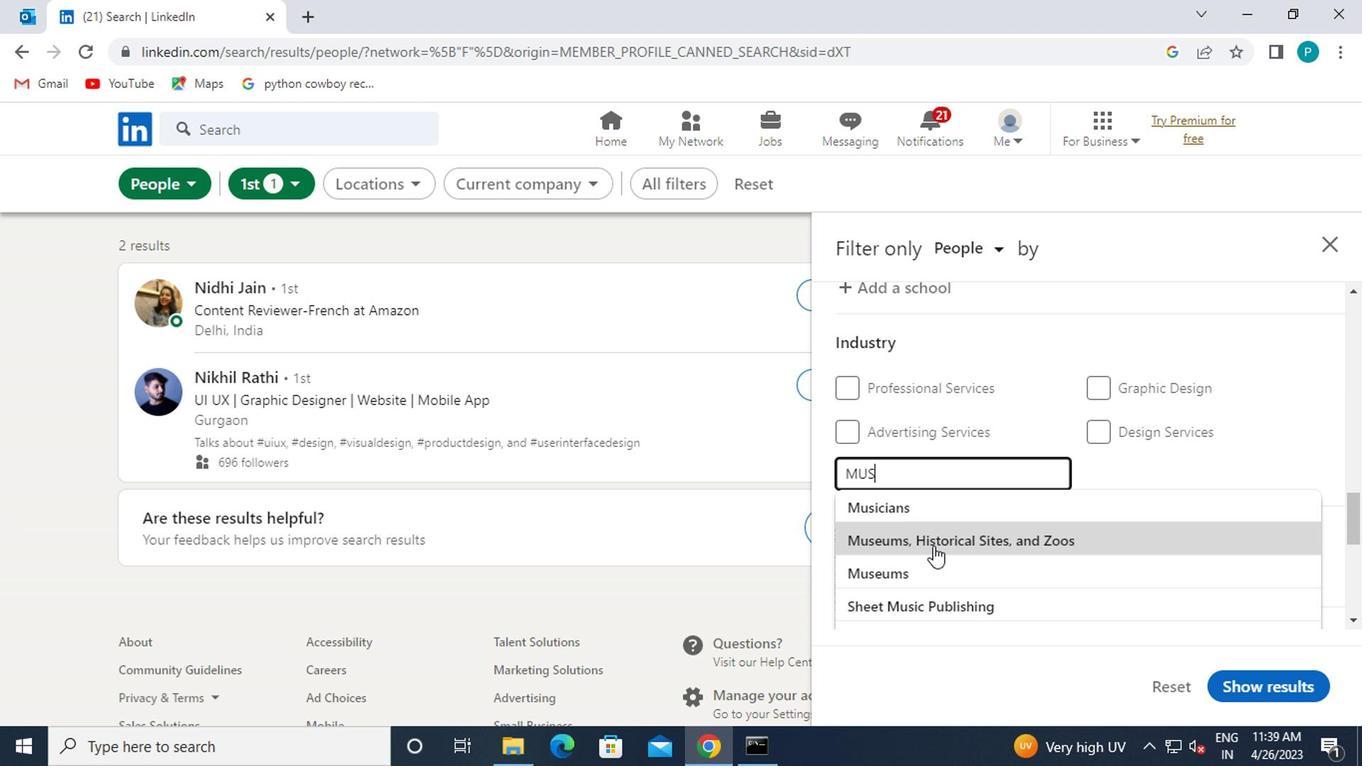 
Action: Mouse pressed left at (926, 531)
Screenshot: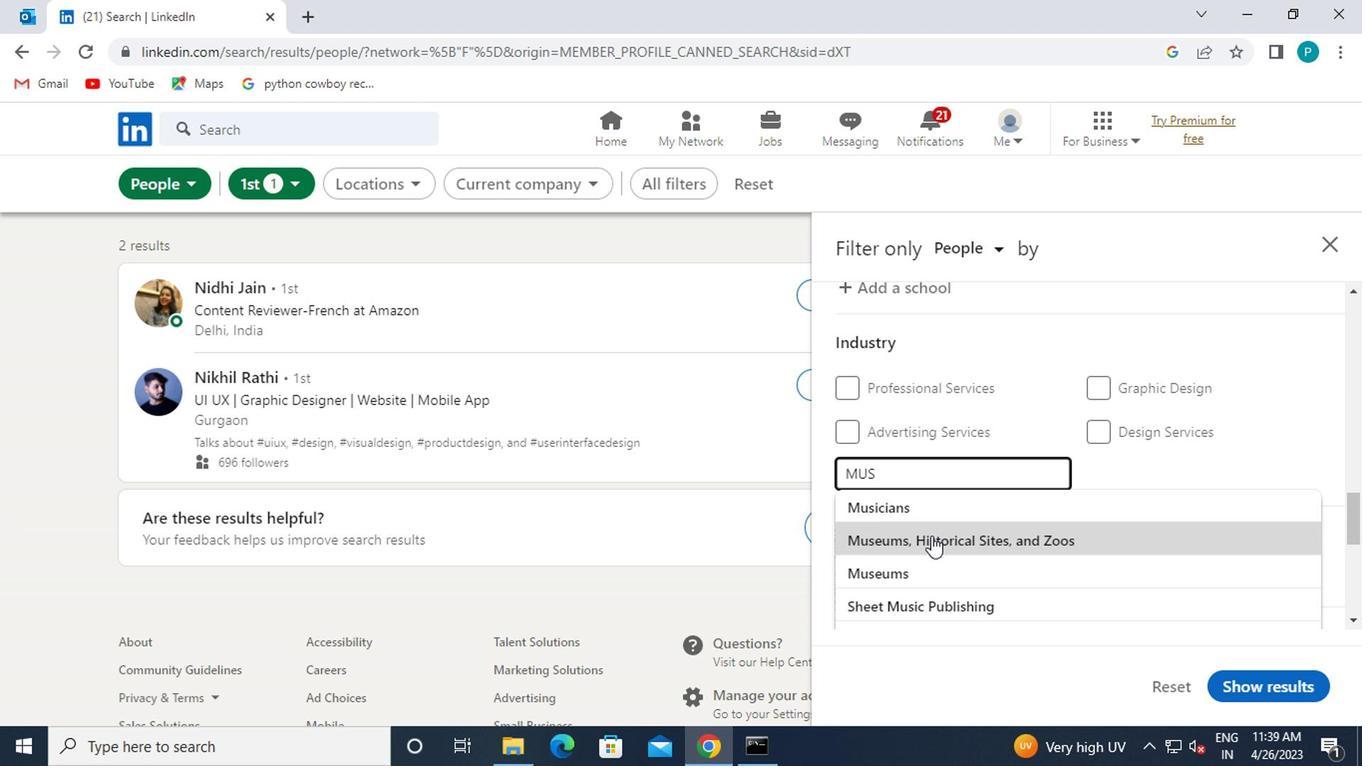 
Action: Mouse scrolled (926, 530) with delta (0, 0)
Screenshot: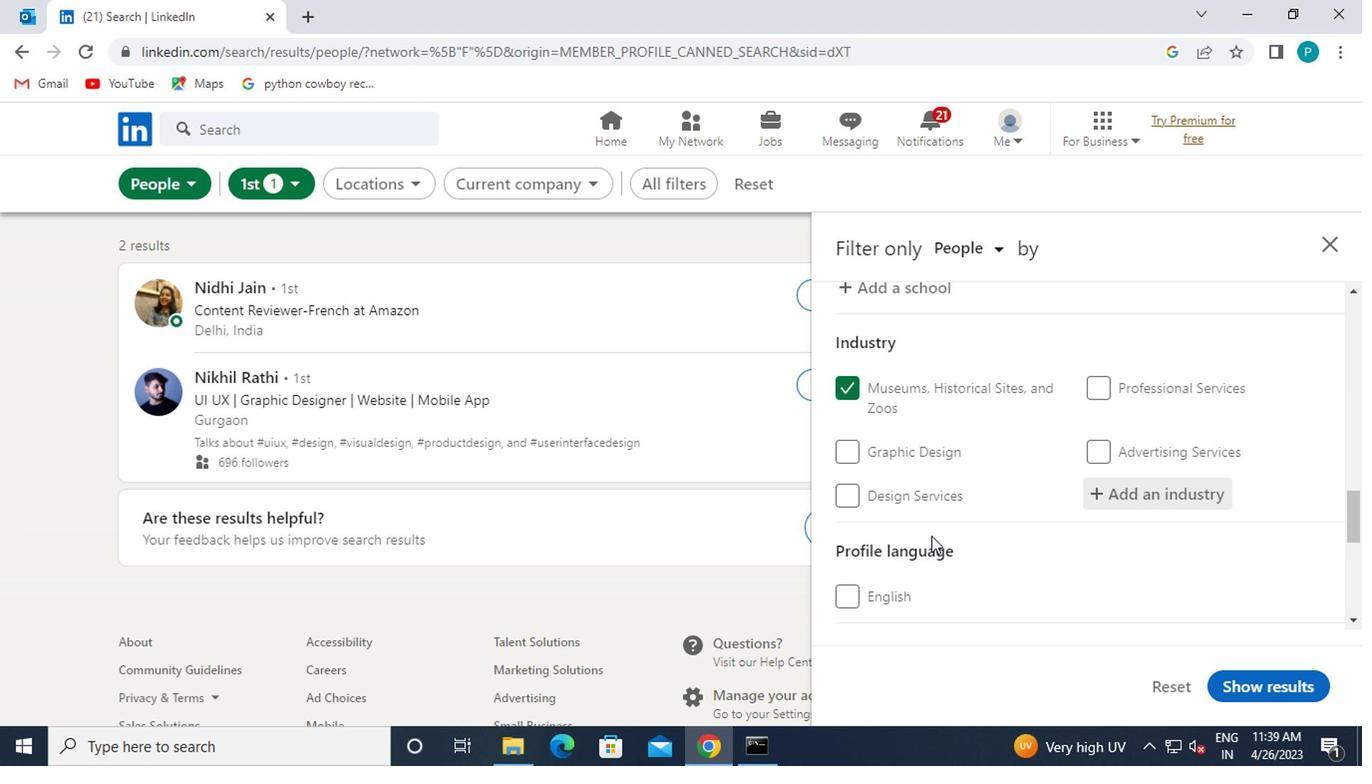 
Action: Mouse scrolled (926, 530) with delta (0, 0)
Screenshot: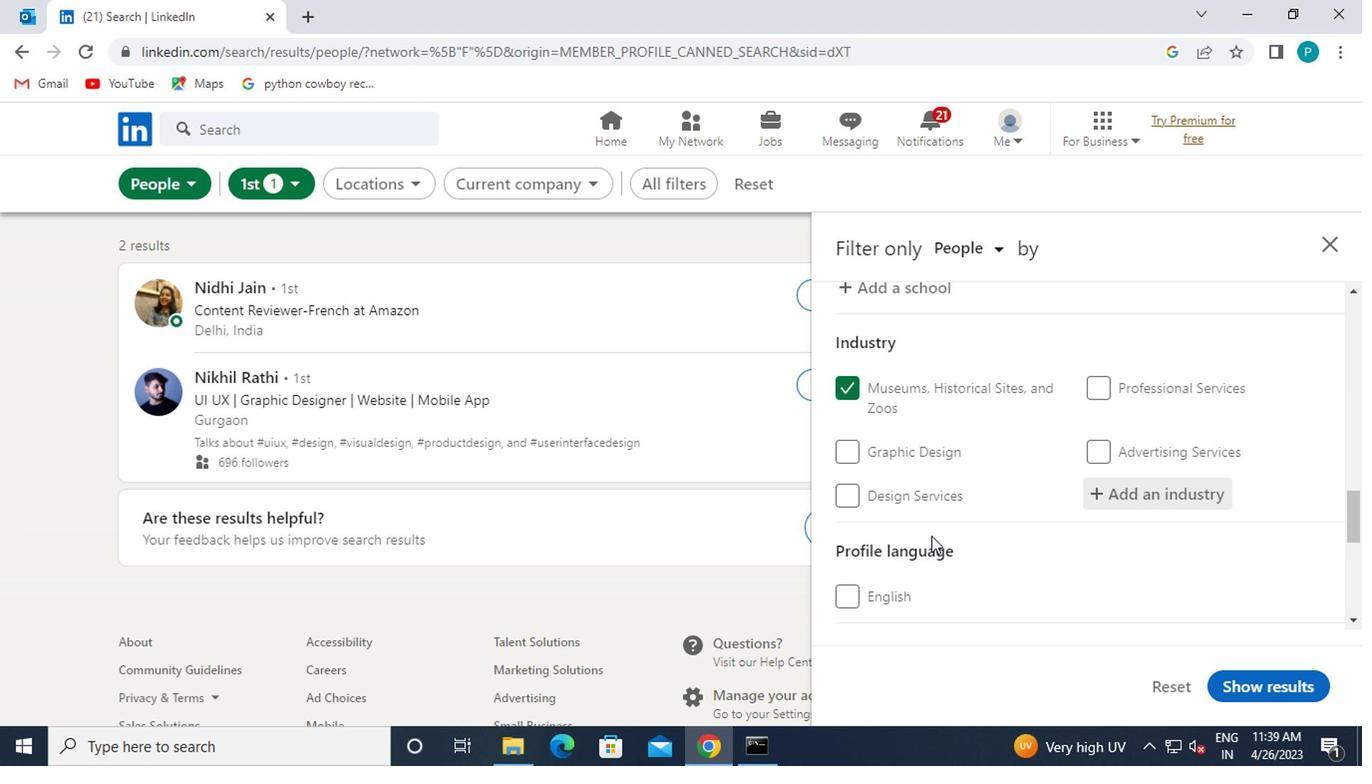 
Action: Mouse moved to (853, 510)
Screenshot: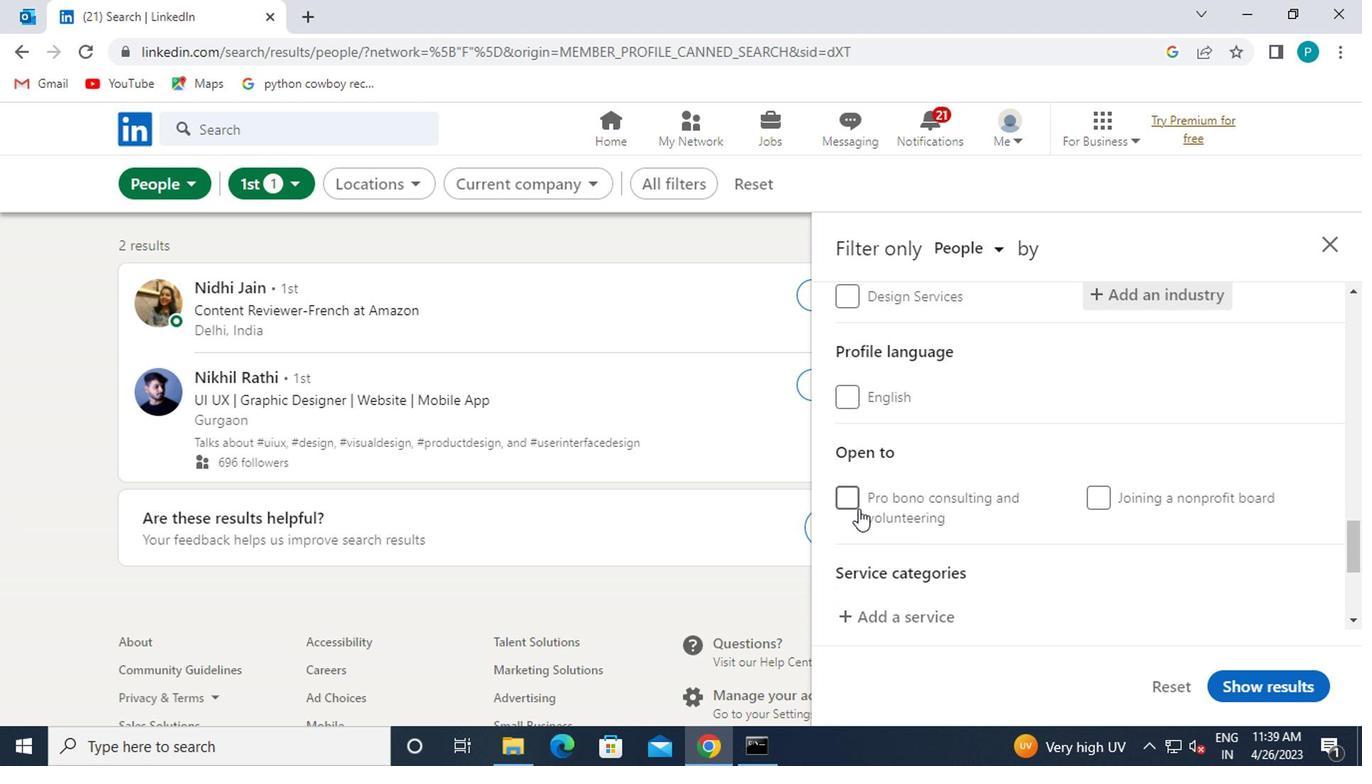 
Action: Mouse scrolled (853, 509) with delta (0, 0)
Screenshot: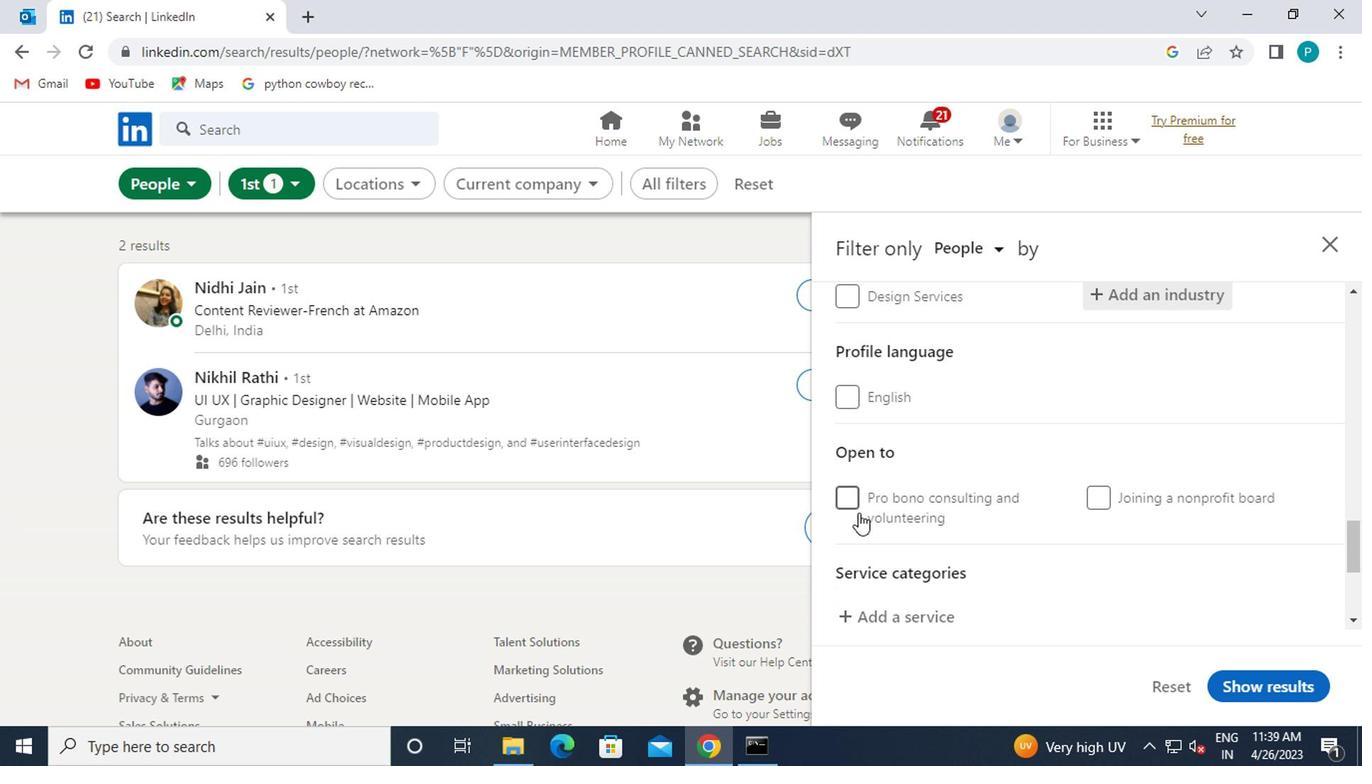 
Action: Mouse scrolled (853, 509) with delta (0, 0)
Screenshot: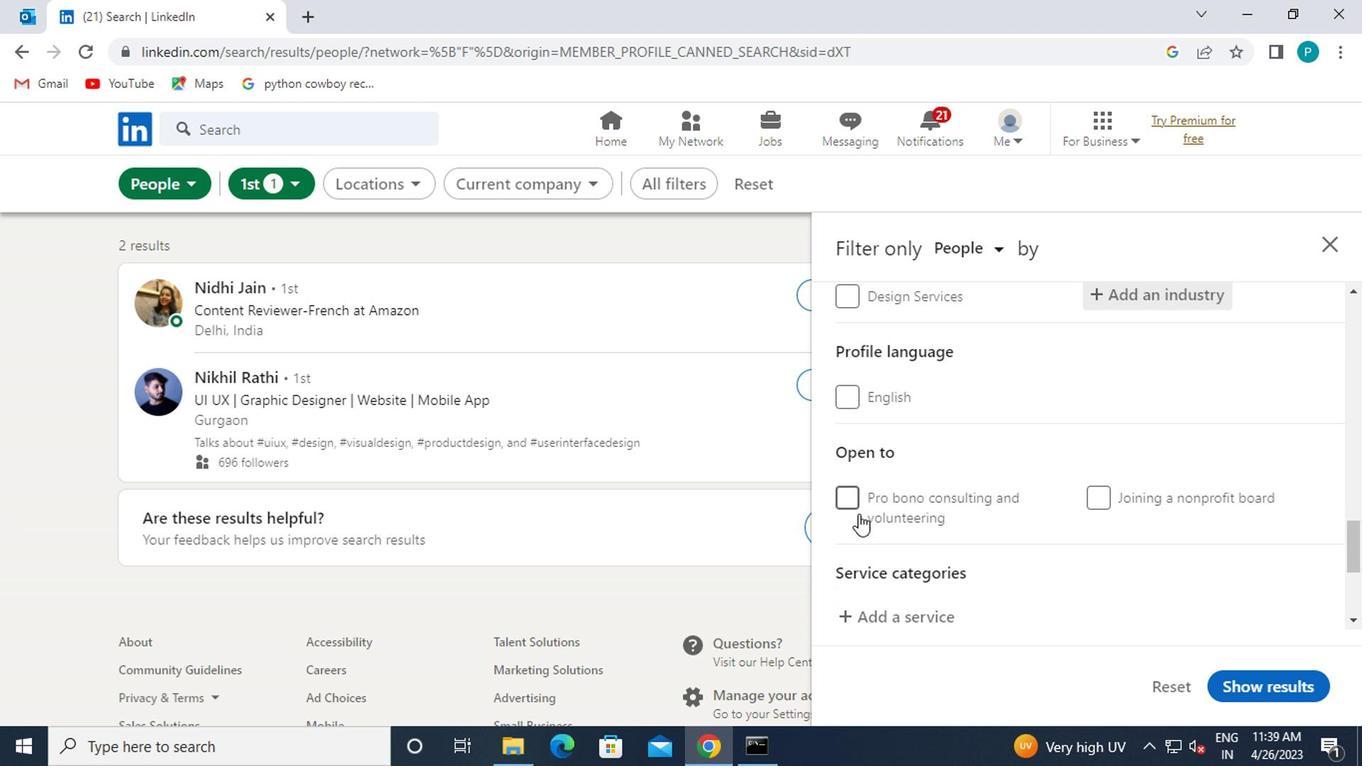 
Action: Mouse moved to (849, 419)
Screenshot: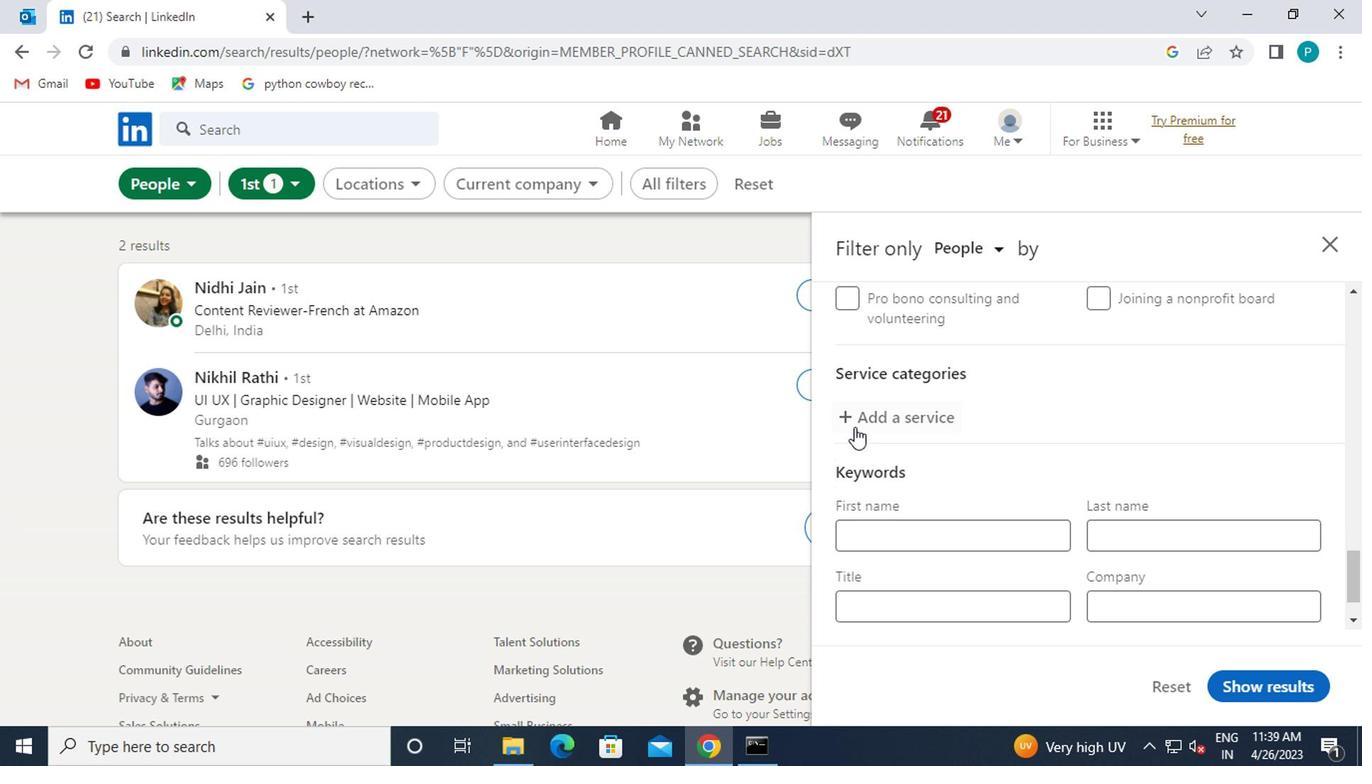 
Action: Mouse pressed left at (849, 419)
Screenshot: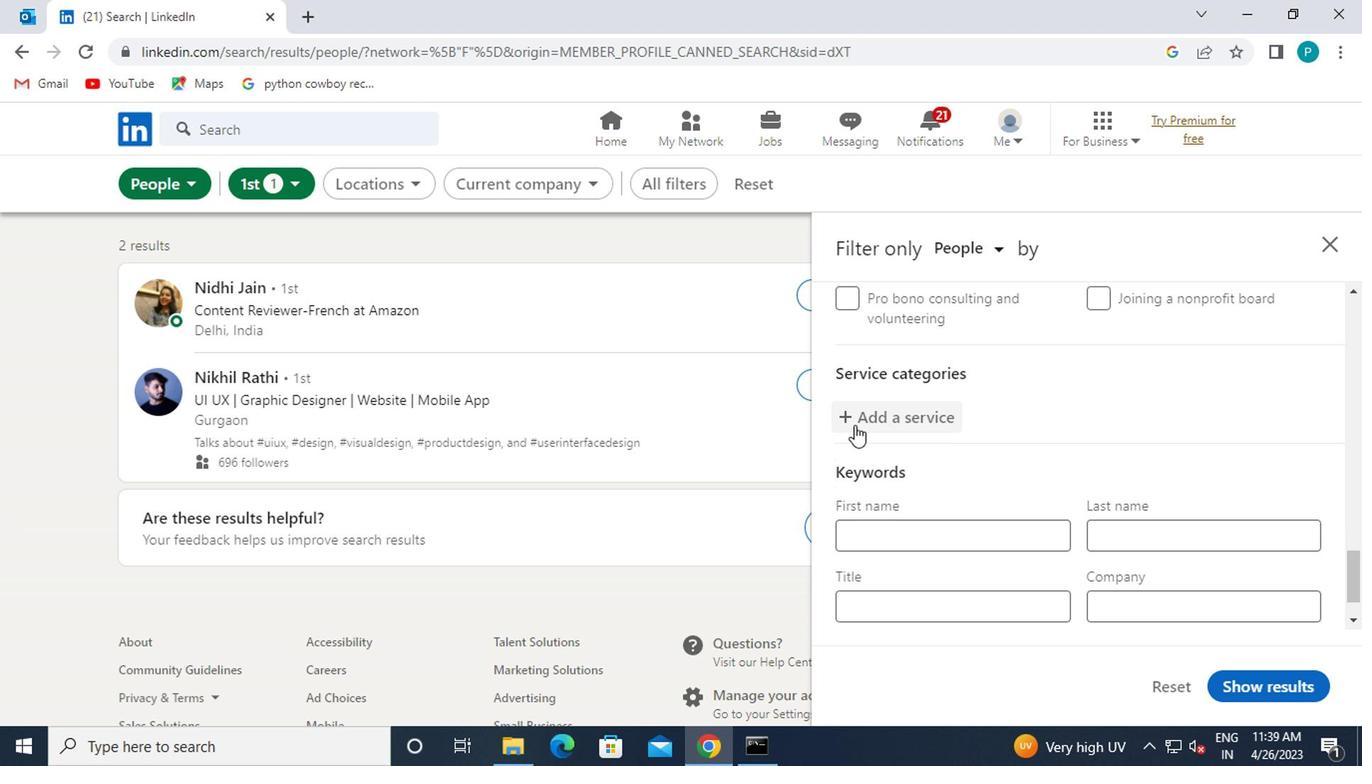 
Action: Mouse moved to (854, 417)
Screenshot: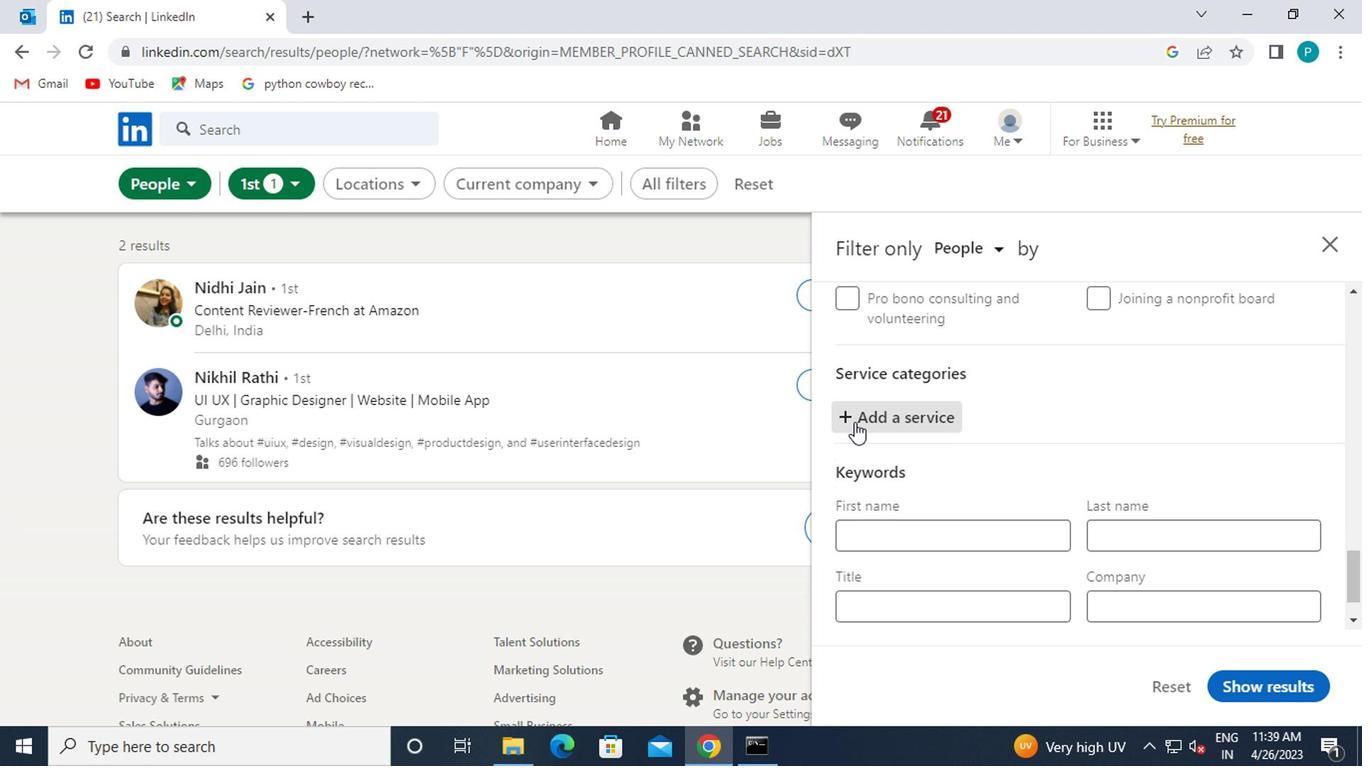
Action: Key pressed A<Key.caps_lock>DMINISTRATIVE
Screenshot: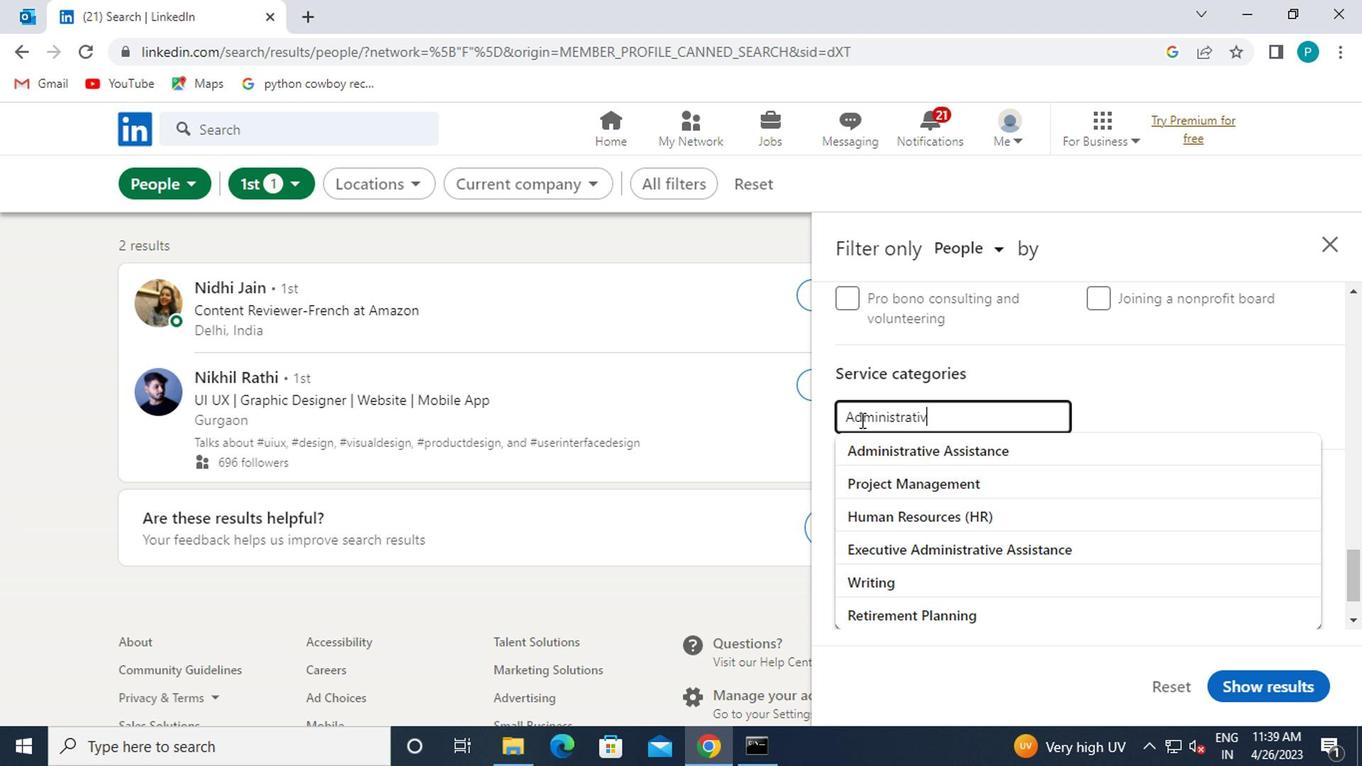 
Action: Mouse moved to (913, 456)
Screenshot: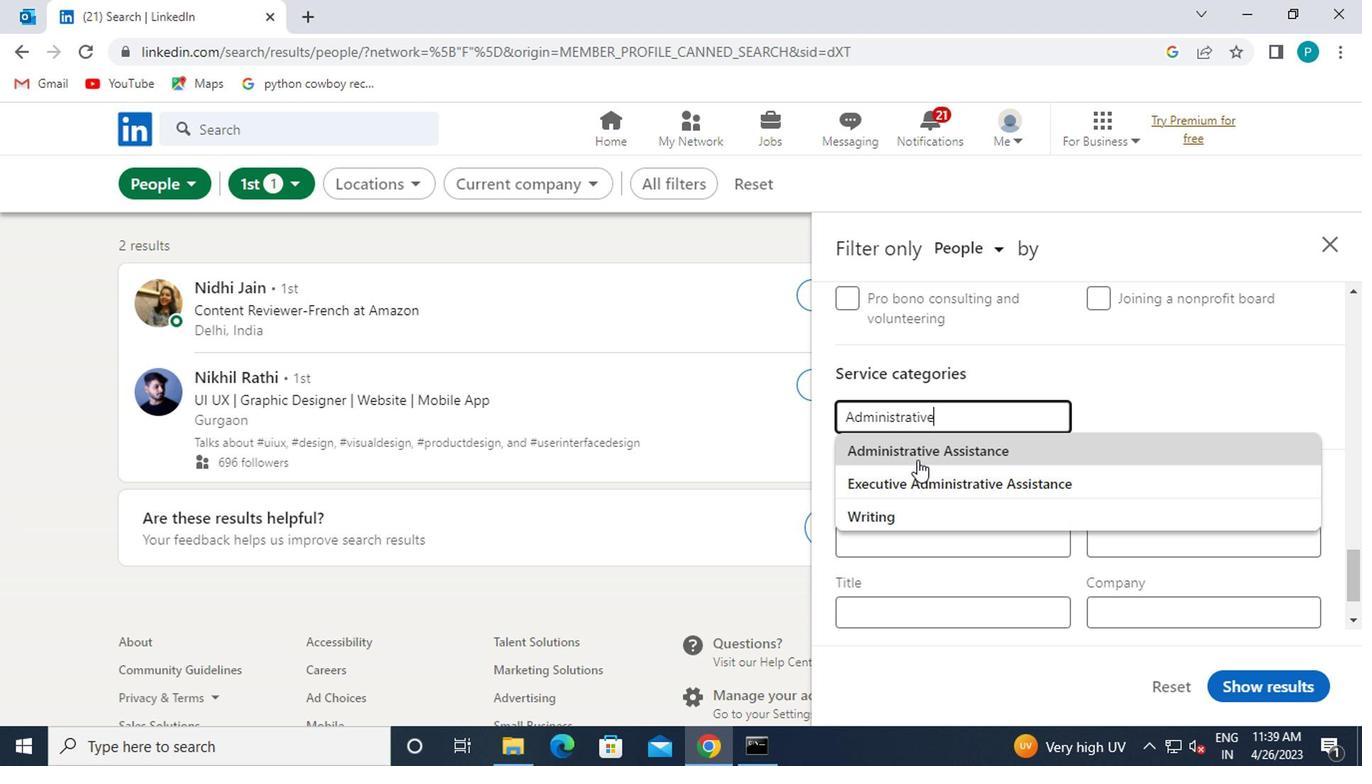 
Action: Mouse scrolled (913, 456) with delta (0, 0)
Screenshot: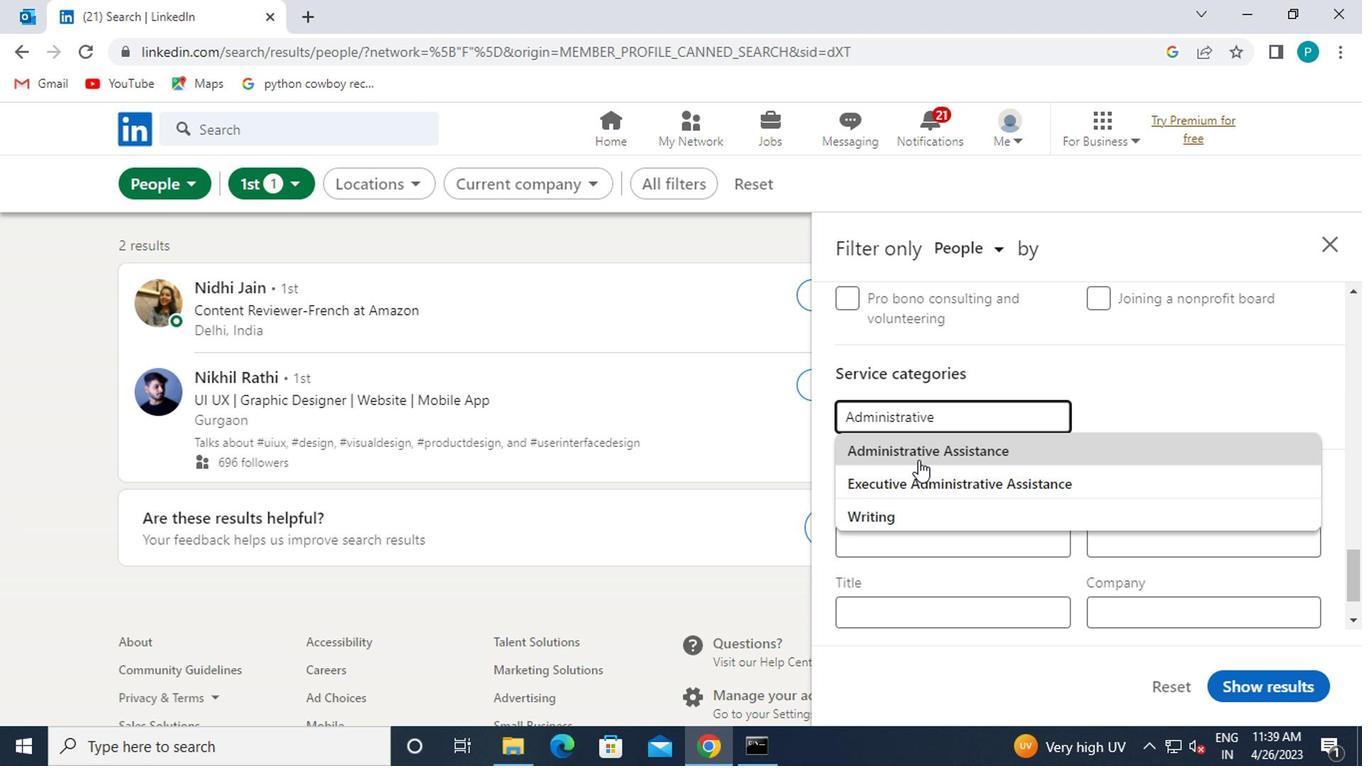 
Action: Mouse moved to (923, 474)
Screenshot: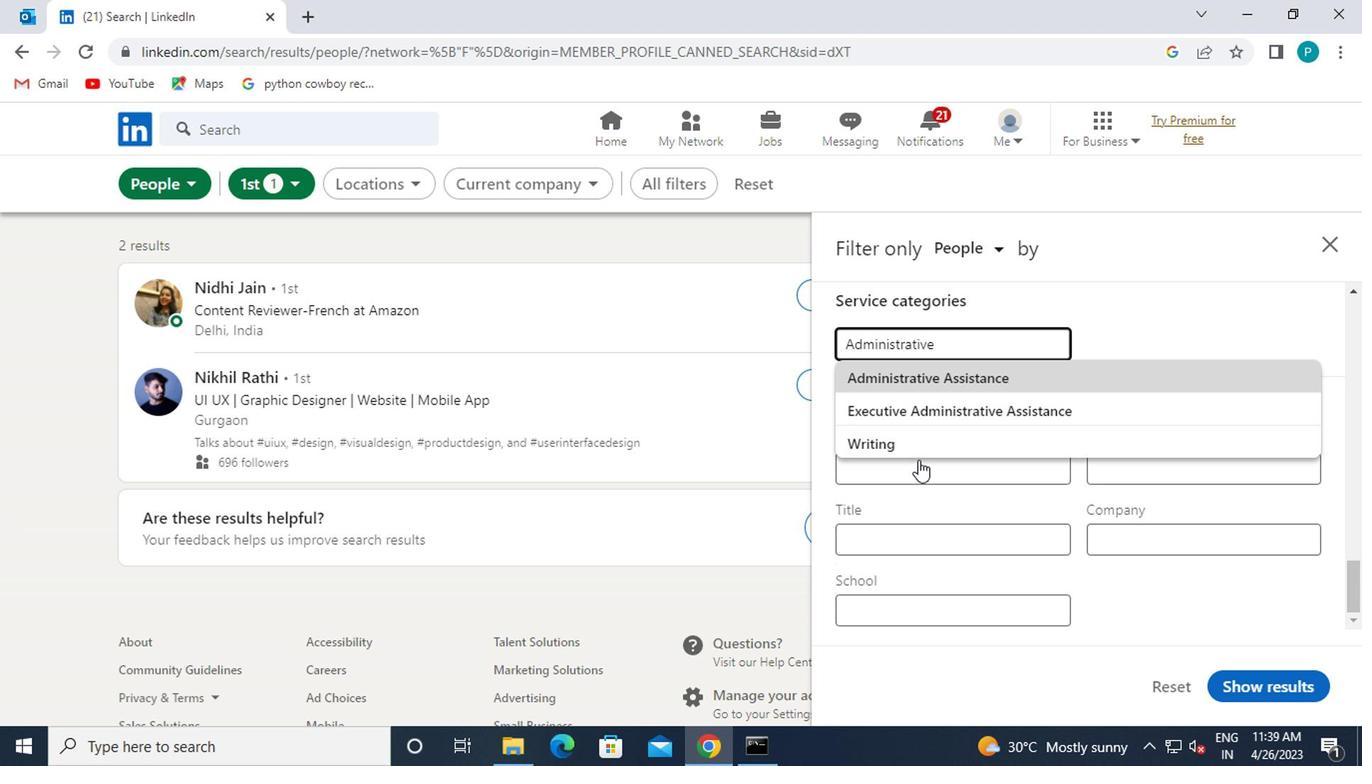 
Action: Key pressed <Key.enter>
Screenshot: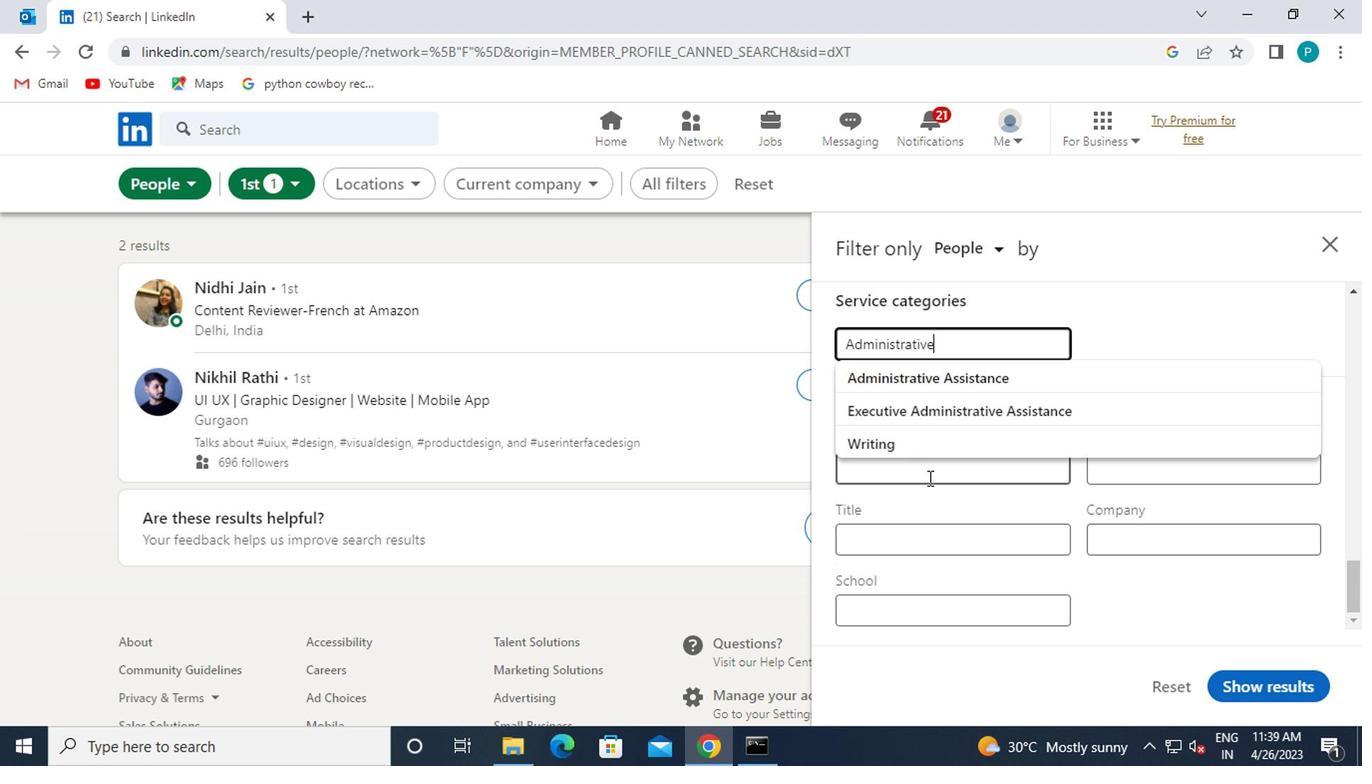 
Action: Mouse moved to (933, 533)
Screenshot: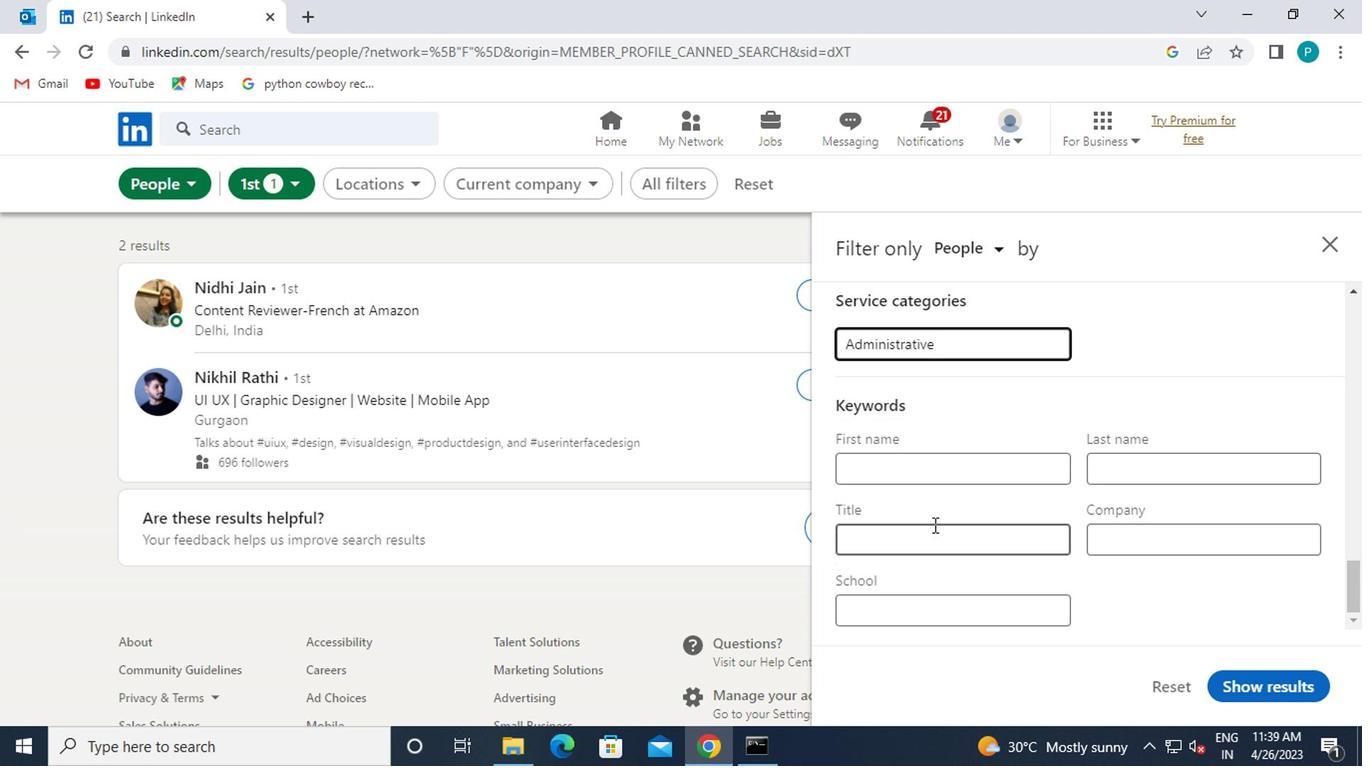 
Action: Mouse pressed left at (933, 533)
Screenshot: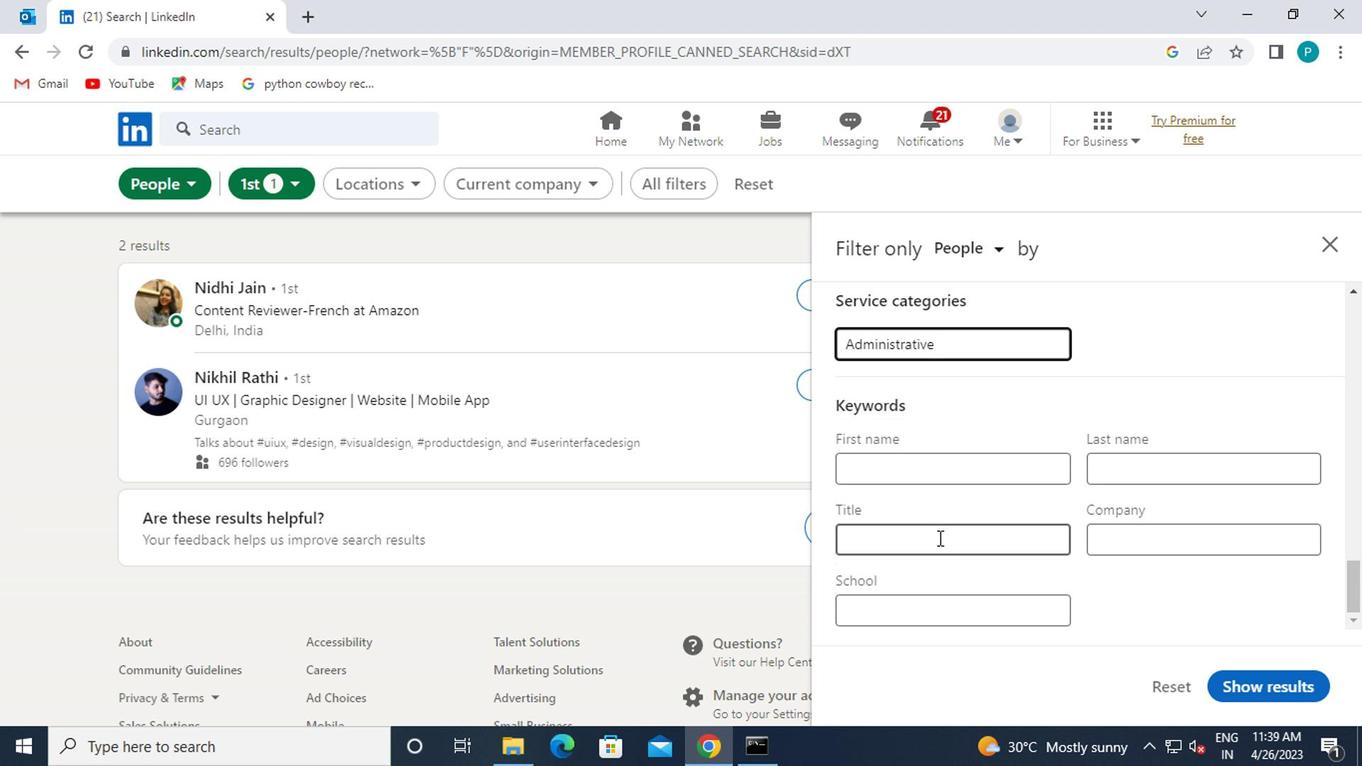 
Action: Mouse moved to (946, 534)
Screenshot: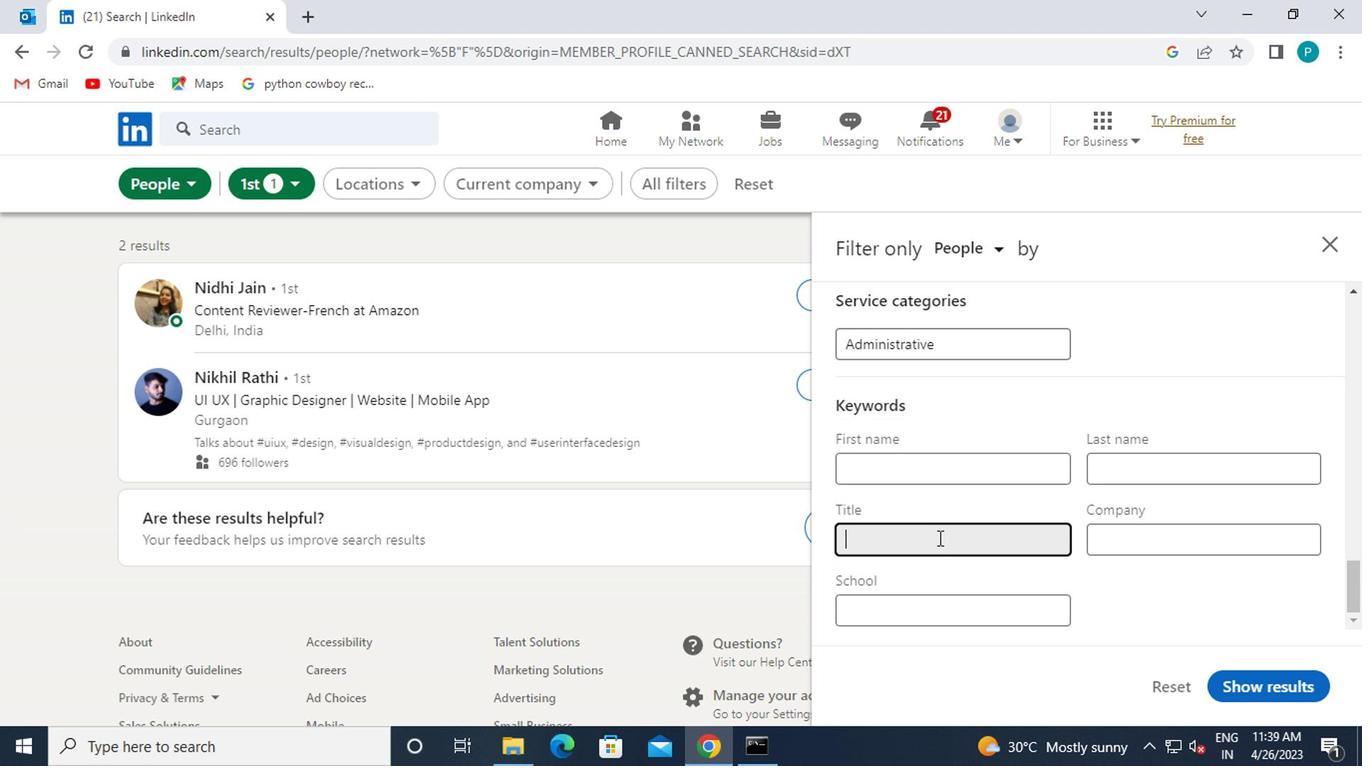 
Action: Key pressed <Key.caps_lock>C<Key.caps_lock>HIEF<Key.space><Key.caps_lock>E<Key.caps_lock>XECUTIVE<Key.space><Key.caps_lock>O<Key.caps_lock>FFICER
Screenshot: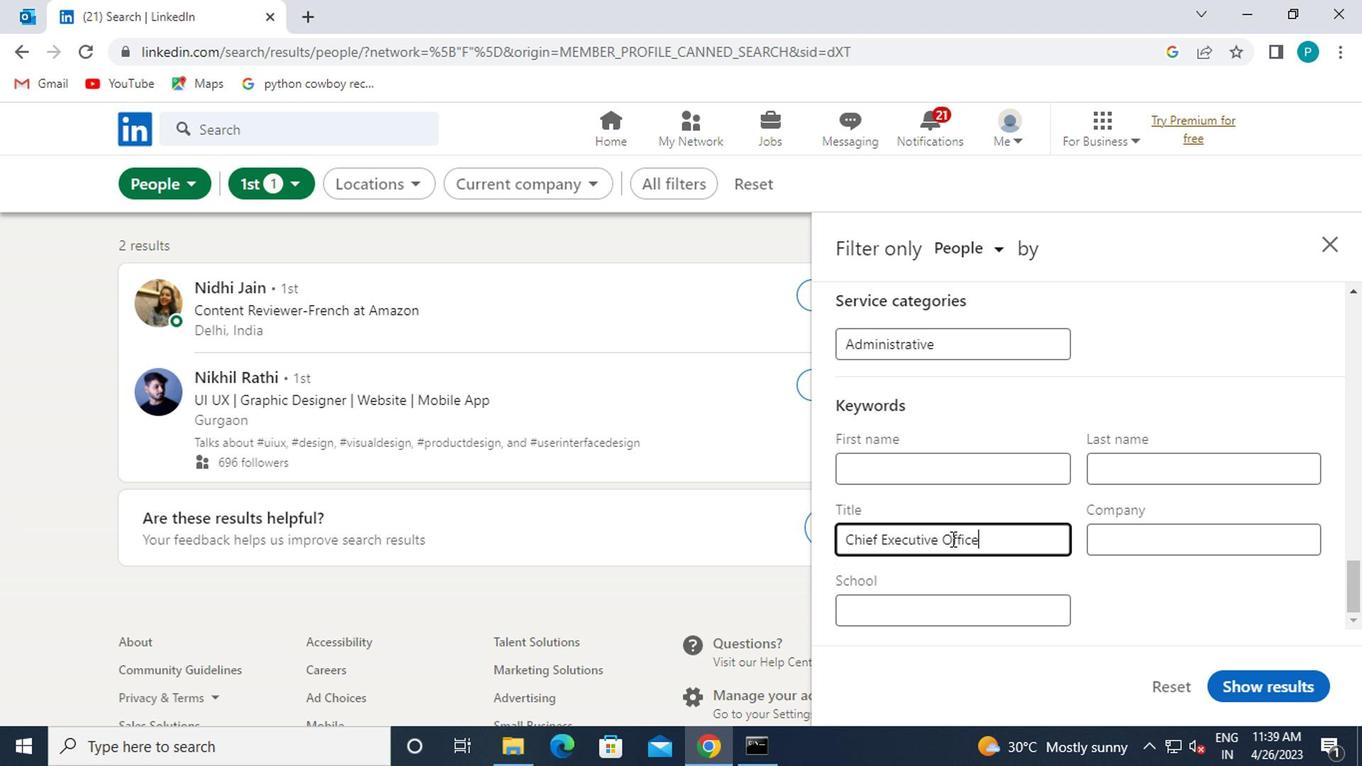 
Action: Mouse moved to (1234, 673)
Screenshot: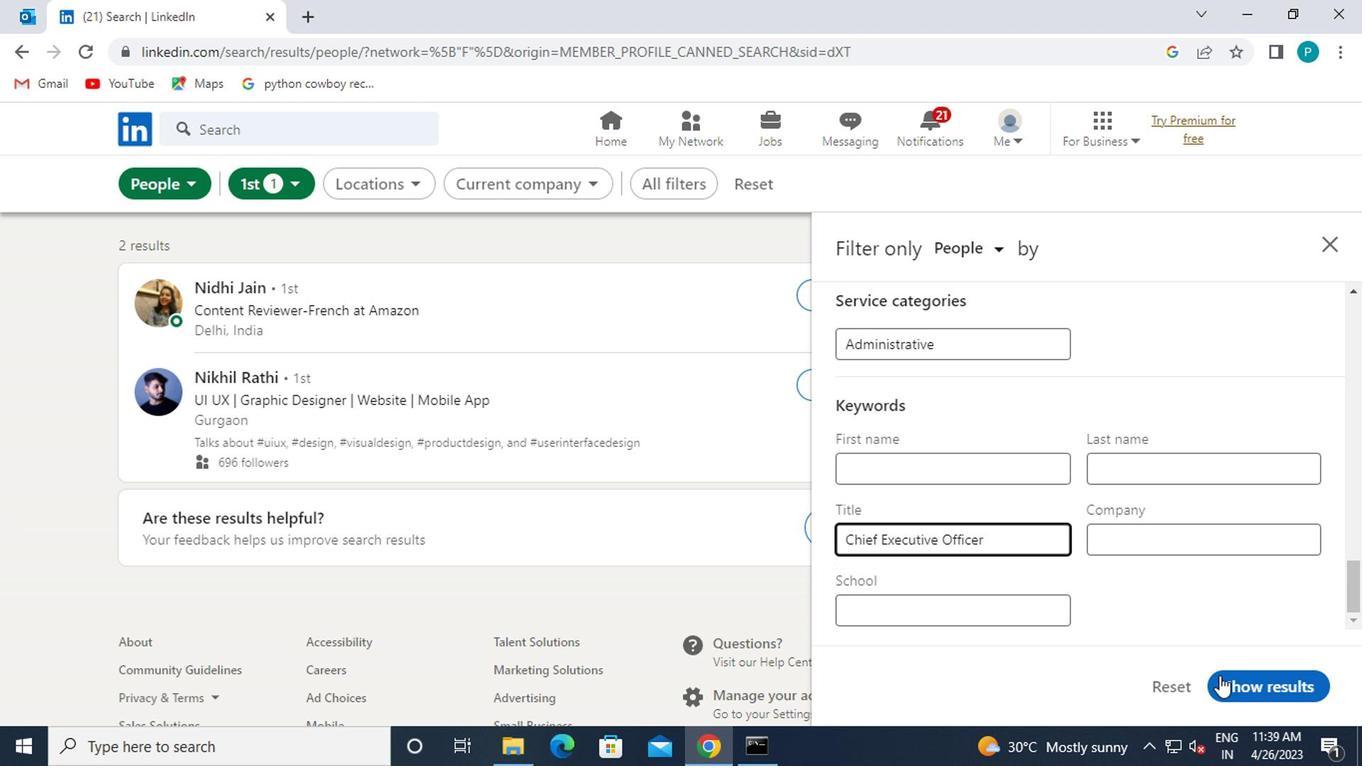 
Action: Mouse pressed left at (1234, 673)
Screenshot: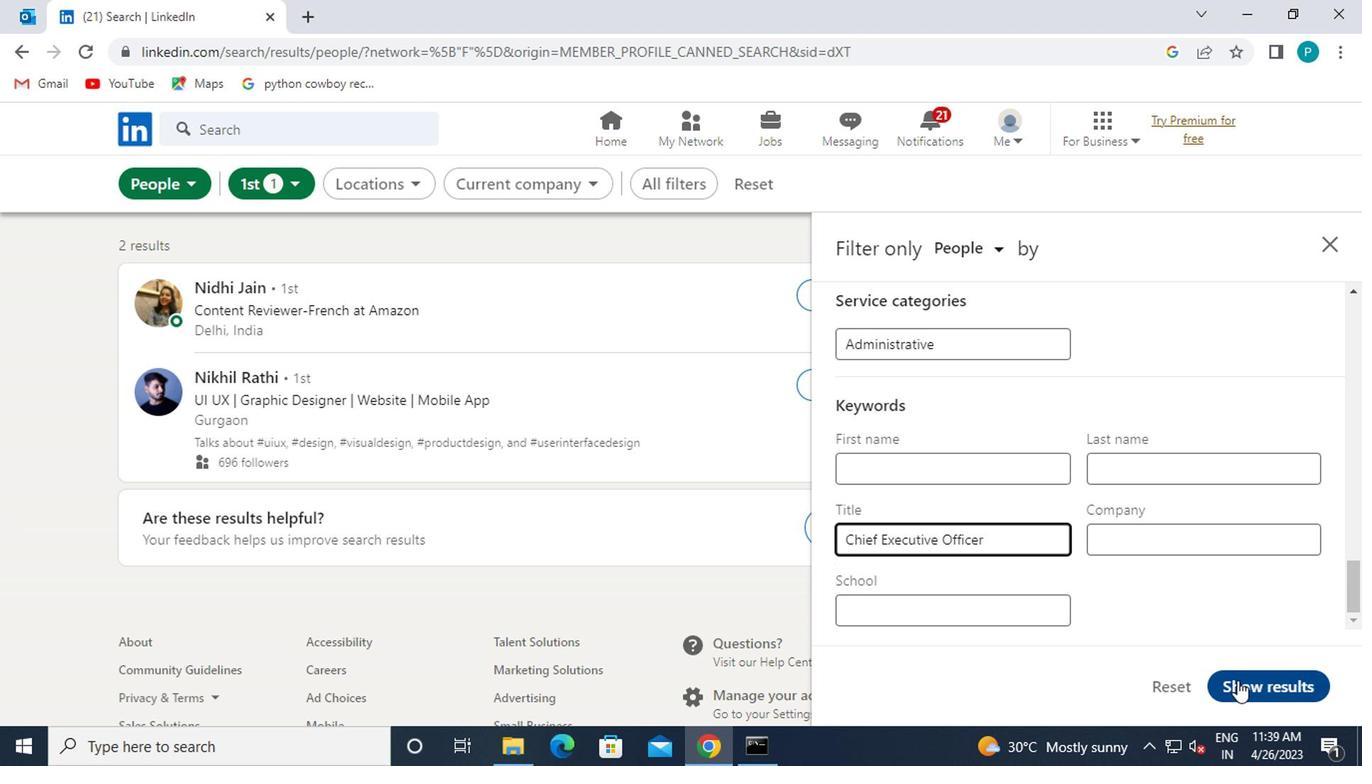
